 Task: Look for Airbnb properties in Kayar, Senegal from 12th December, 2023 to 16th December, 2023 for 8 adults.8 bedrooms having 8 beds and 8 bathrooms. Property type can be house. Amenities needed are: wifi, TV, free parkinig on premises, gym, breakfast. Booking option can be shelf check-in. Look for 3 properties as per requirement.
Action: Mouse moved to (457, 144)
Screenshot: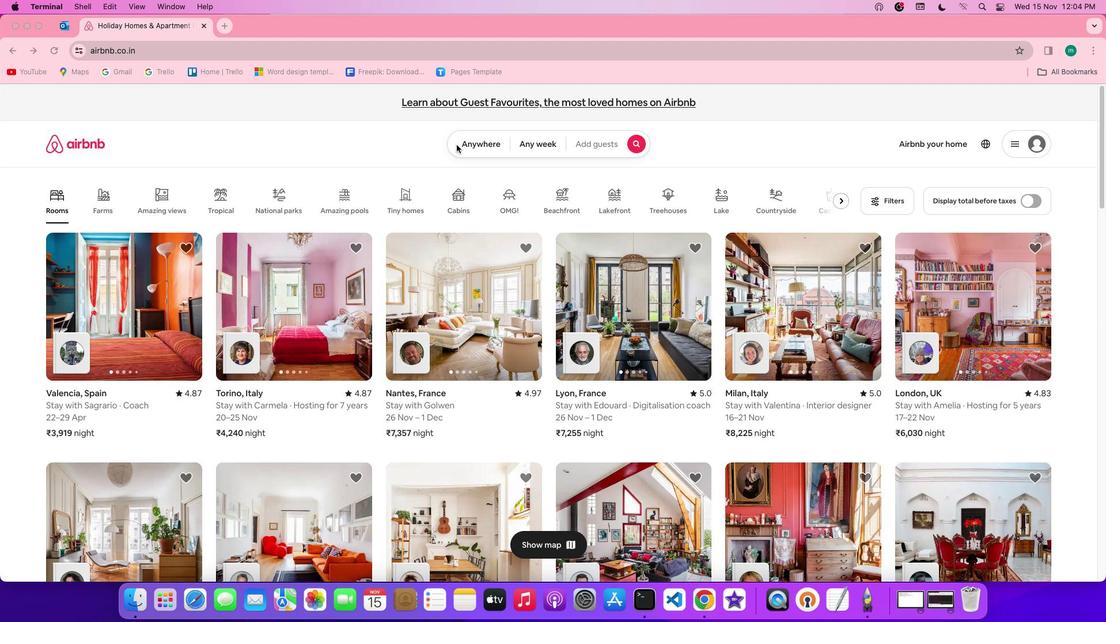 
Action: Mouse pressed left at (457, 144)
Screenshot: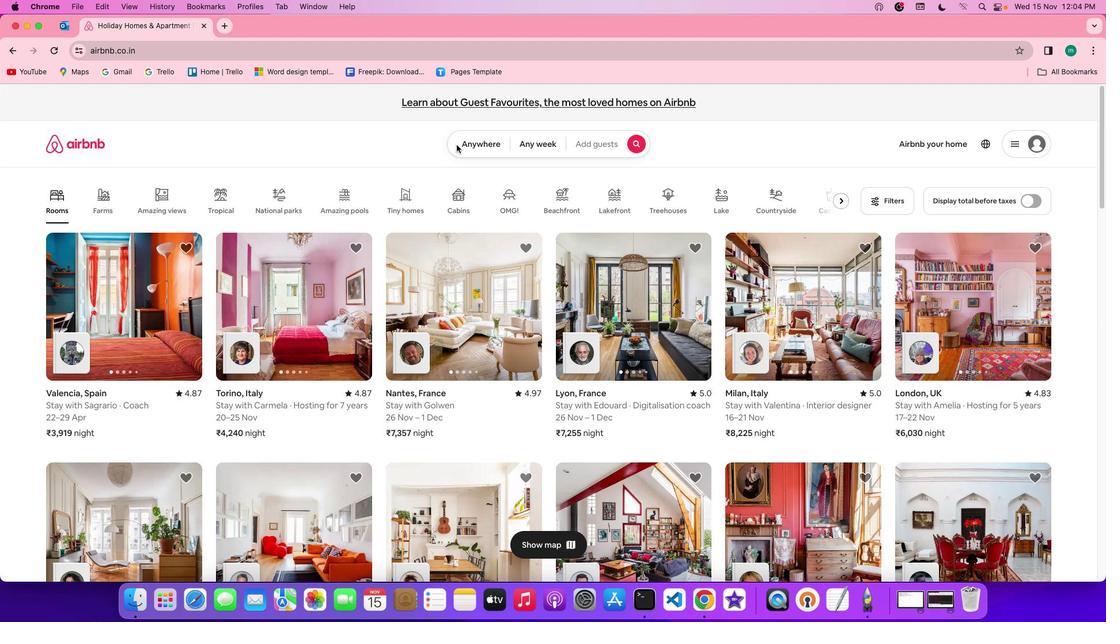 
Action: Mouse pressed left at (457, 144)
Screenshot: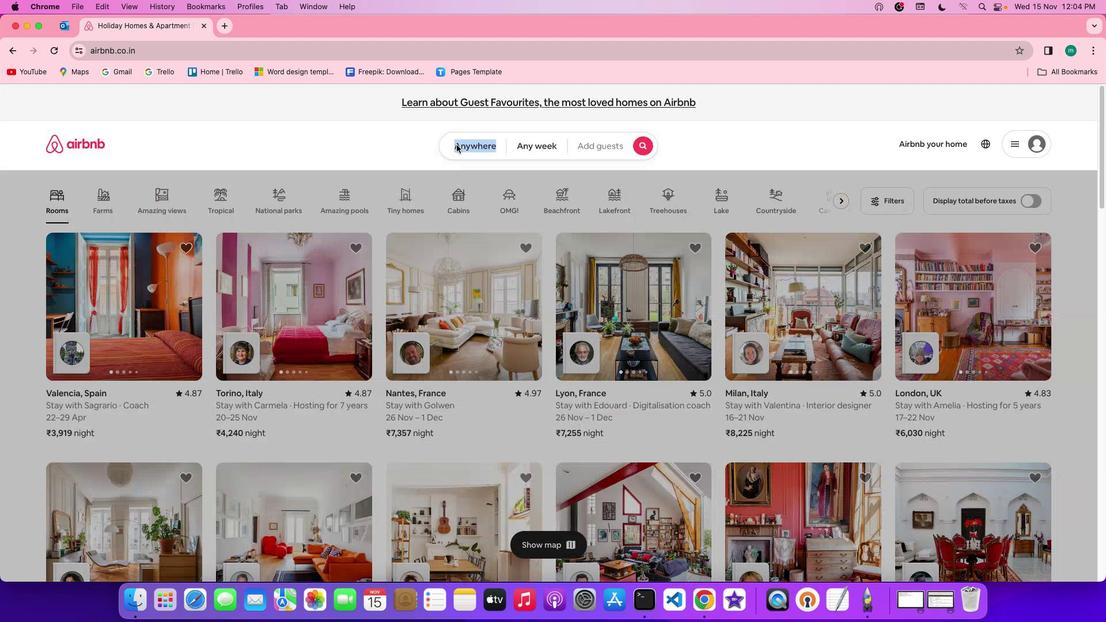 
Action: Mouse moved to (423, 187)
Screenshot: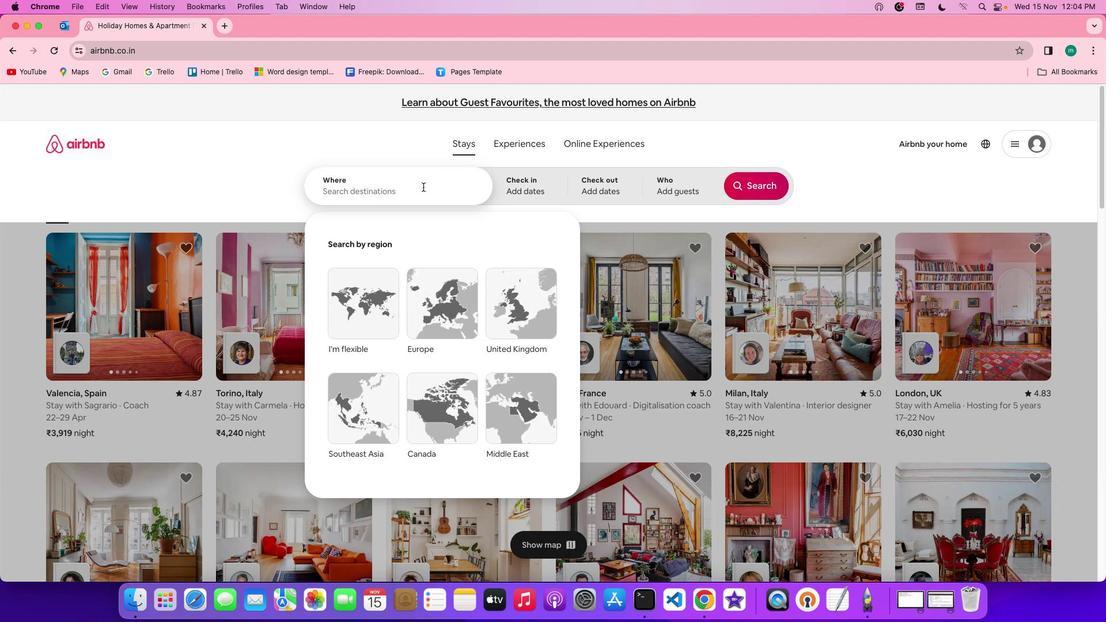 
Action: Mouse pressed left at (423, 187)
Screenshot: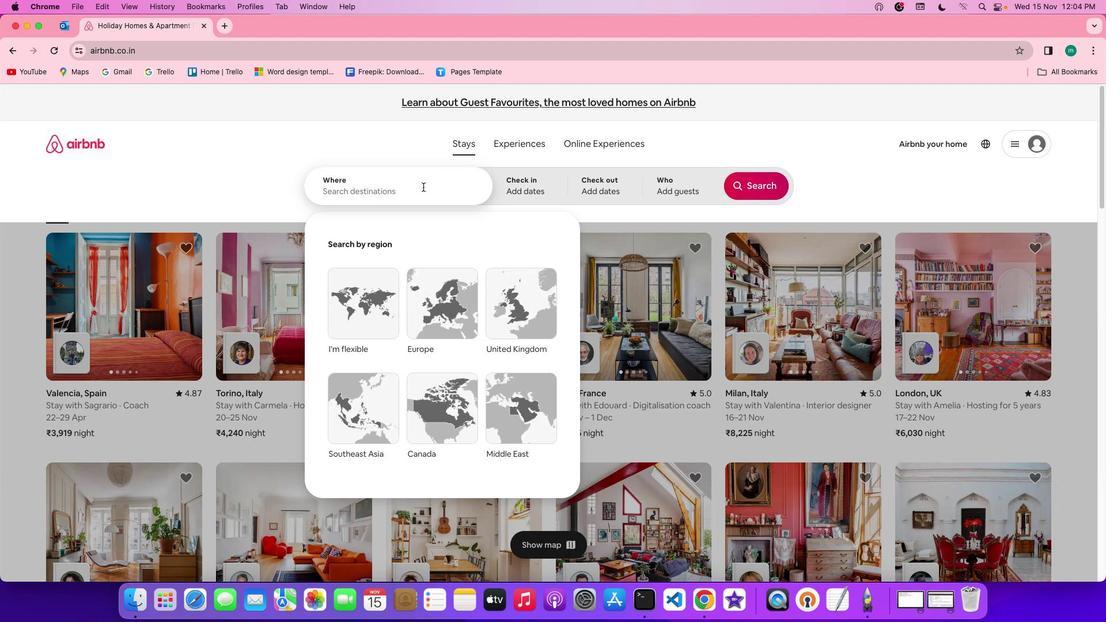 
Action: Key pressed Key.shift'K''a''y''a''r'','Key.spaceKey.shift'S''e''n''e''g''a''l'
Screenshot: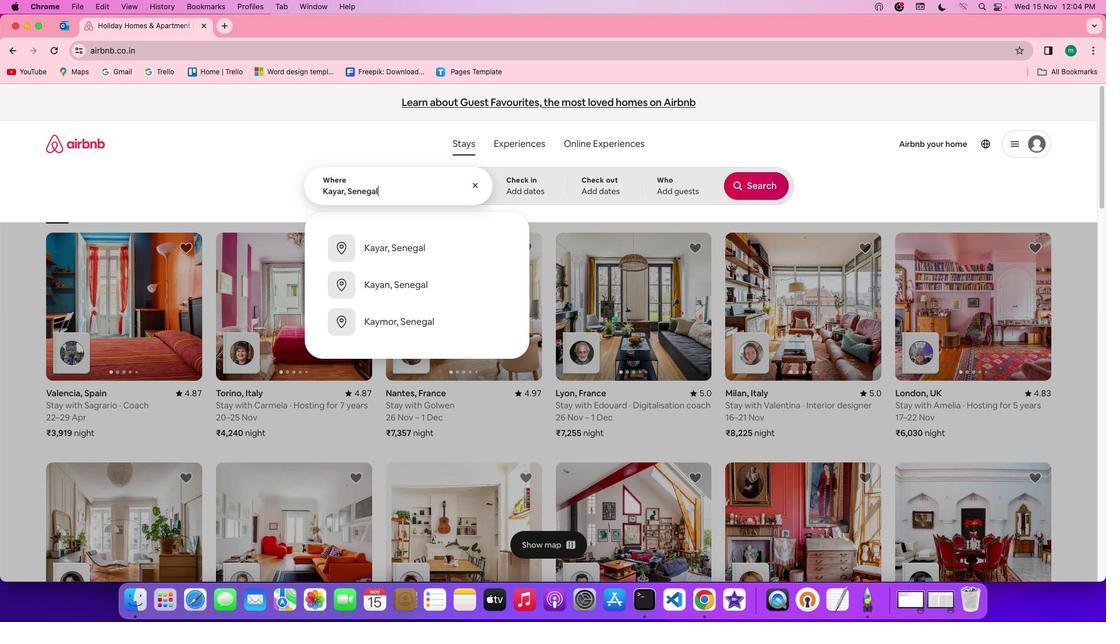 
Action: Mouse moved to (521, 178)
Screenshot: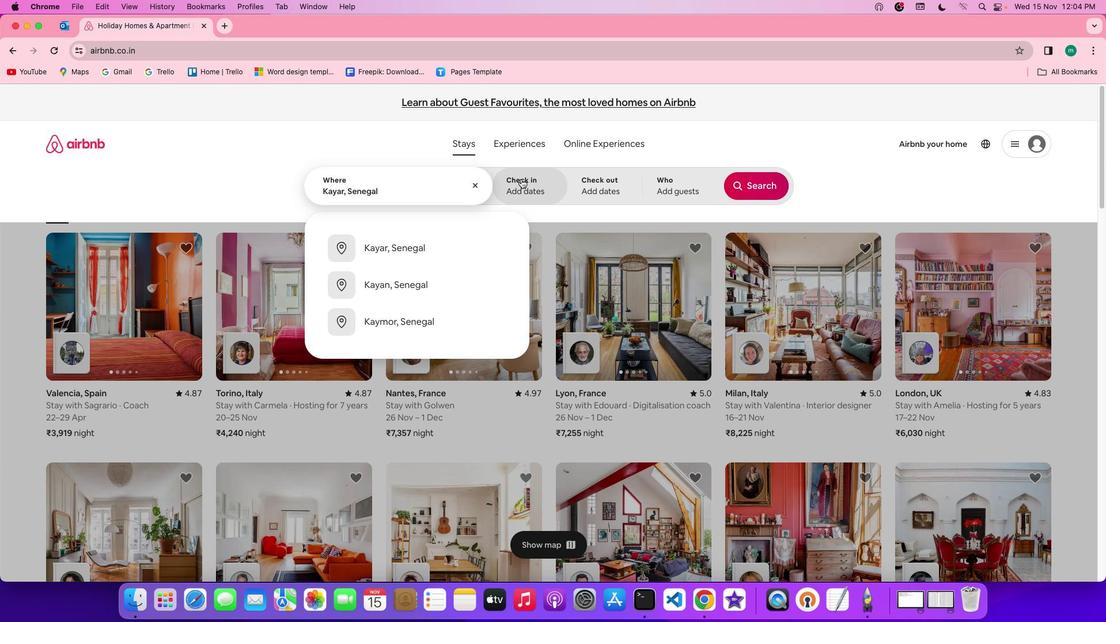 
Action: Mouse pressed left at (521, 178)
Screenshot: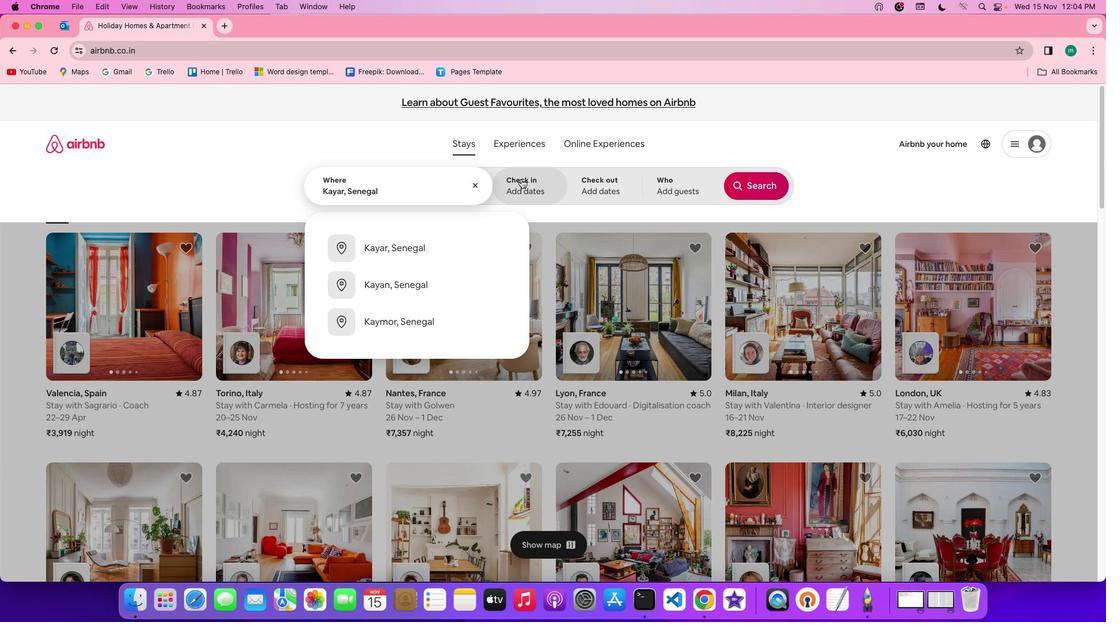 
Action: Mouse moved to (641, 377)
Screenshot: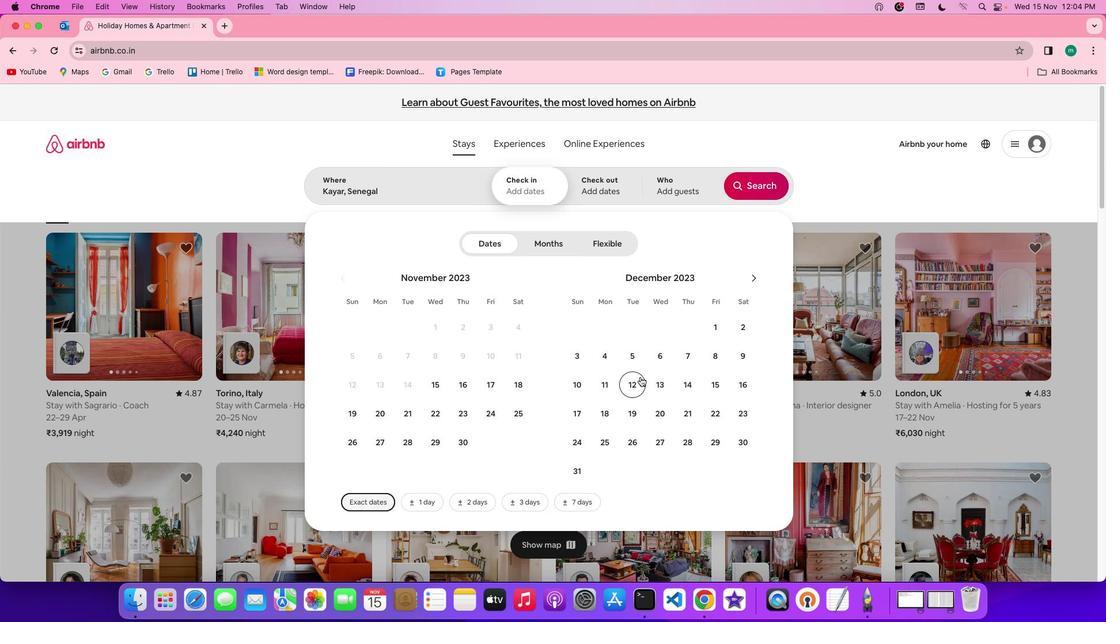 
Action: Mouse pressed left at (641, 377)
Screenshot: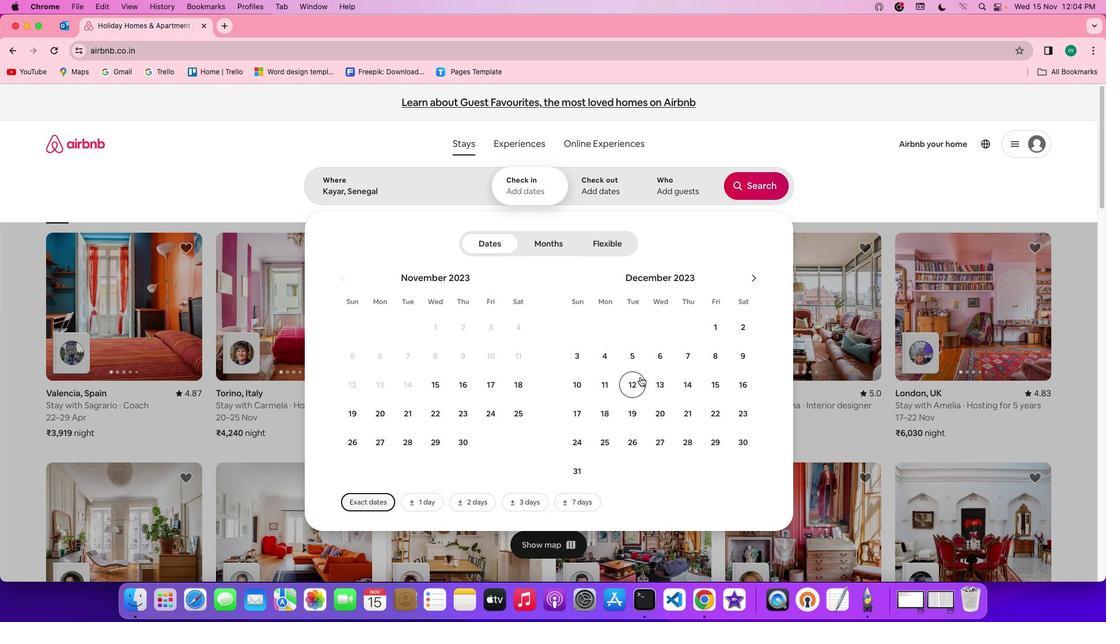 
Action: Mouse moved to (743, 384)
Screenshot: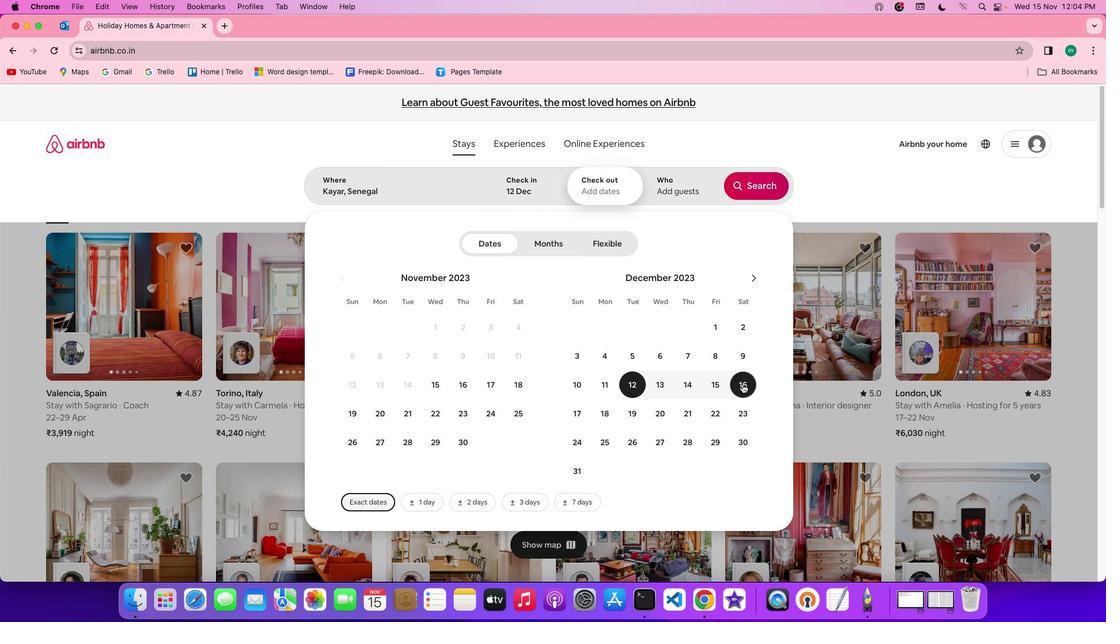 
Action: Mouse pressed left at (743, 384)
Screenshot: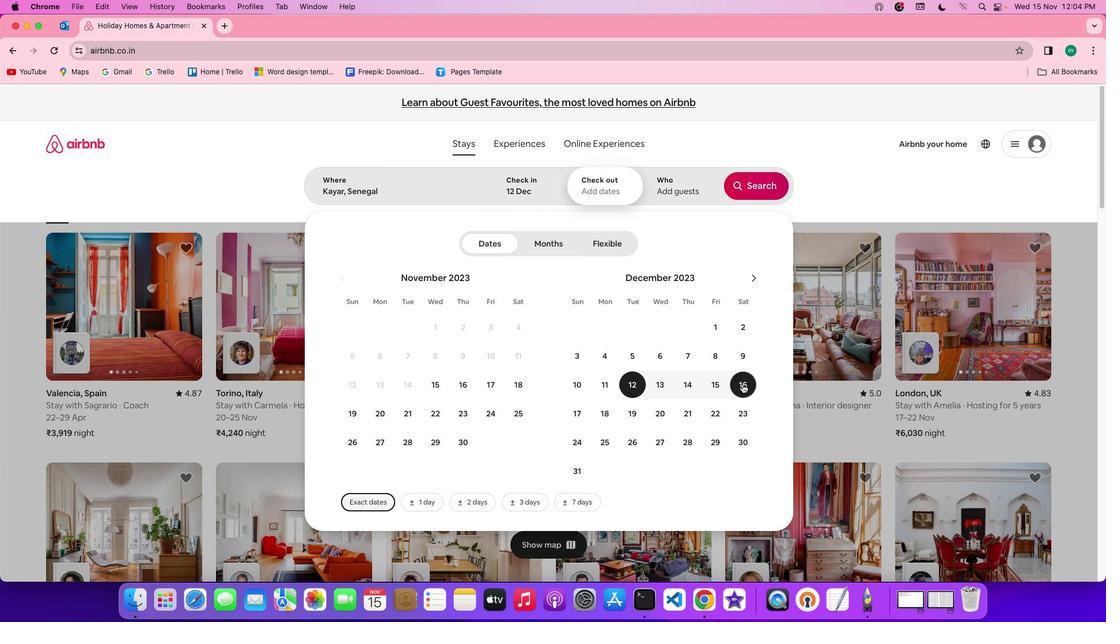 
Action: Mouse moved to (707, 182)
Screenshot: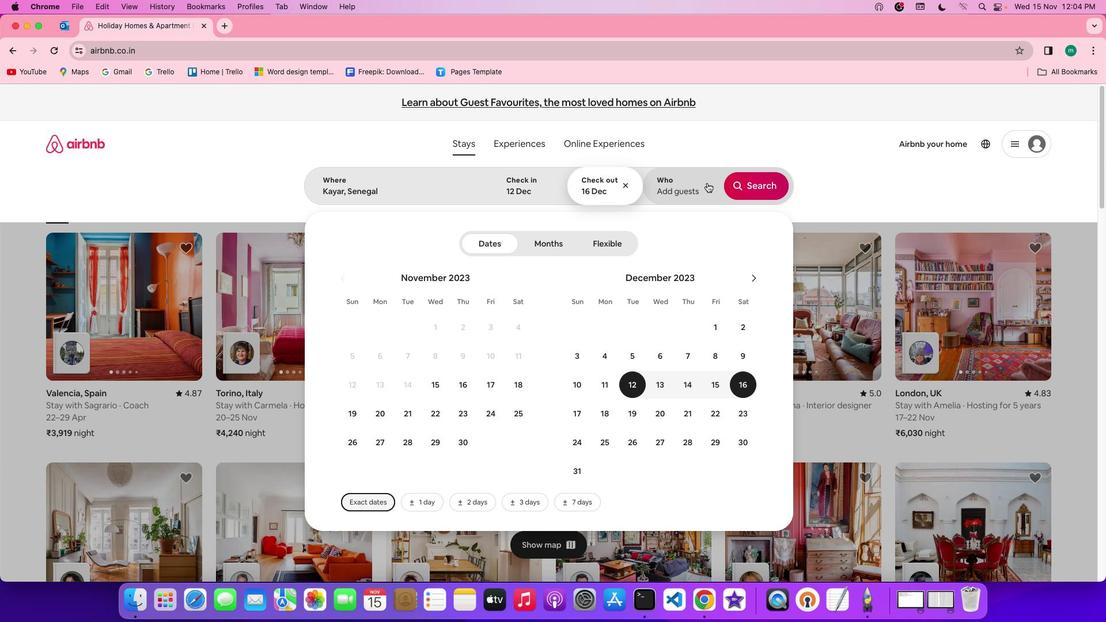 
Action: Mouse pressed left at (707, 182)
Screenshot: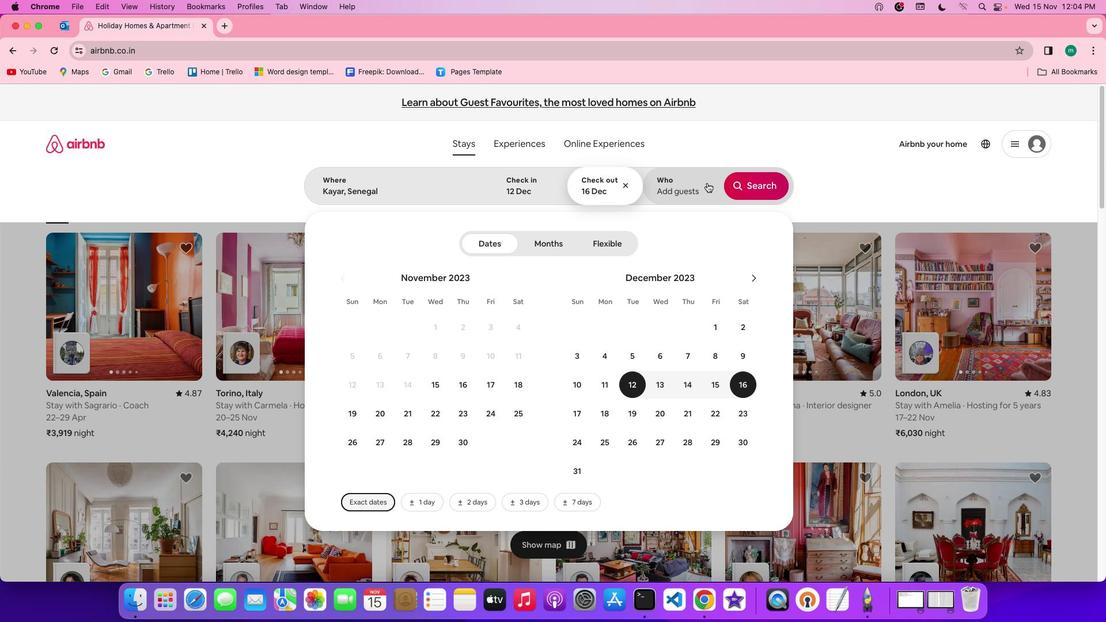
Action: Mouse moved to (767, 245)
Screenshot: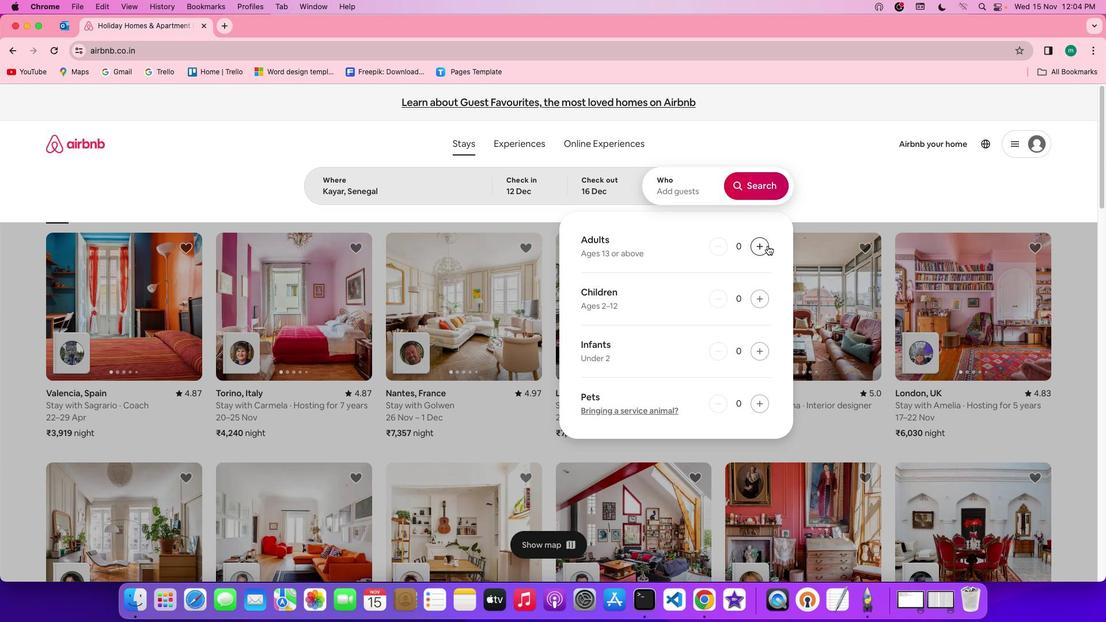 
Action: Mouse pressed left at (767, 245)
Screenshot: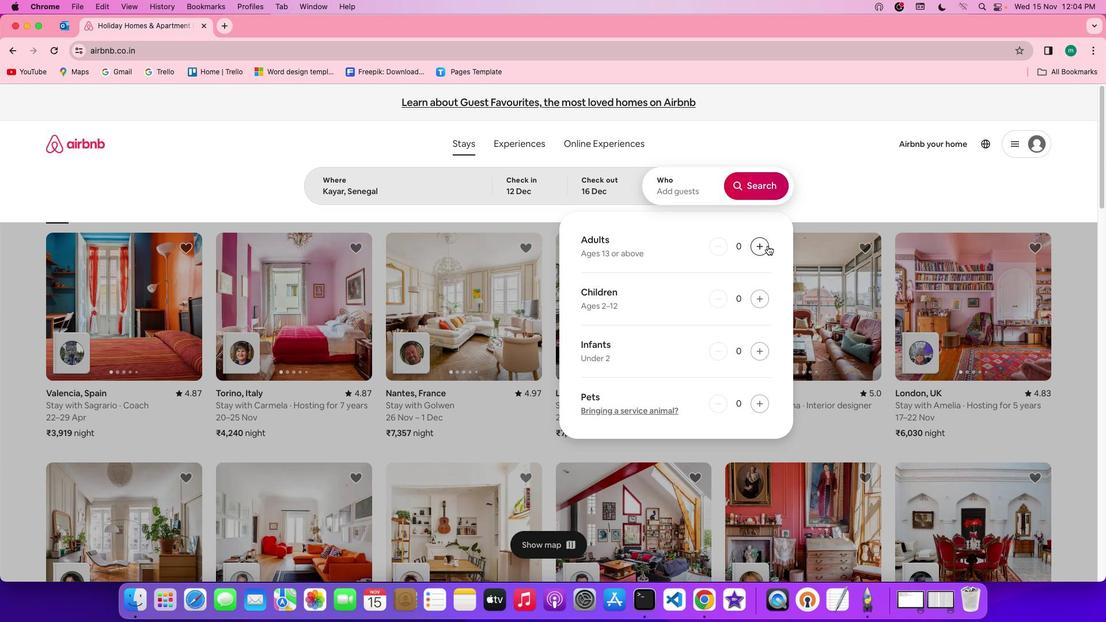 
Action: Mouse pressed left at (767, 245)
Screenshot: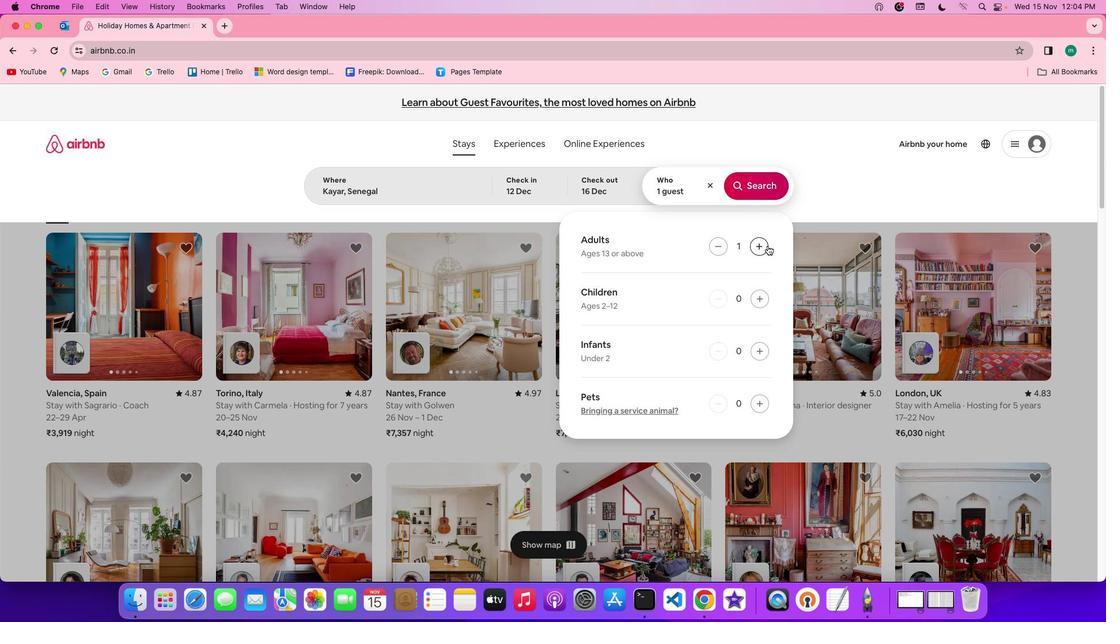 
Action: Mouse pressed left at (767, 245)
Screenshot: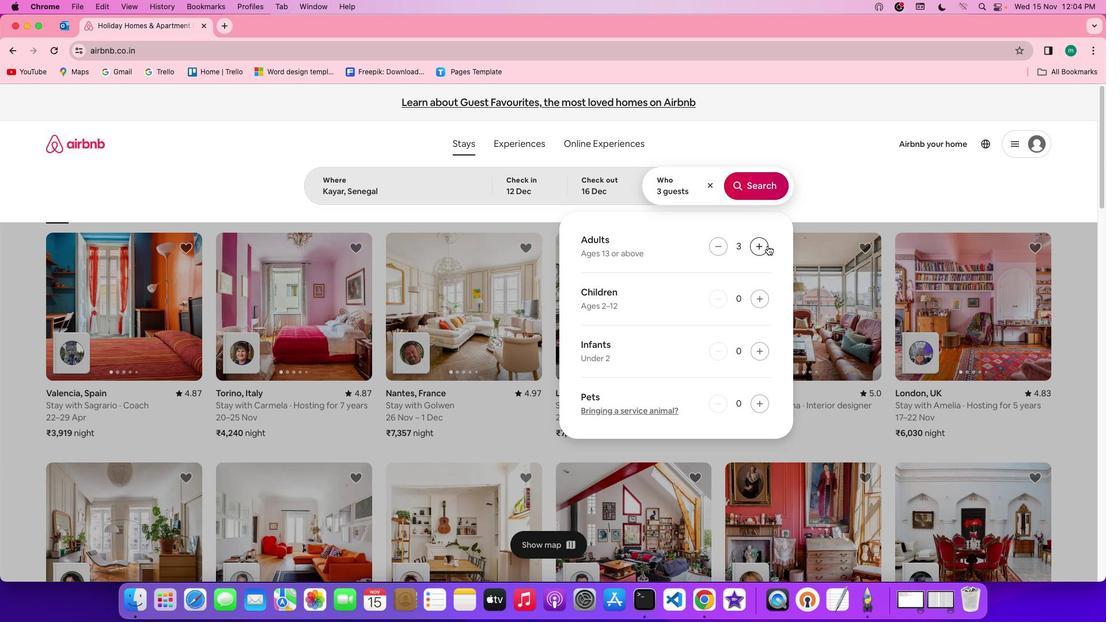 
Action: Mouse pressed left at (767, 245)
Screenshot: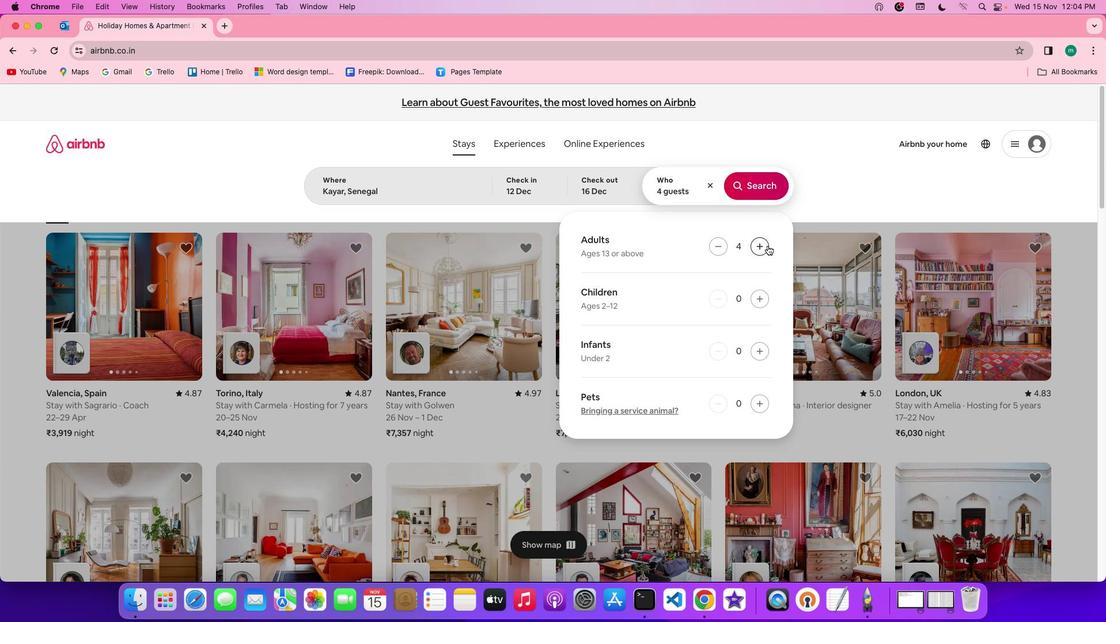
Action: Mouse pressed left at (767, 245)
Screenshot: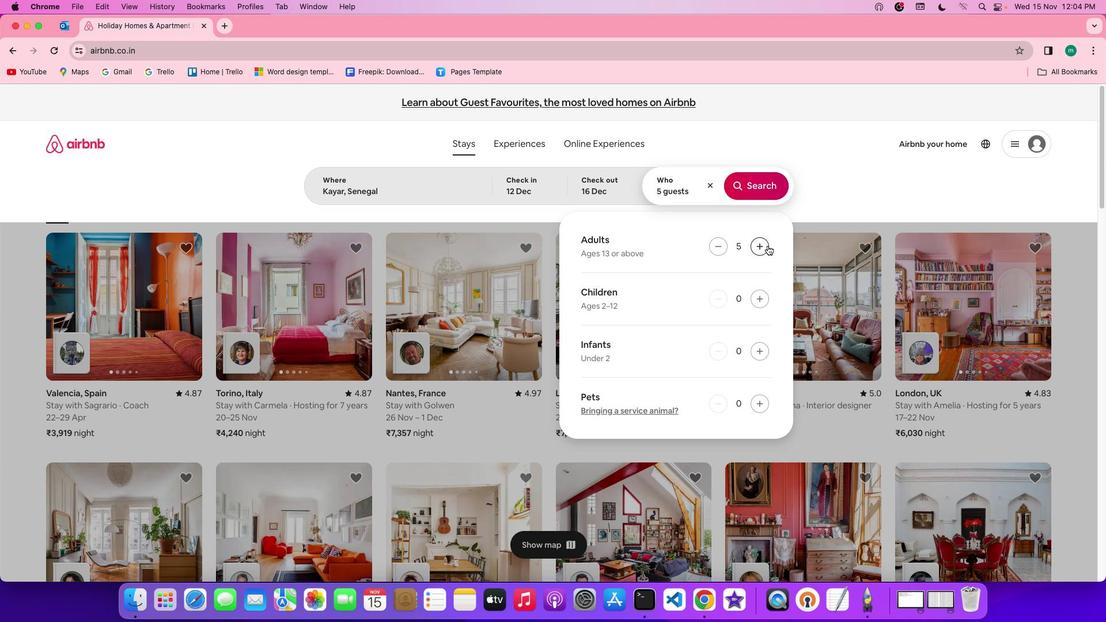 
Action: Mouse pressed left at (767, 245)
Screenshot: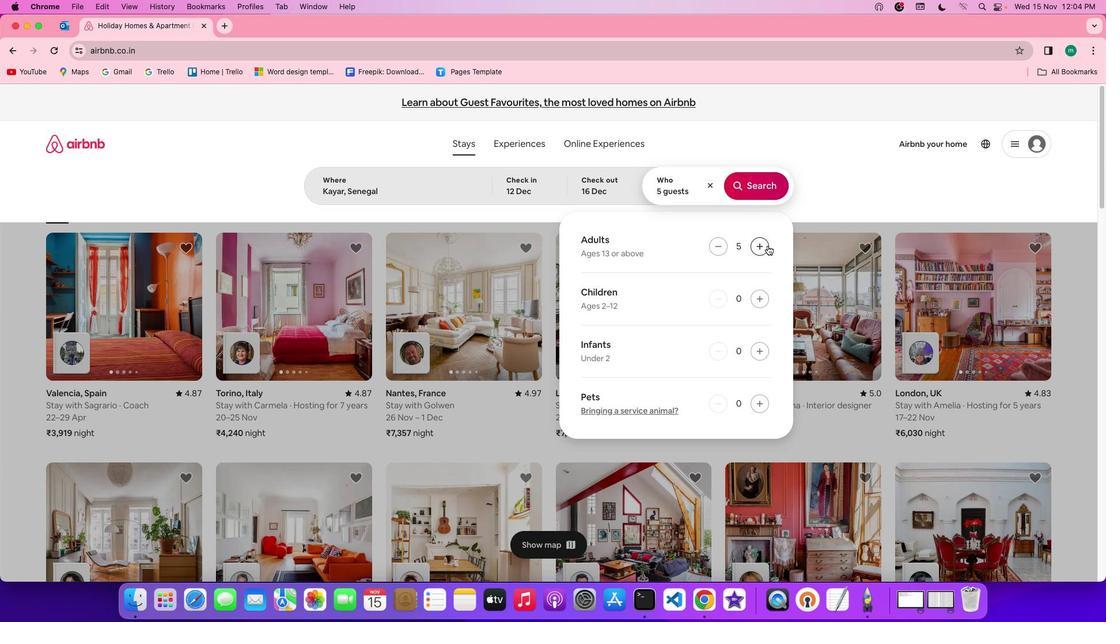 
Action: Mouse pressed left at (767, 245)
Screenshot: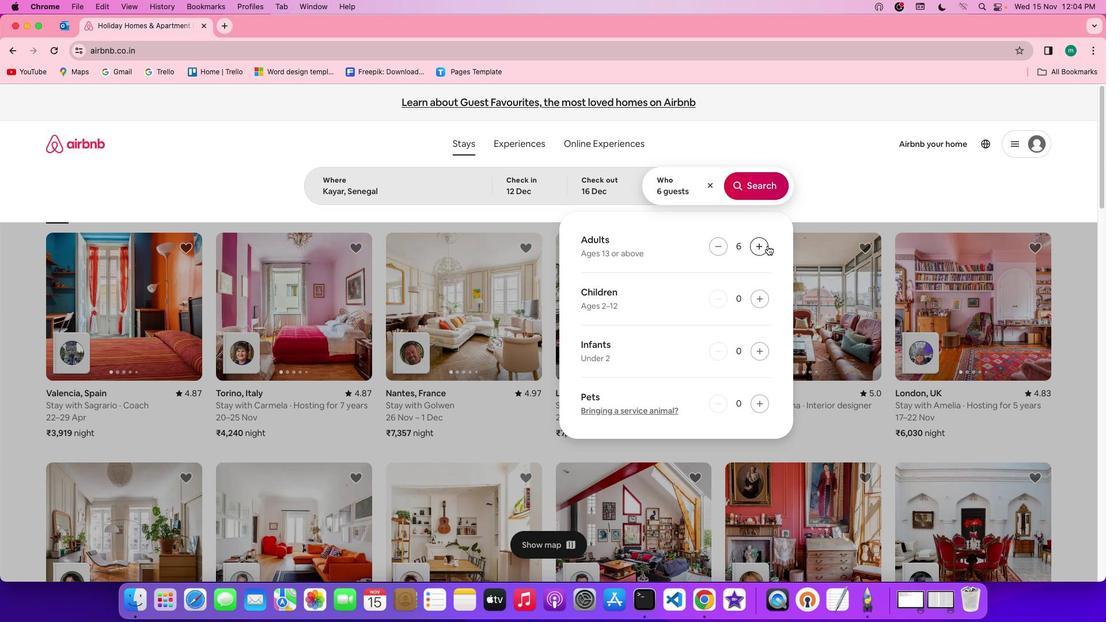 
Action: Mouse pressed left at (767, 245)
Screenshot: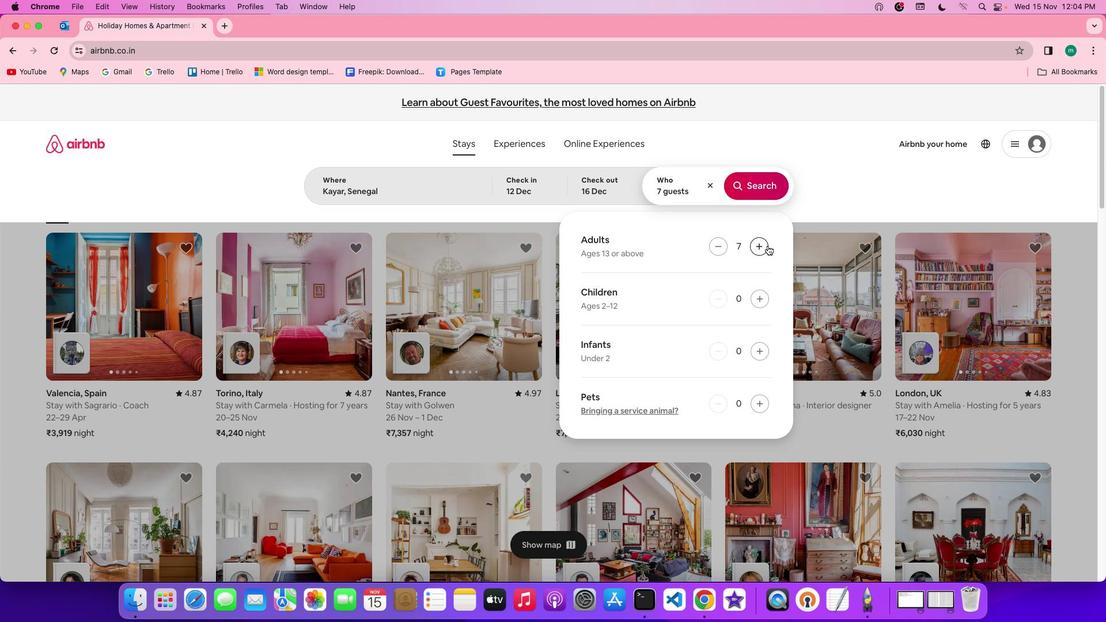 
Action: Mouse moved to (749, 186)
Screenshot: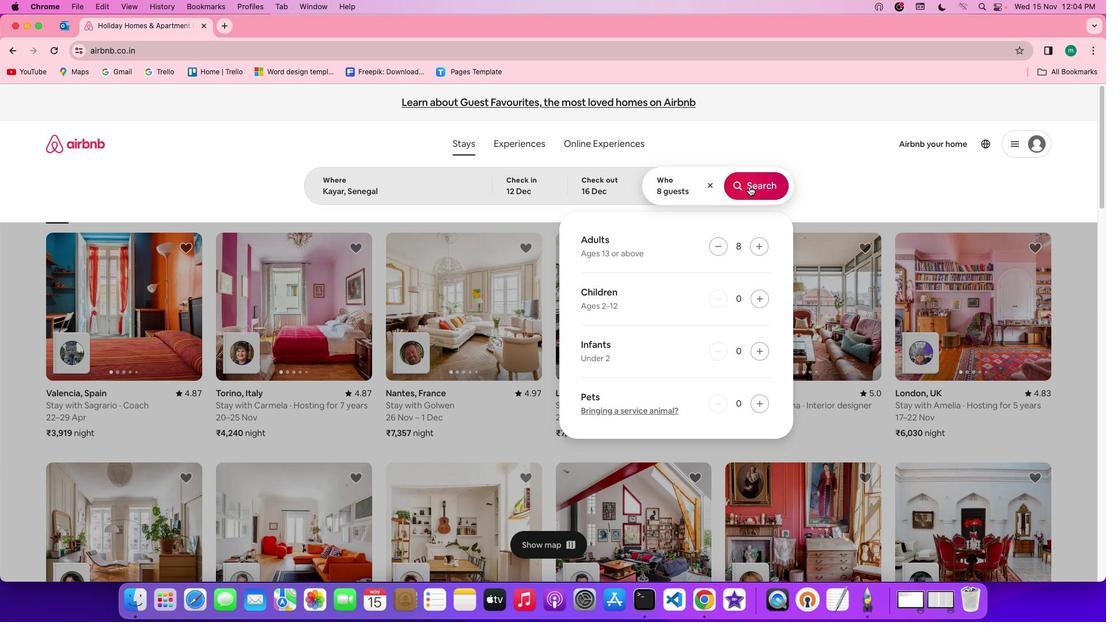 
Action: Mouse pressed left at (749, 186)
Screenshot: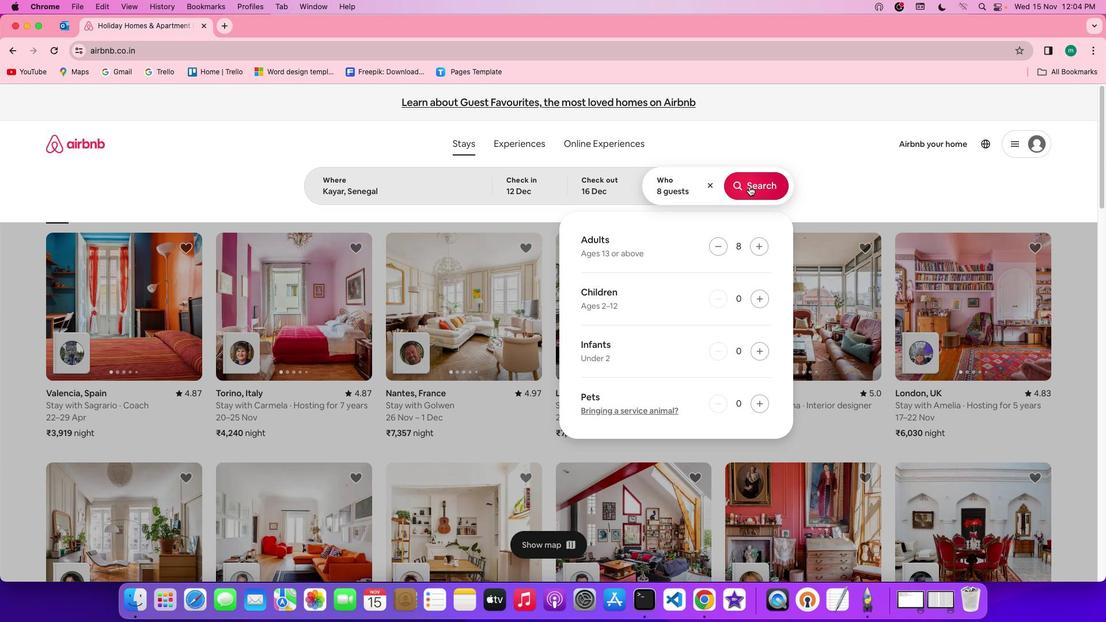 
Action: Mouse moved to (932, 156)
Screenshot: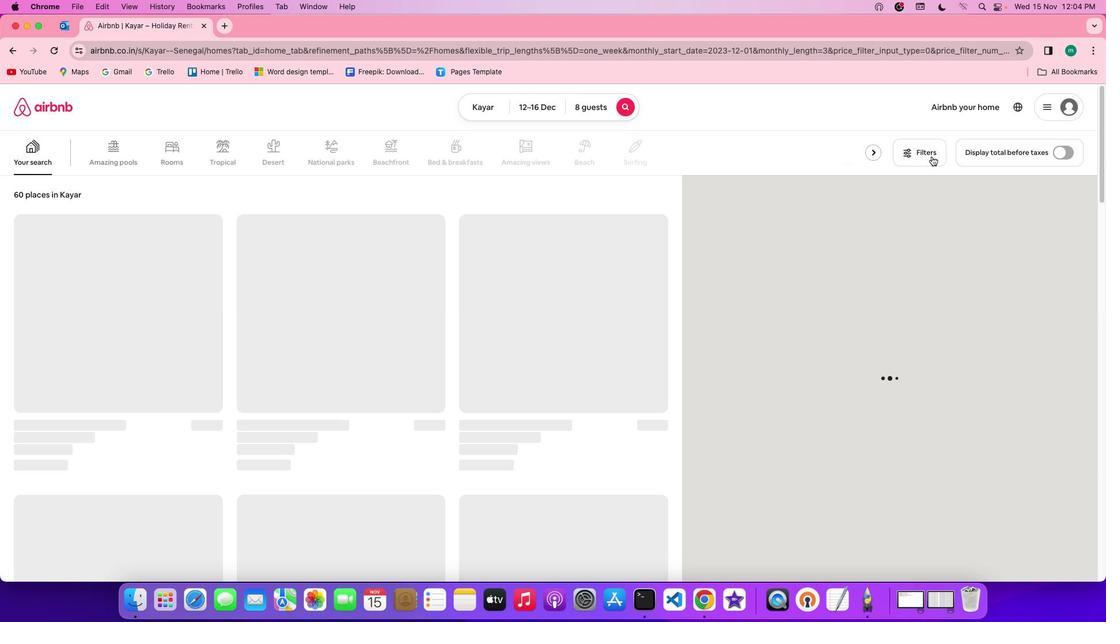 
Action: Mouse pressed left at (932, 156)
Screenshot: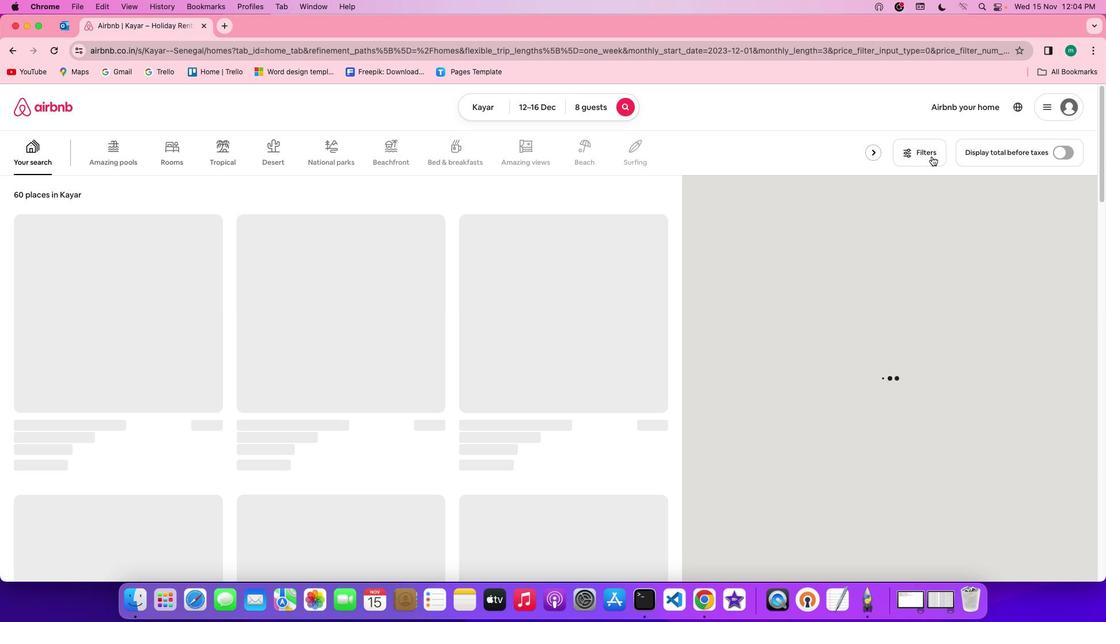 
Action: Mouse moved to (562, 306)
Screenshot: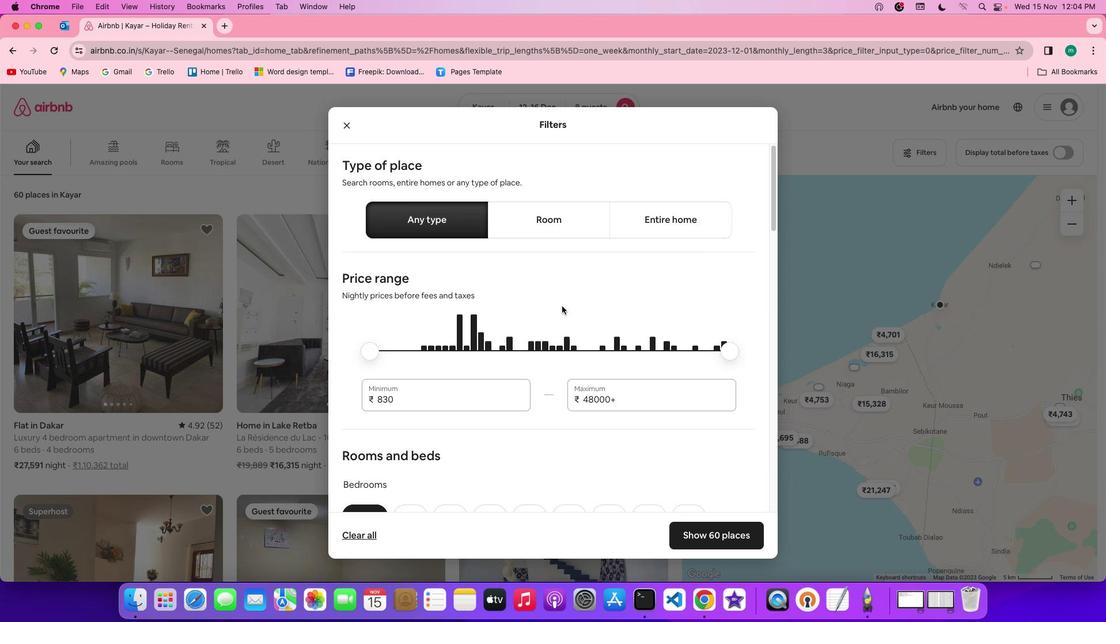 
Action: Mouse scrolled (562, 306) with delta (0, 0)
Screenshot: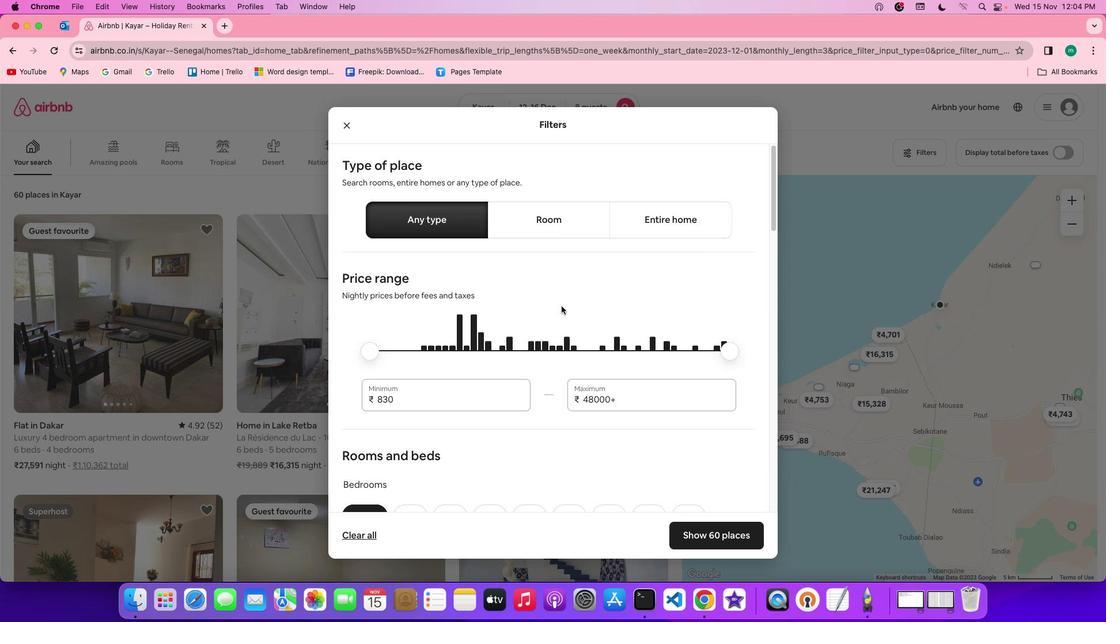 
Action: Mouse scrolled (562, 306) with delta (0, 0)
Screenshot: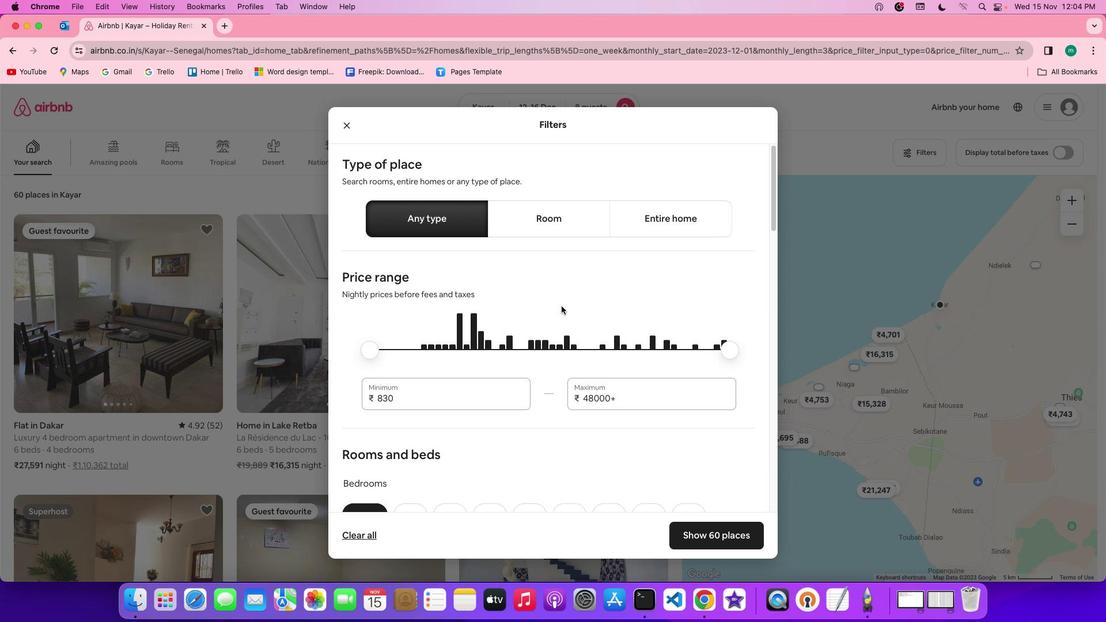 
Action: Mouse scrolled (562, 306) with delta (0, -1)
Screenshot: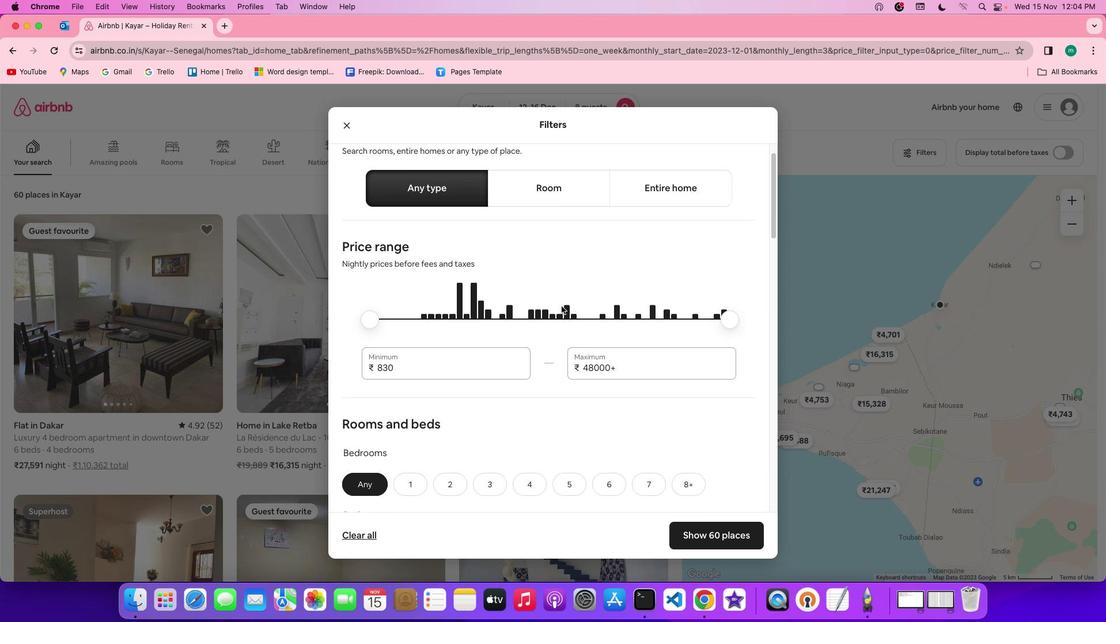 
Action: Mouse moved to (562, 306)
Screenshot: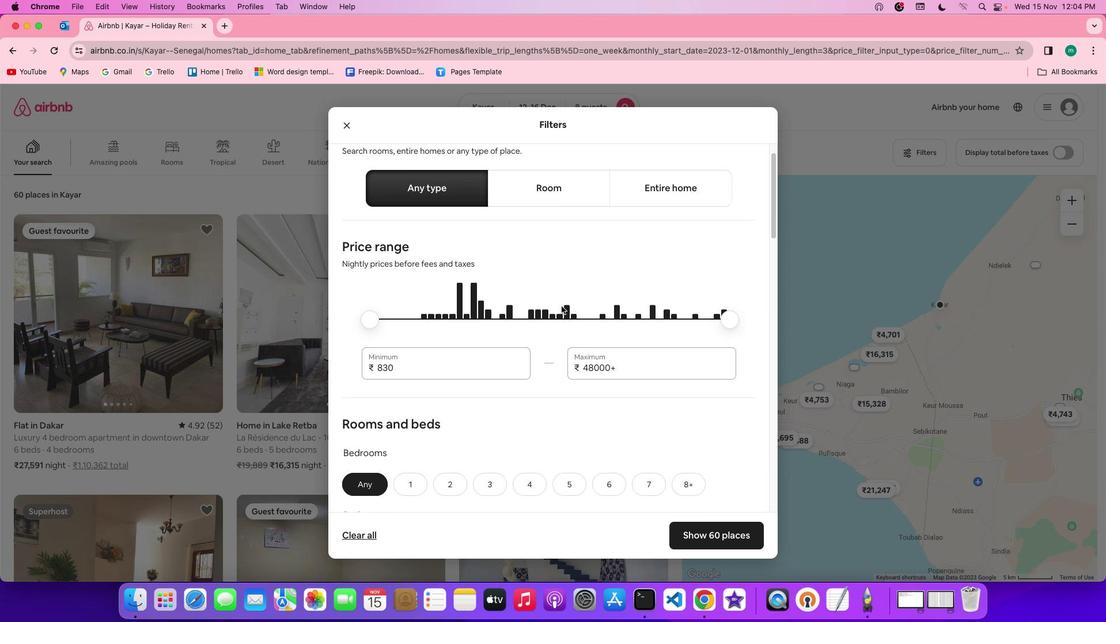 
Action: Mouse scrolled (562, 306) with delta (0, -1)
Screenshot: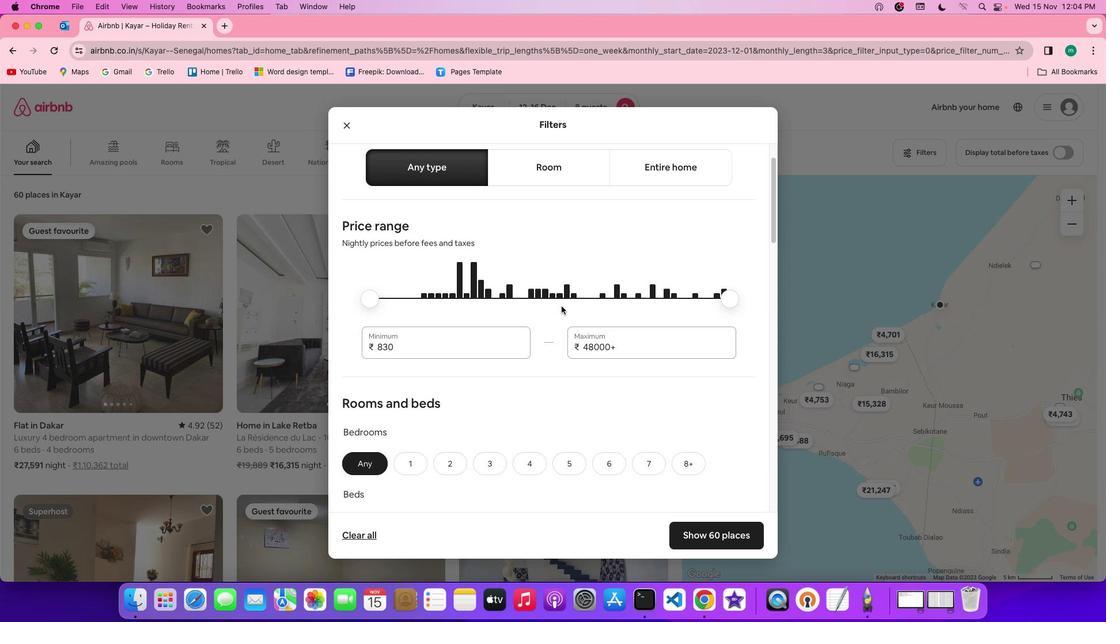 
Action: Mouse scrolled (562, 306) with delta (0, -1)
Screenshot: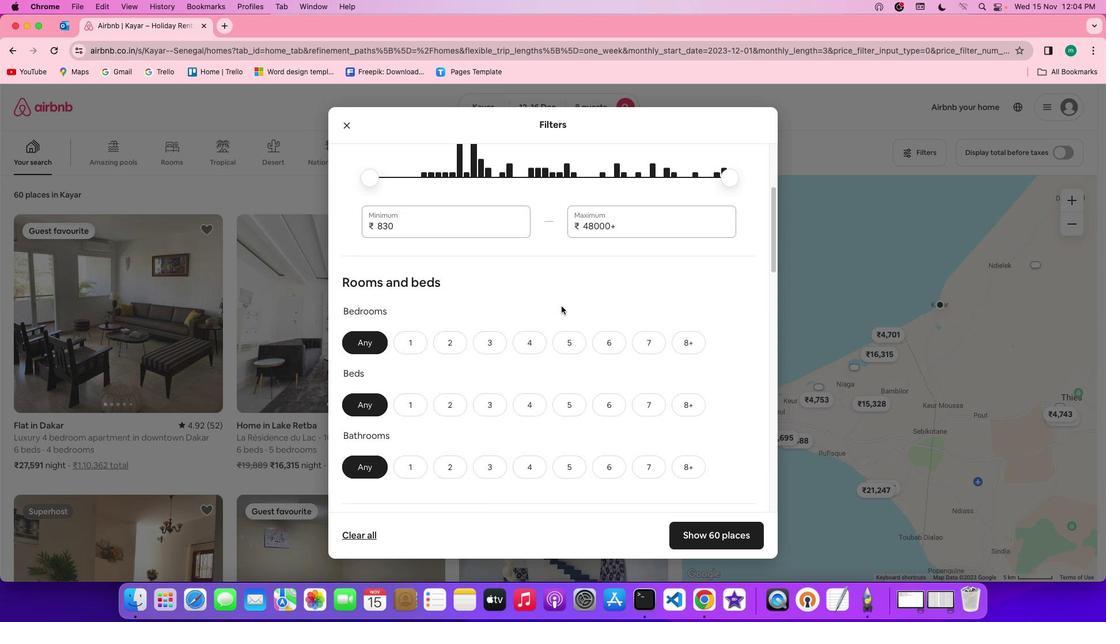 
Action: Mouse scrolled (562, 306) with delta (0, 0)
Screenshot: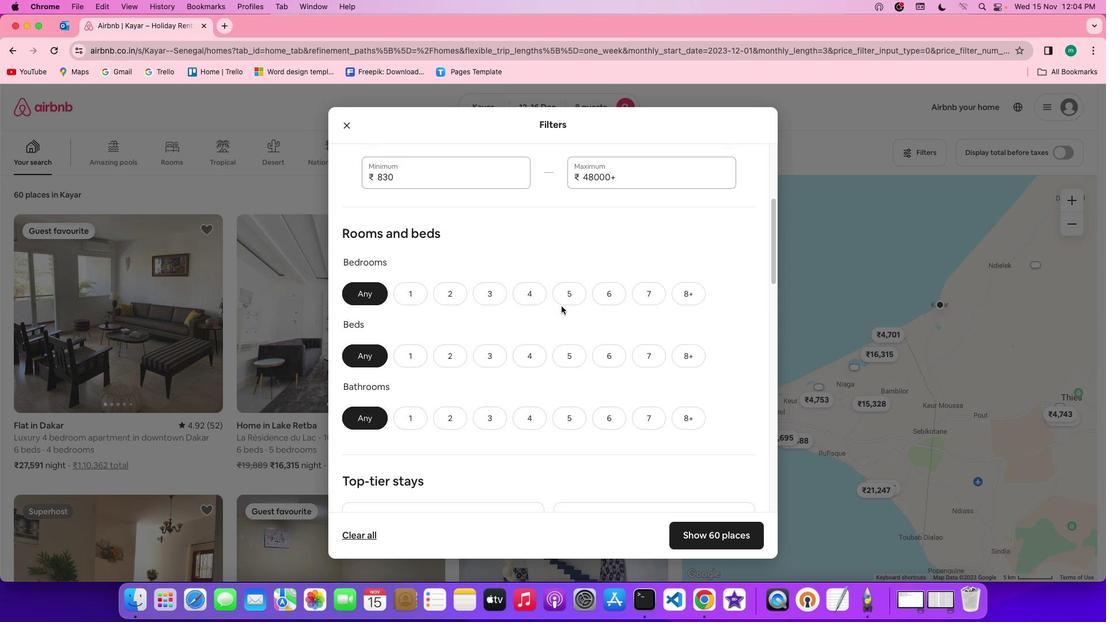 
Action: Mouse scrolled (562, 306) with delta (0, 0)
Screenshot: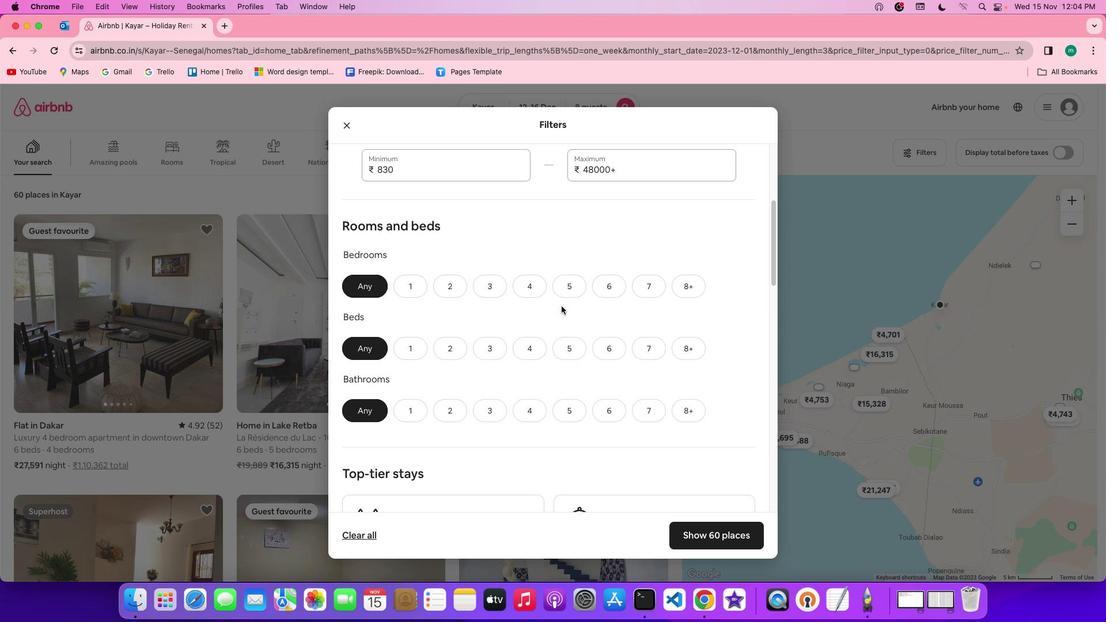 
Action: Mouse scrolled (562, 306) with delta (0, 0)
Screenshot: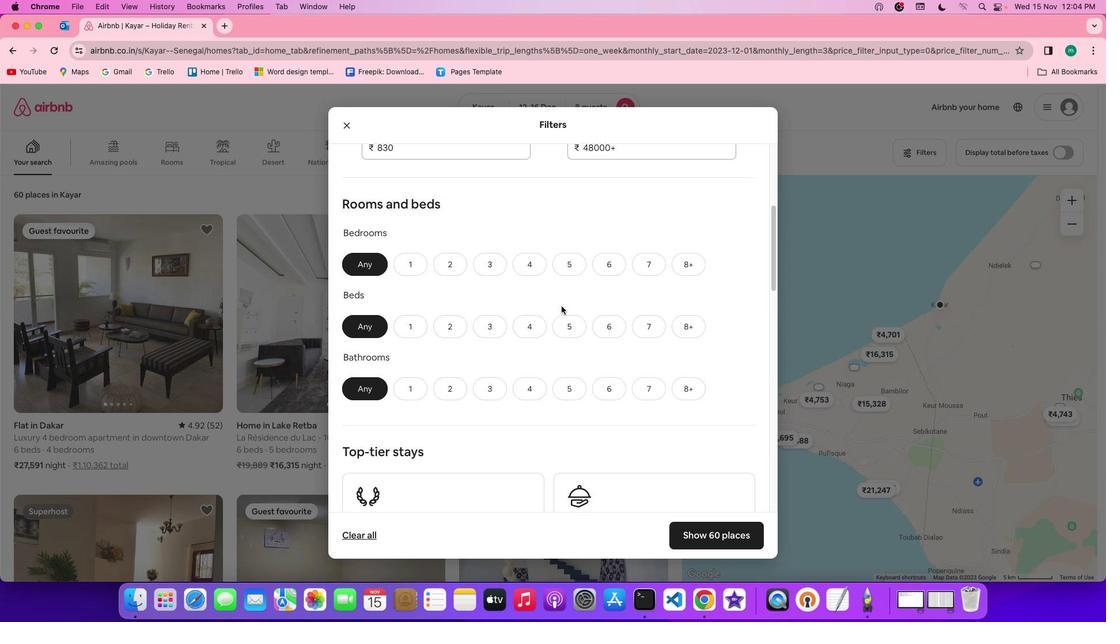 
Action: Mouse scrolled (562, 306) with delta (0, 0)
Screenshot: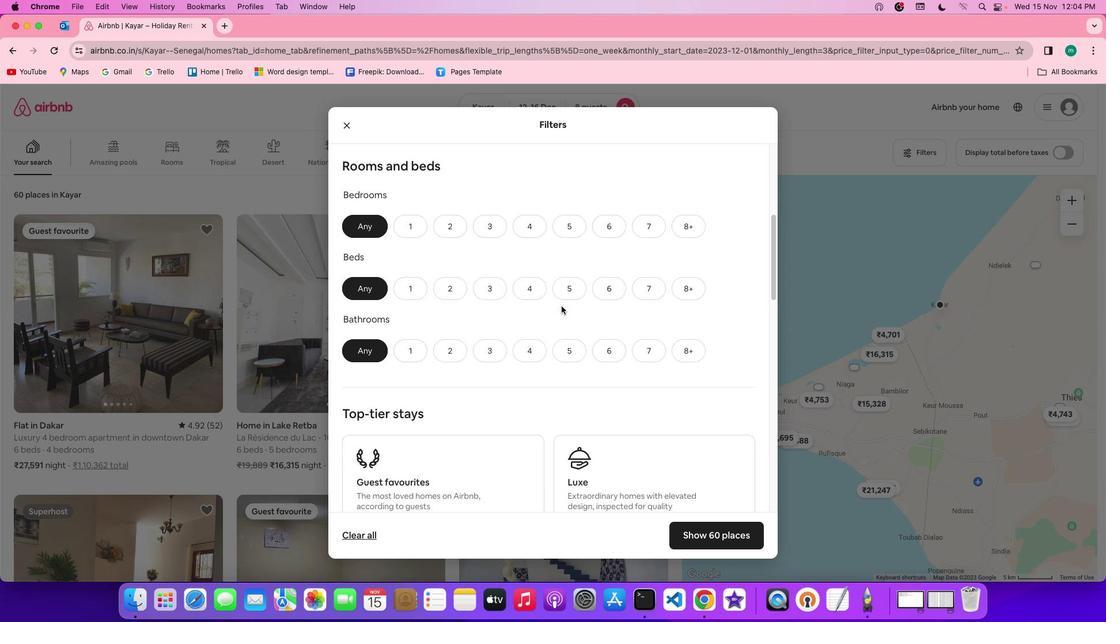 
Action: Mouse moved to (689, 206)
Screenshot: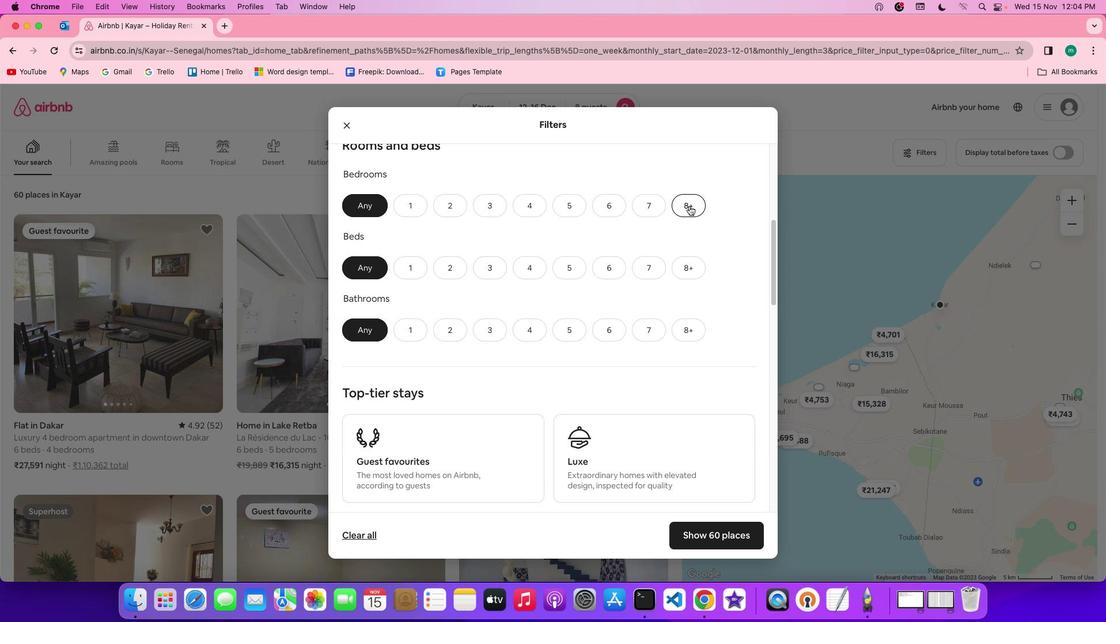 
Action: Mouse pressed left at (689, 206)
Screenshot: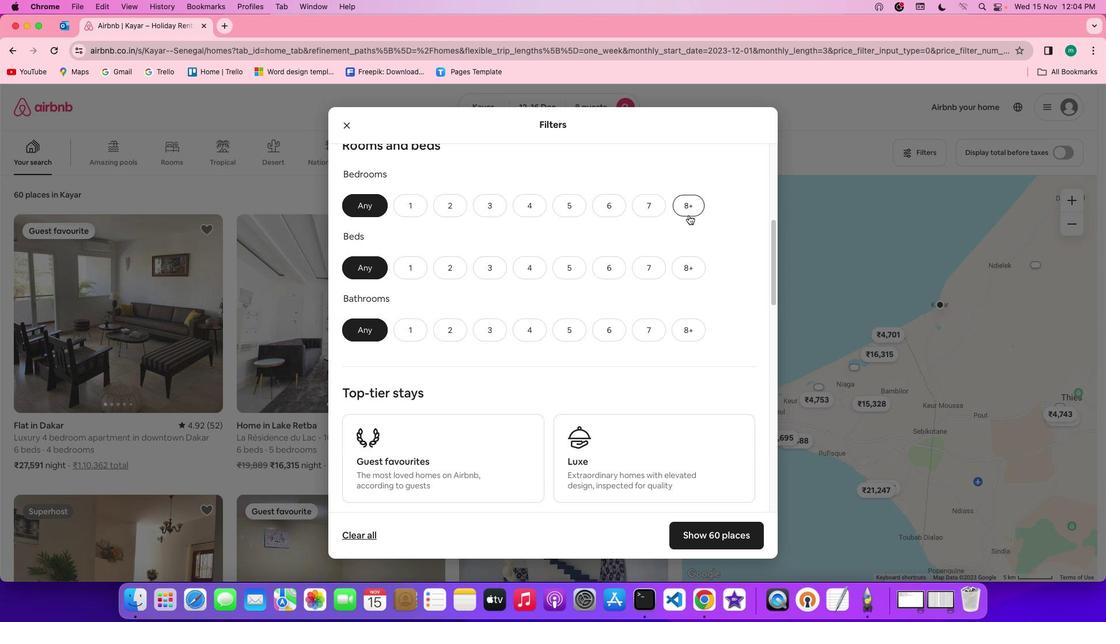 
Action: Mouse moved to (692, 258)
Screenshot: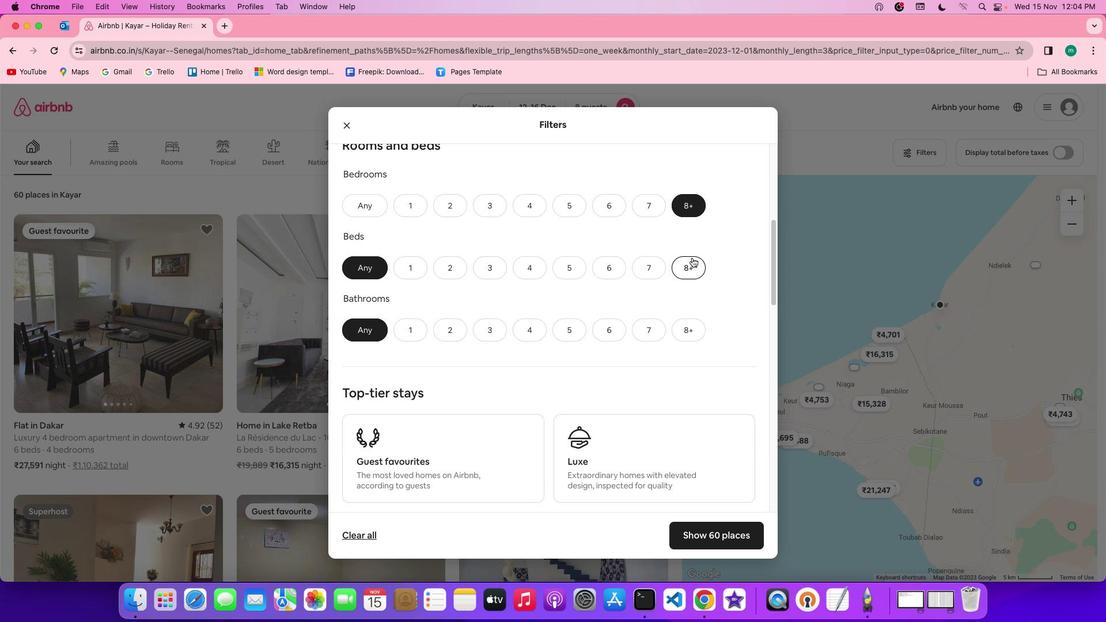 
Action: Mouse pressed left at (692, 258)
Screenshot: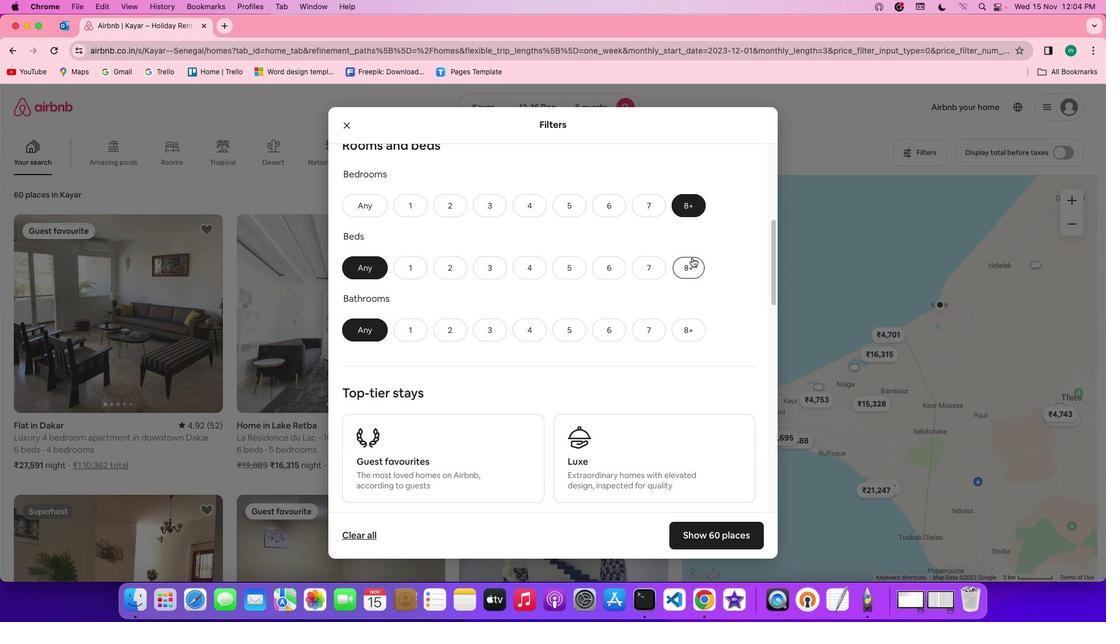 
Action: Mouse moved to (685, 340)
Screenshot: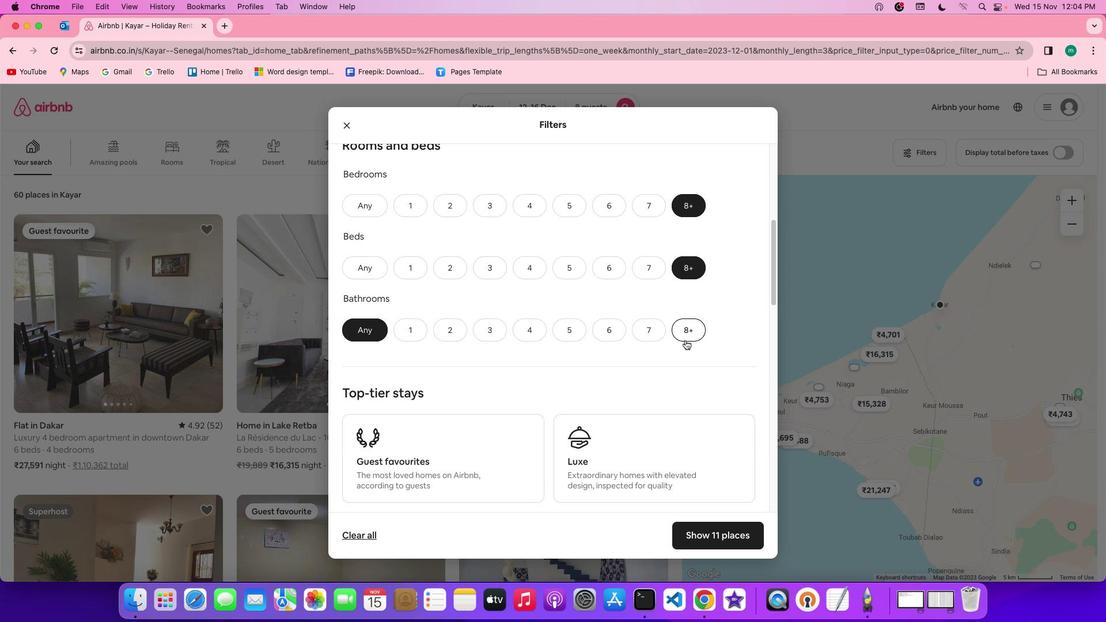 
Action: Mouse pressed left at (685, 340)
Screenshot: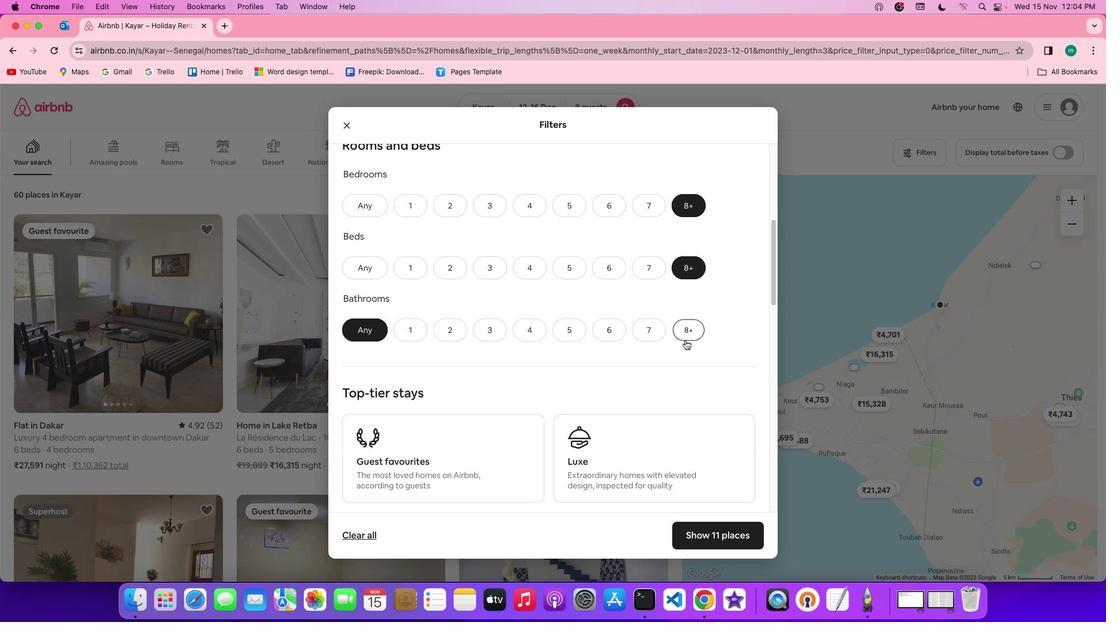 
Action: Mouse moved to (727, 337)
Screenshot: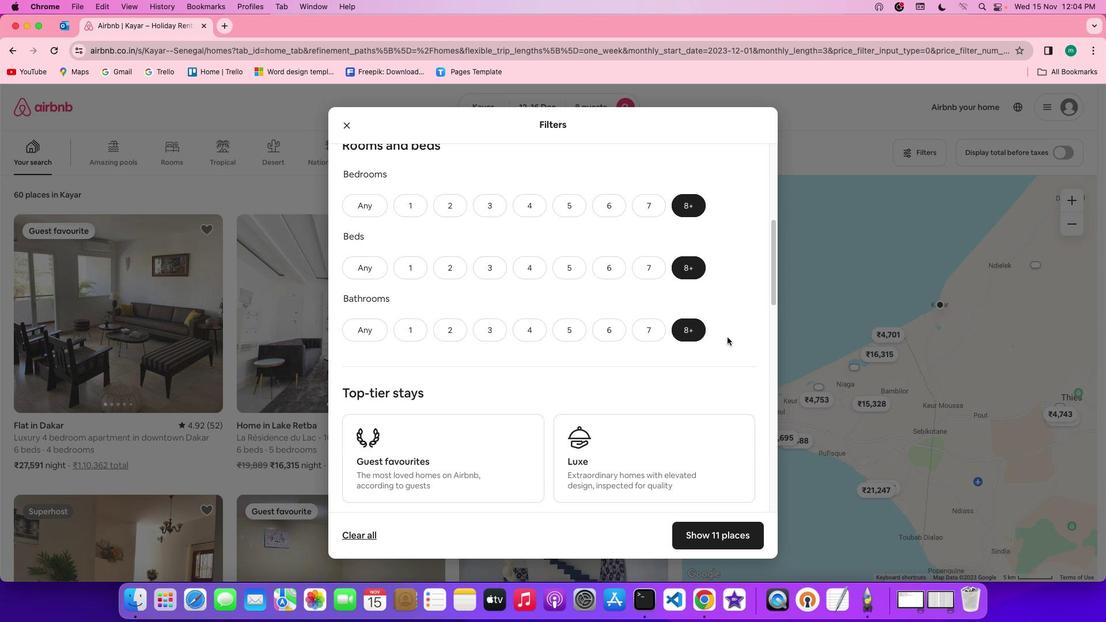 
Action: Mouse scrolled (727, 337) with delta (0, 0)
Screenshot: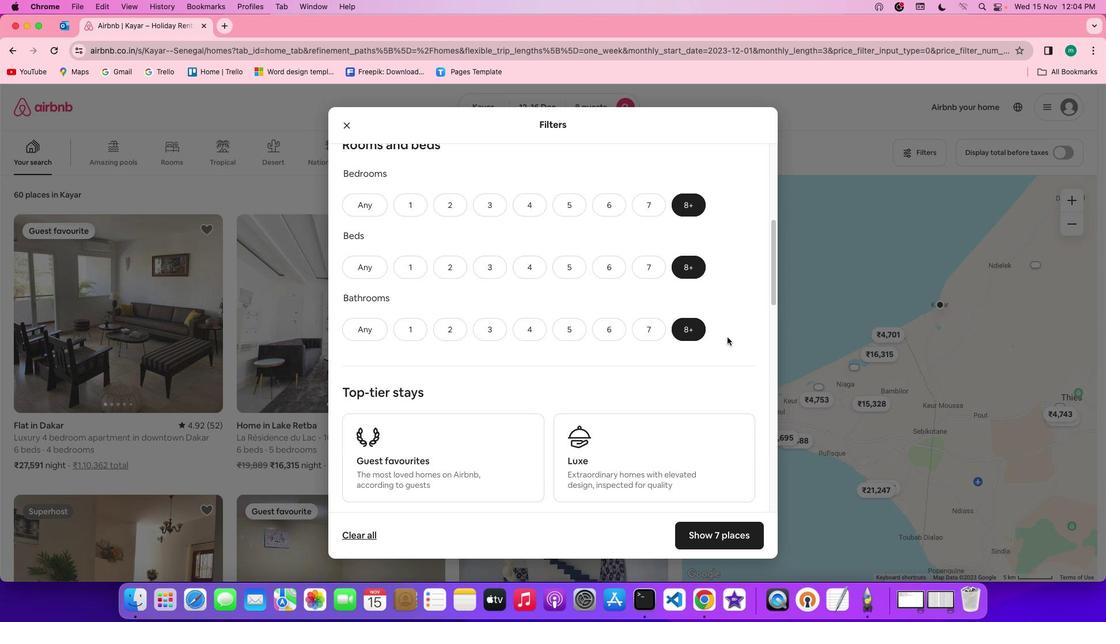 
Action: Mouse scrolled (727, 337) with delta (0, 0)
Screenshot: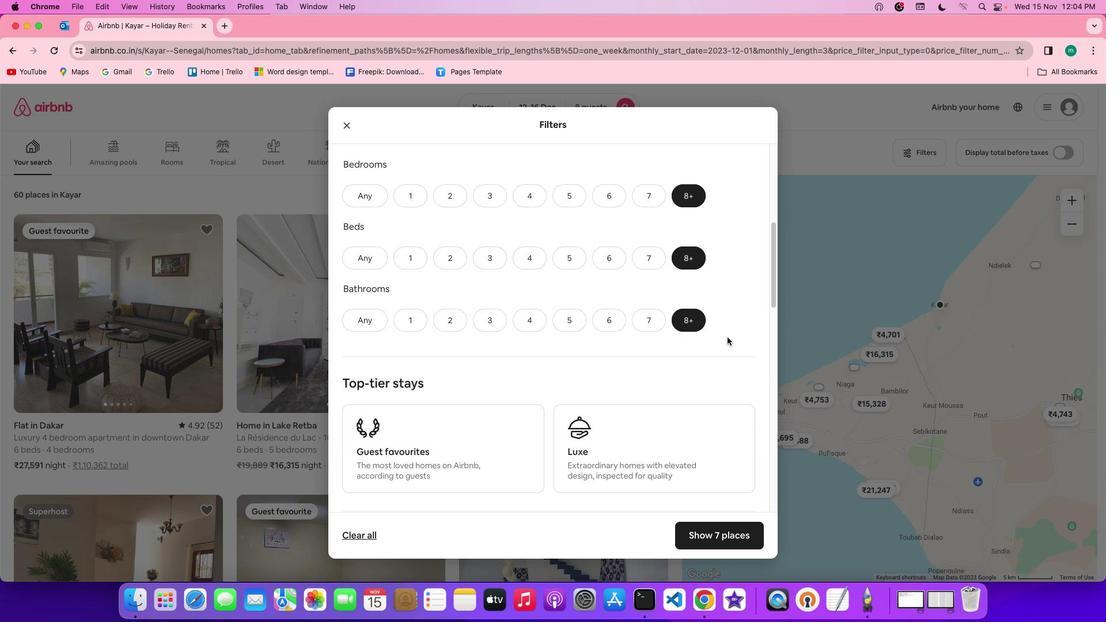 
Action: Mouse scrolled (727, 337) with delta (0, -1)
Screenshot: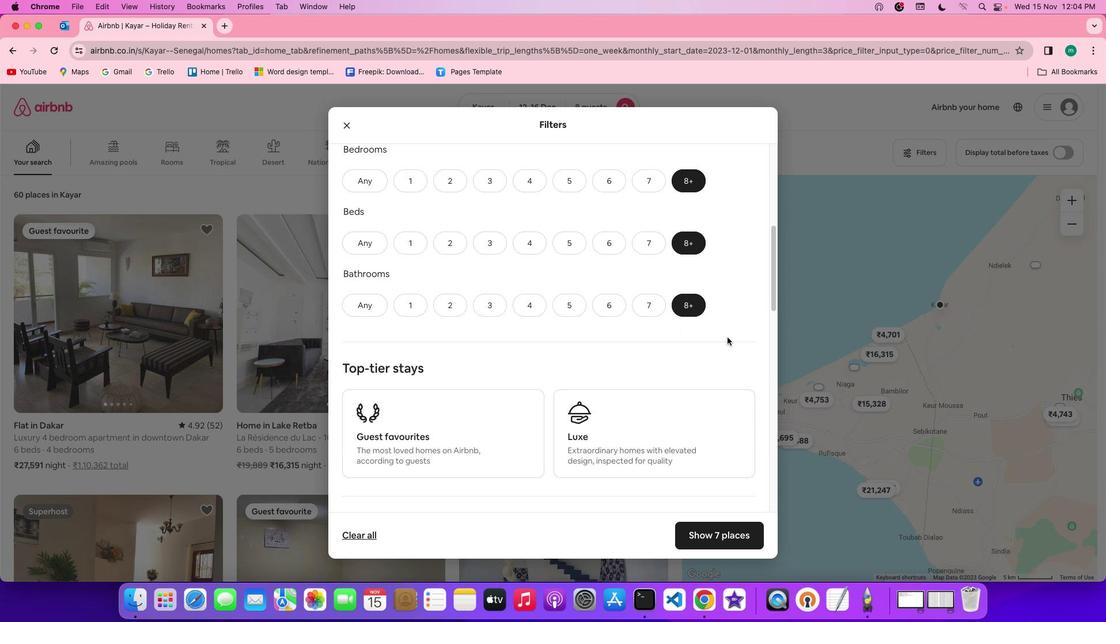 
Action: Mouse scrolled (727, 337) with delta (0, 0)
Screenshot: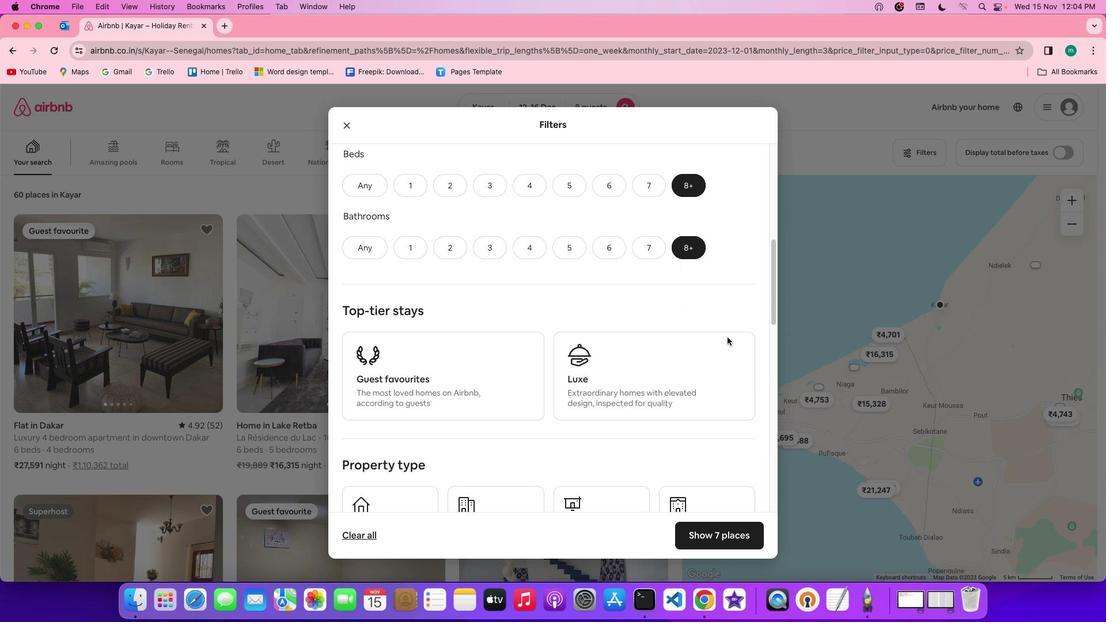 
Action: Mouse scrolled (727, 337) with delta (0, 0)
Screenshot: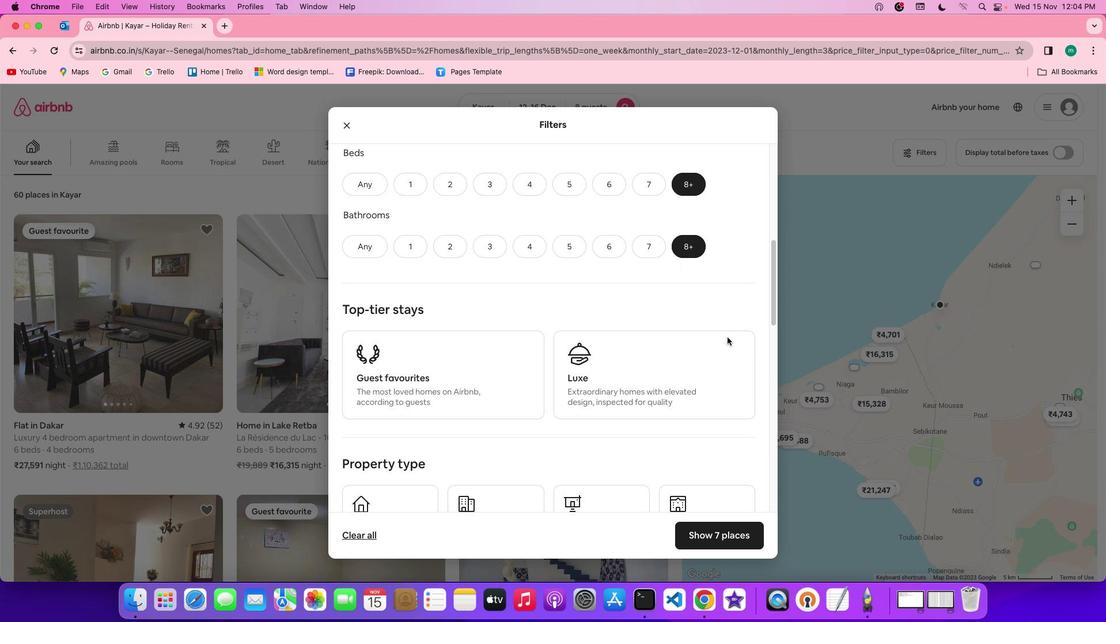 
Action: Mouse scrolled (727, 337) with delta (0, 0)
Screenshot: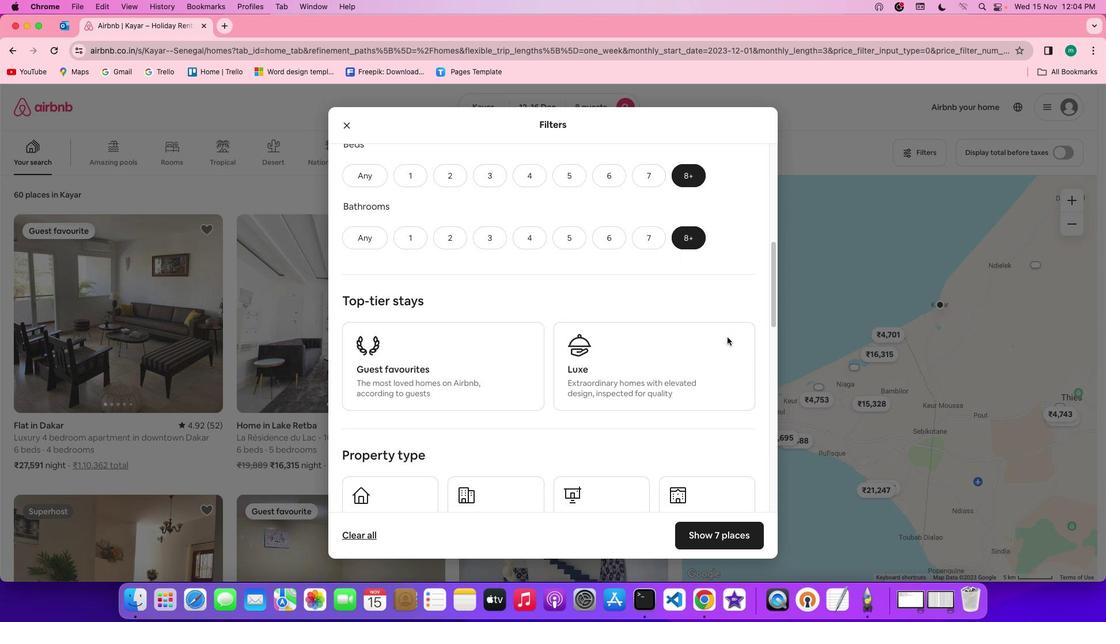
Action: Mouse scrolled (727, 337) with delta (0, 0)
Screenshot: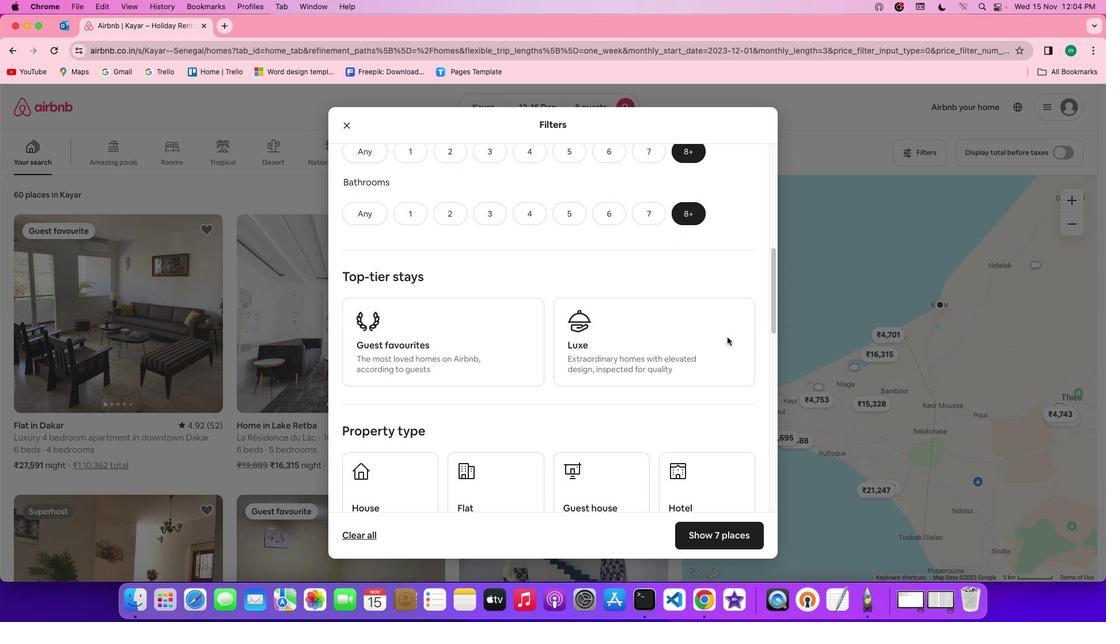 
Action: Mouse scrolled (727, 337) with delta (0, -1)
Screenshot: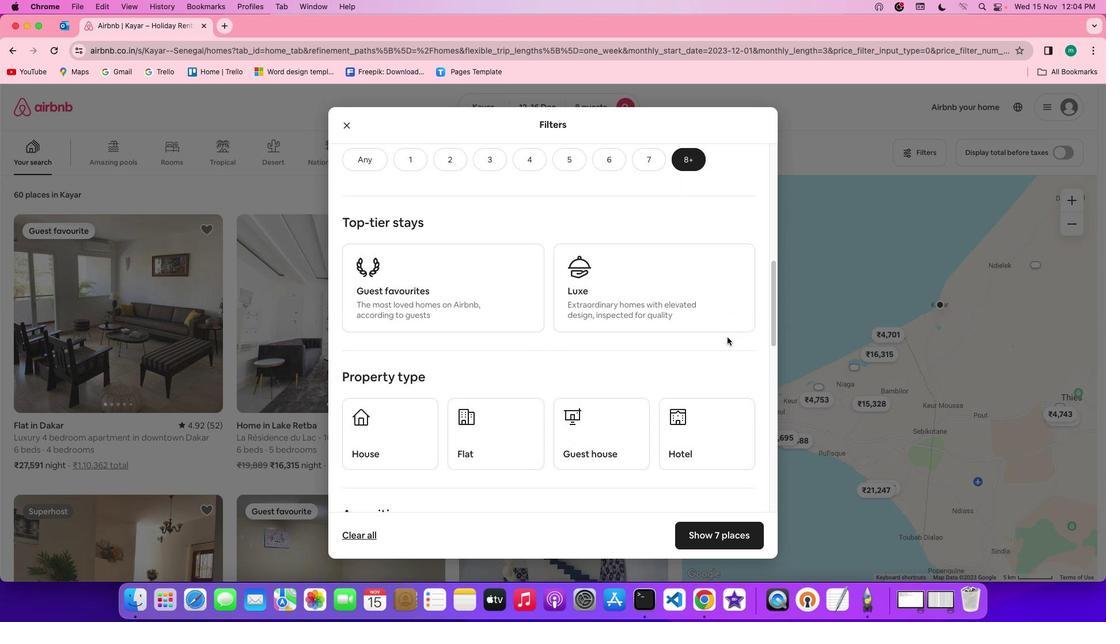 
Action: Mouse scrolled (727, 337) with delta (0, 0)
Screenshot: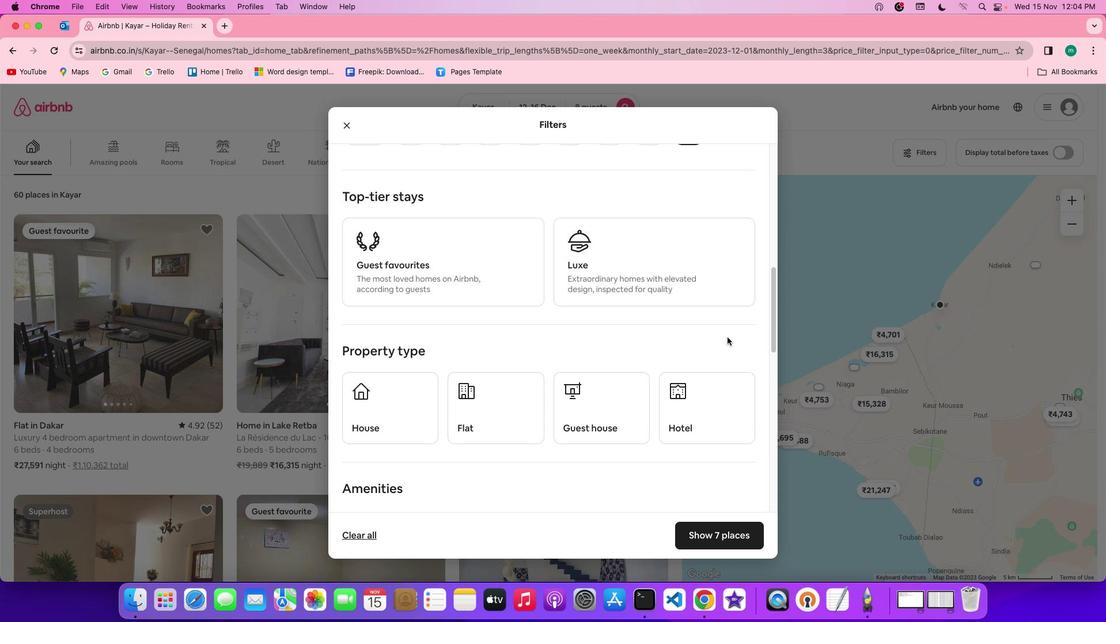 
Action: Mouse scrolled (727, 337) with delta (0, 0)
Screenshot: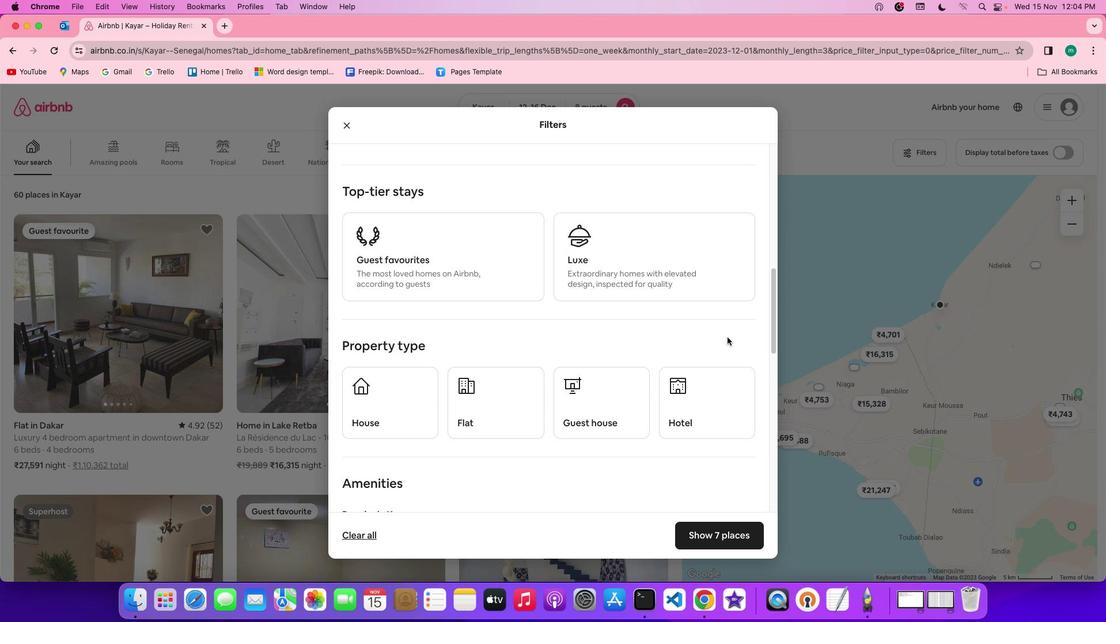 
Action: Mouse scrolled (727, 337) with delta (0, 0)
Screenshot: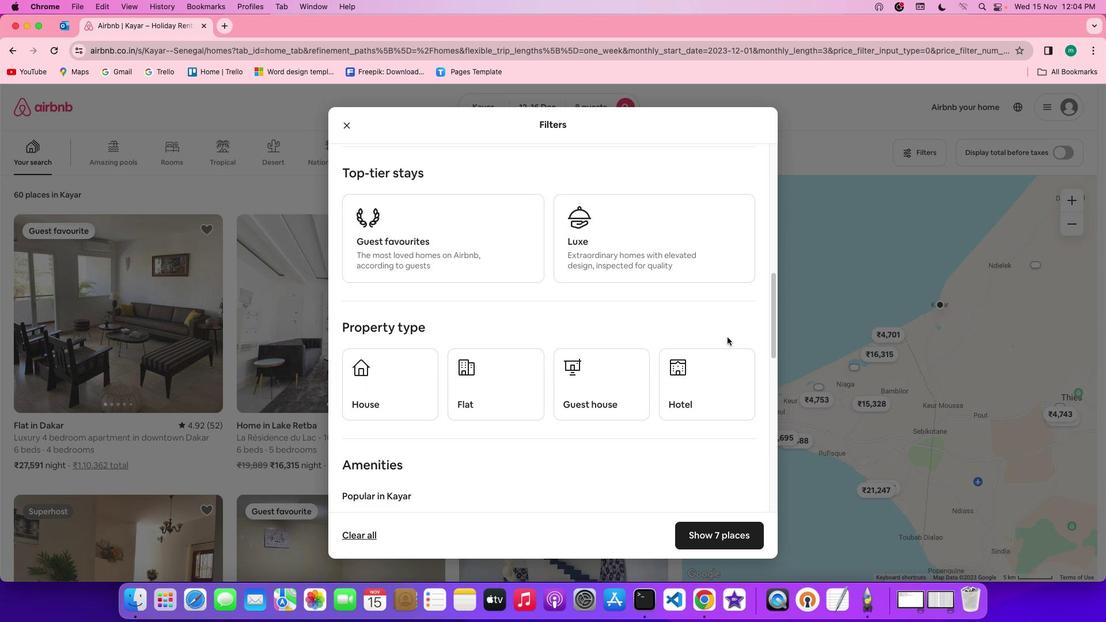 
Action: Mouse scrolled (727, 337) with delta (0, 0)
Screenshot: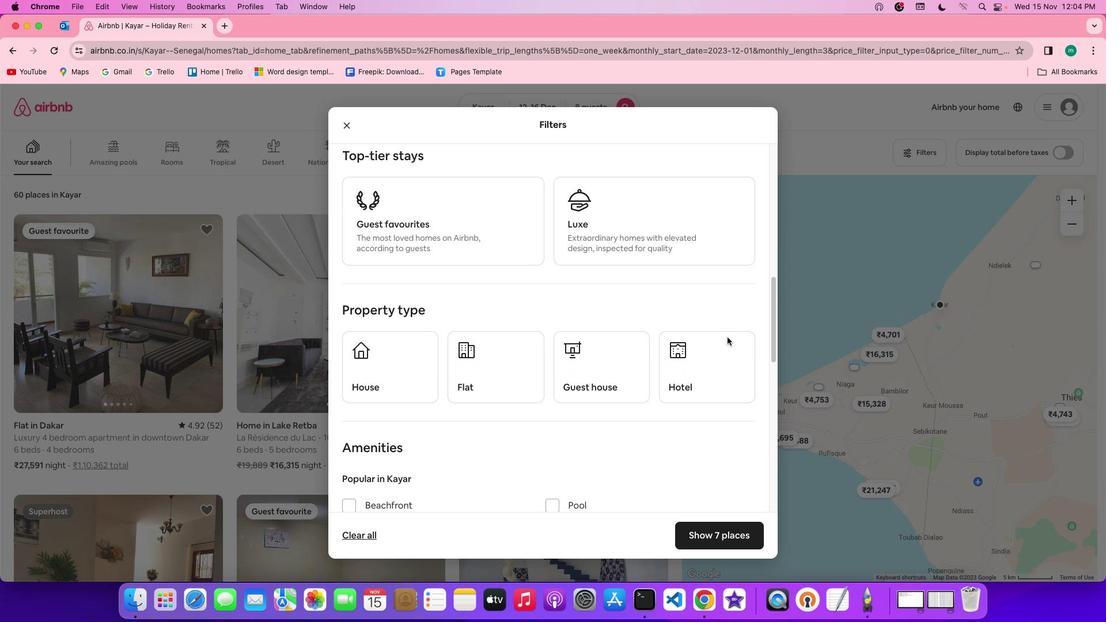 
Action: Mouse scrolled (727, 337) with delta (0, 0)
Screenshot: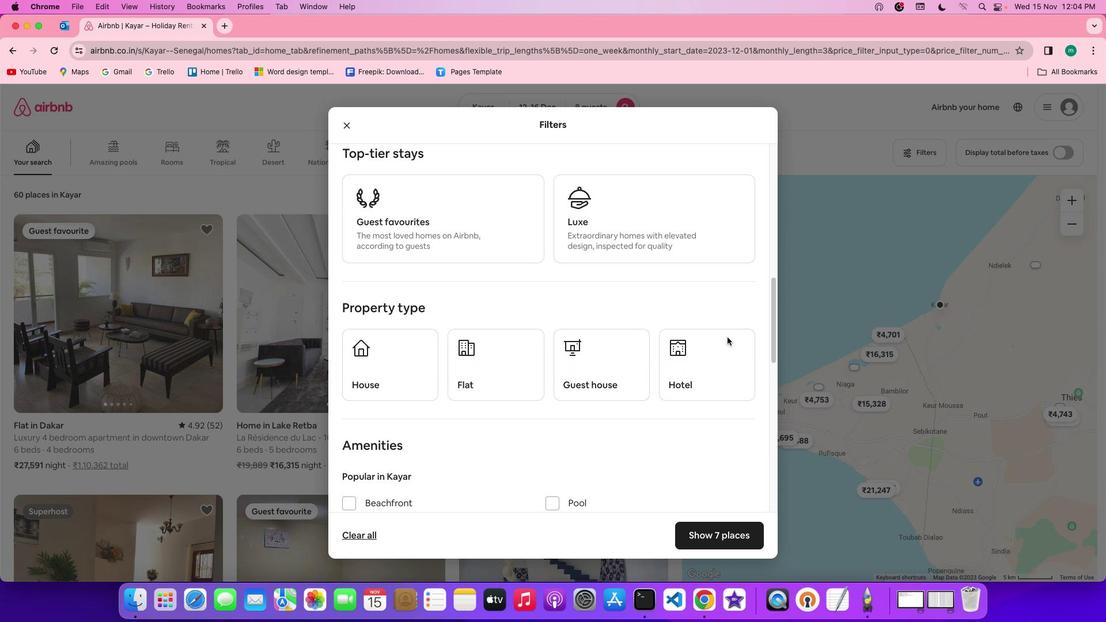 
Action: Mouse scrolled (727, 337) with delta (0, 0)
Screenshot: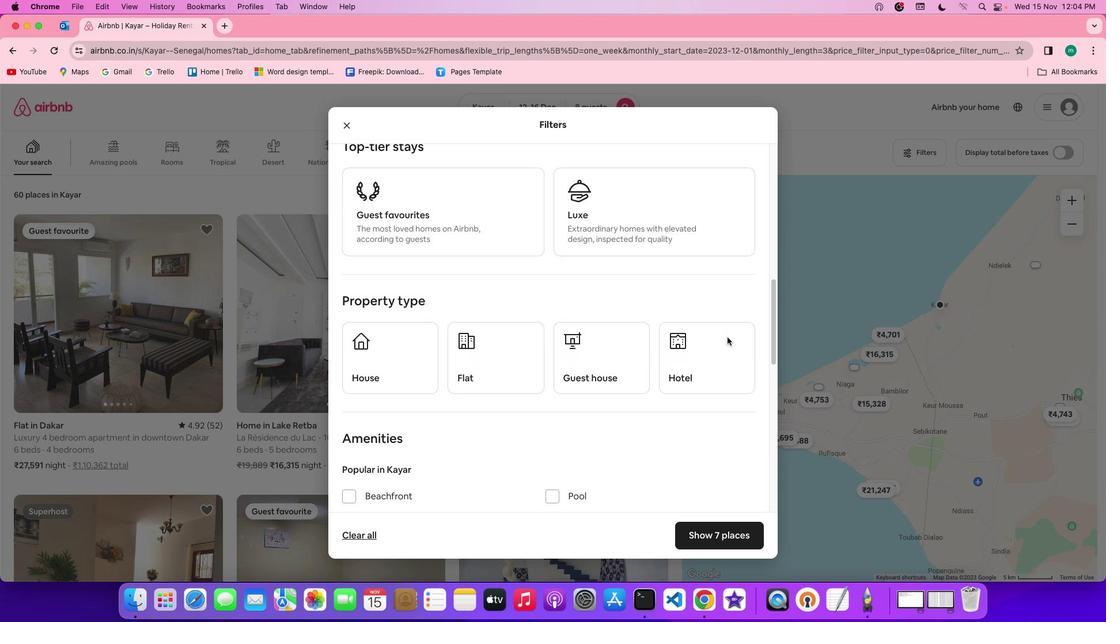 
Action: Mouse scrolled (727, 337) with delta (0, 0)
Screenshot: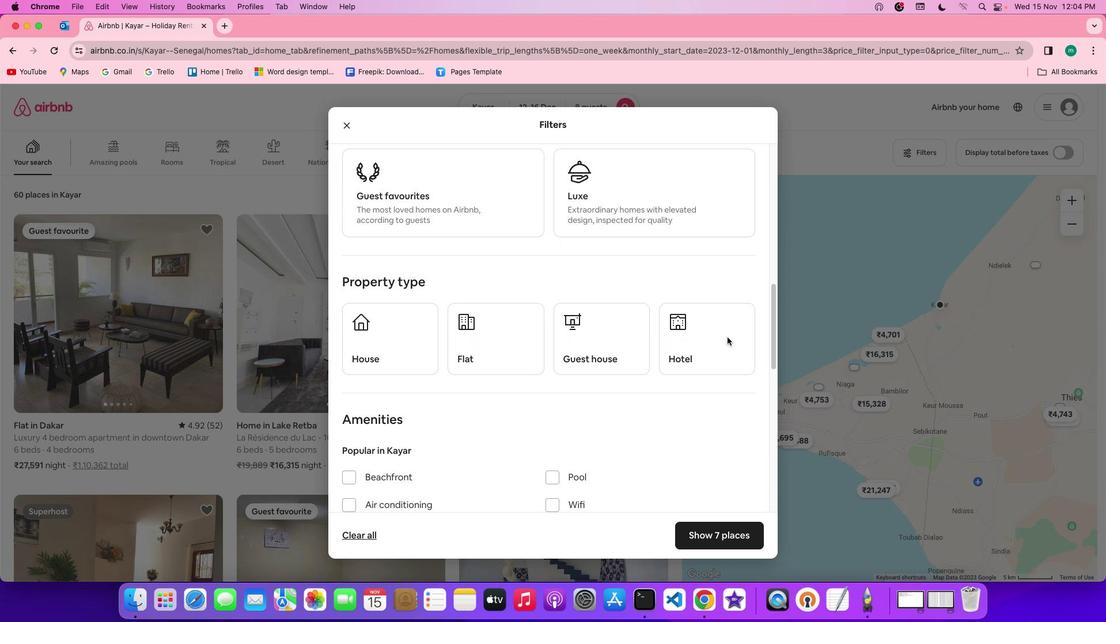 
Action: Mouse moved to (418, 317)
Screenshot: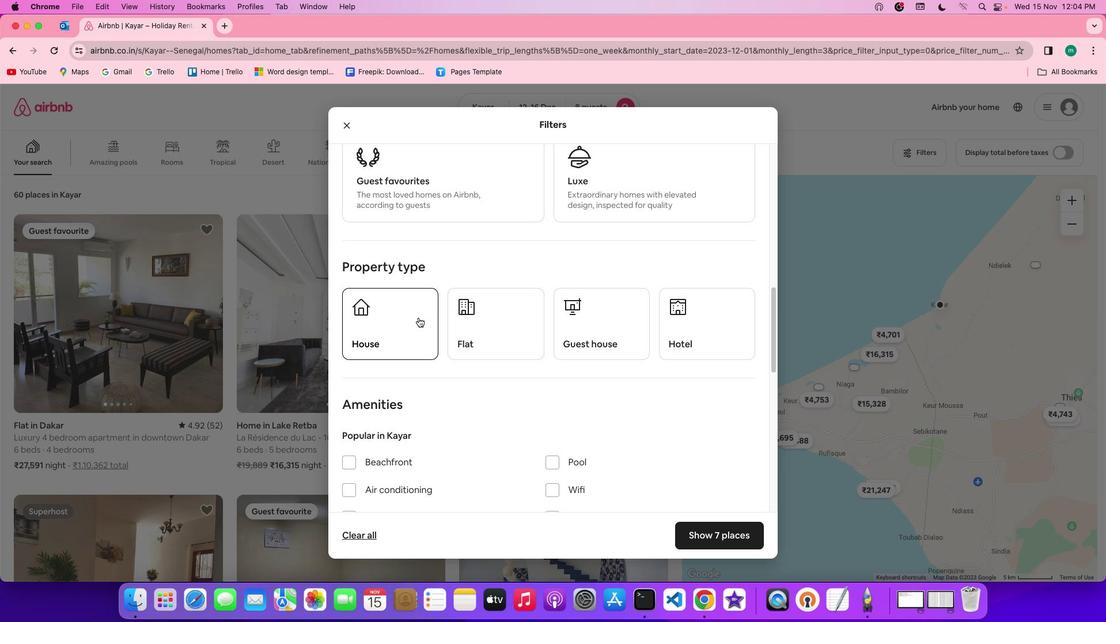 
Action: Mouse pressed left at (418, 317)
Screenshot: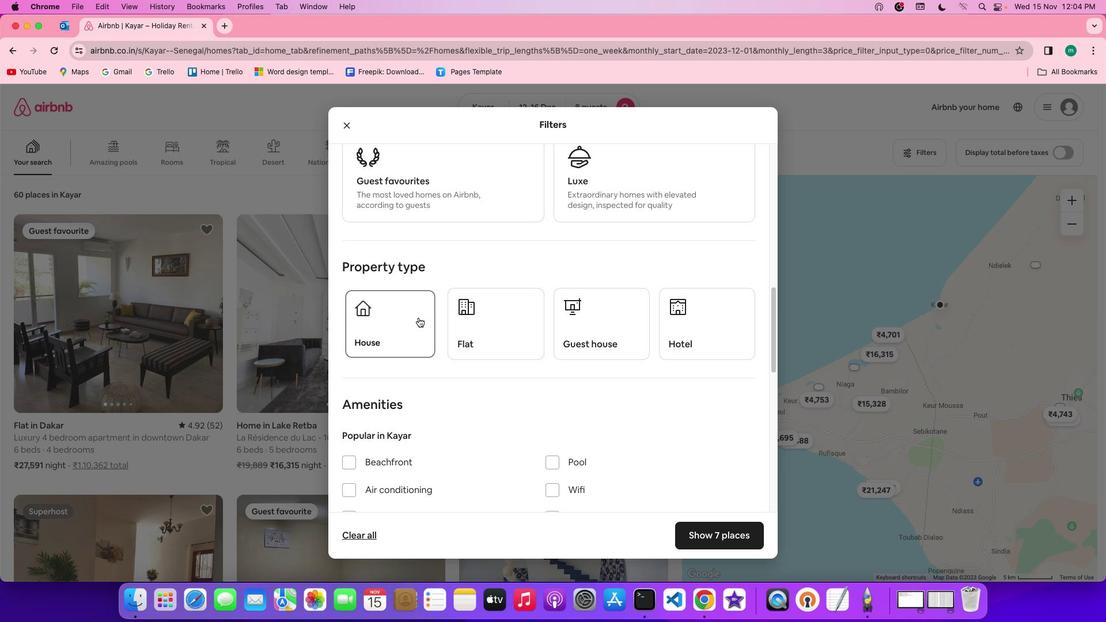 
Action: Mouse moved to (641, 314)
Screenshot: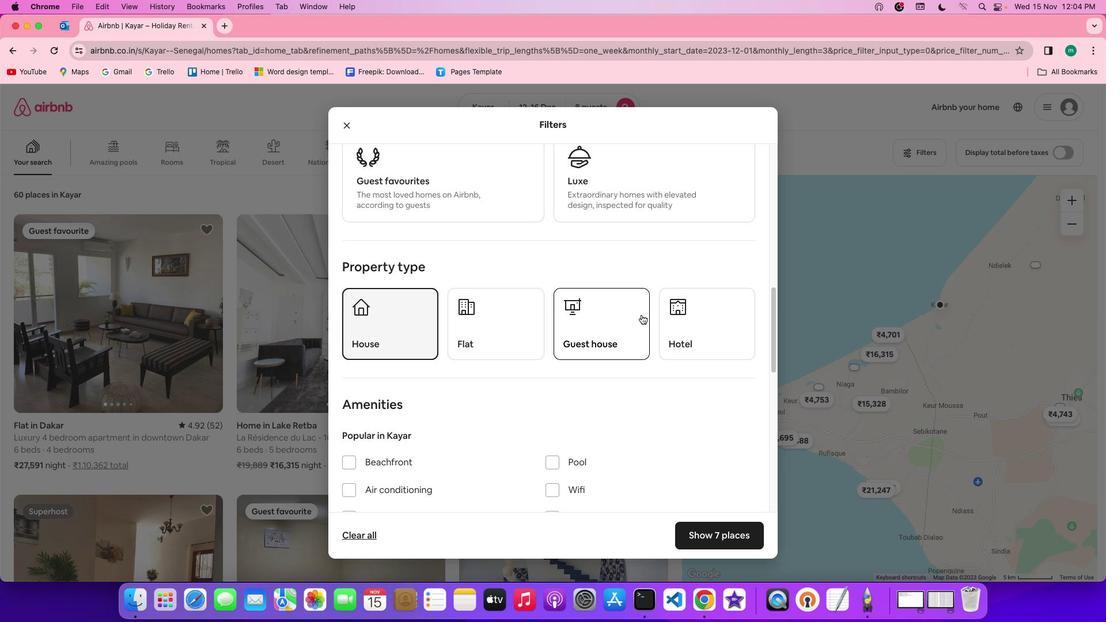 
Action: Mouse scrolled (641, 314) with delta (0, 0)
Screenshot: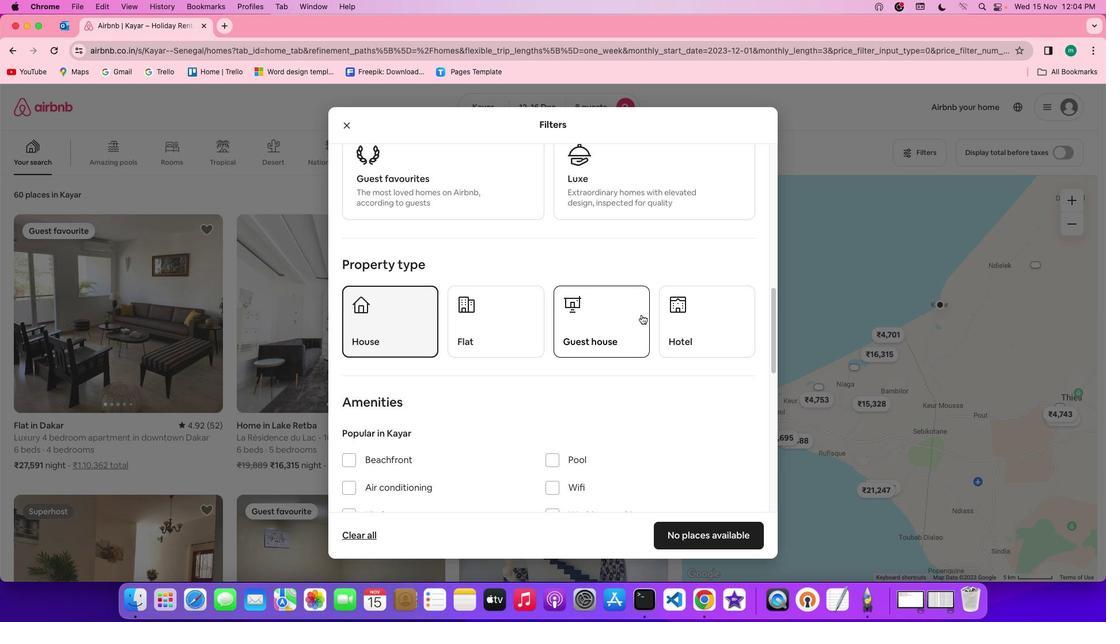 
Action: Mouse scrolled (641, 314) with delta (0, 0)
Screenshot: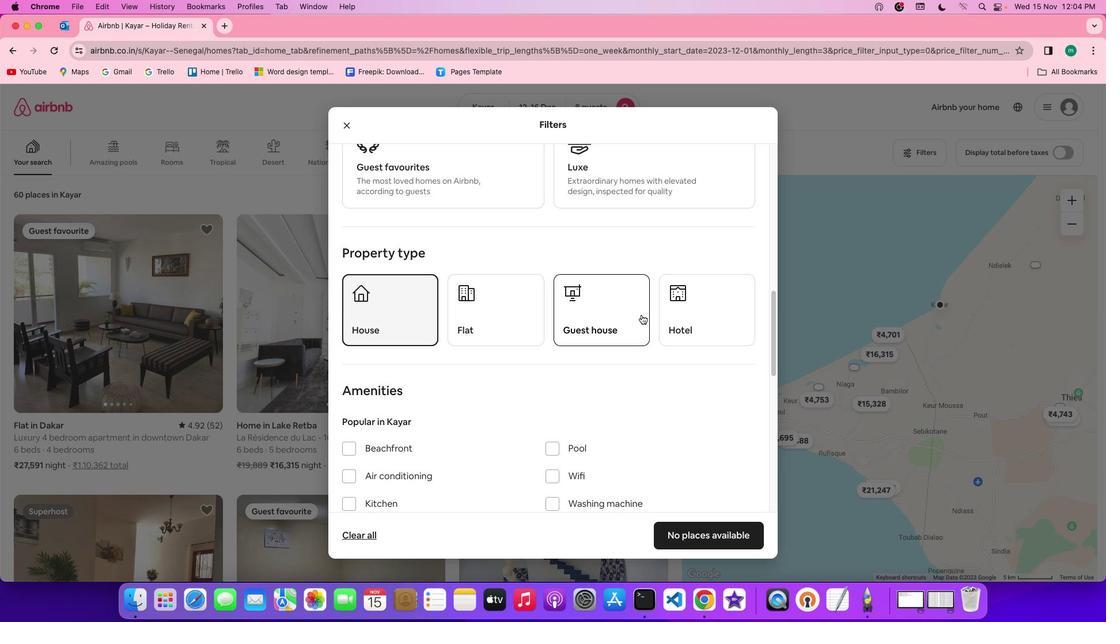 
Action: Mouse scrolled (641, 314) with delta (0, -1)
Screenshot: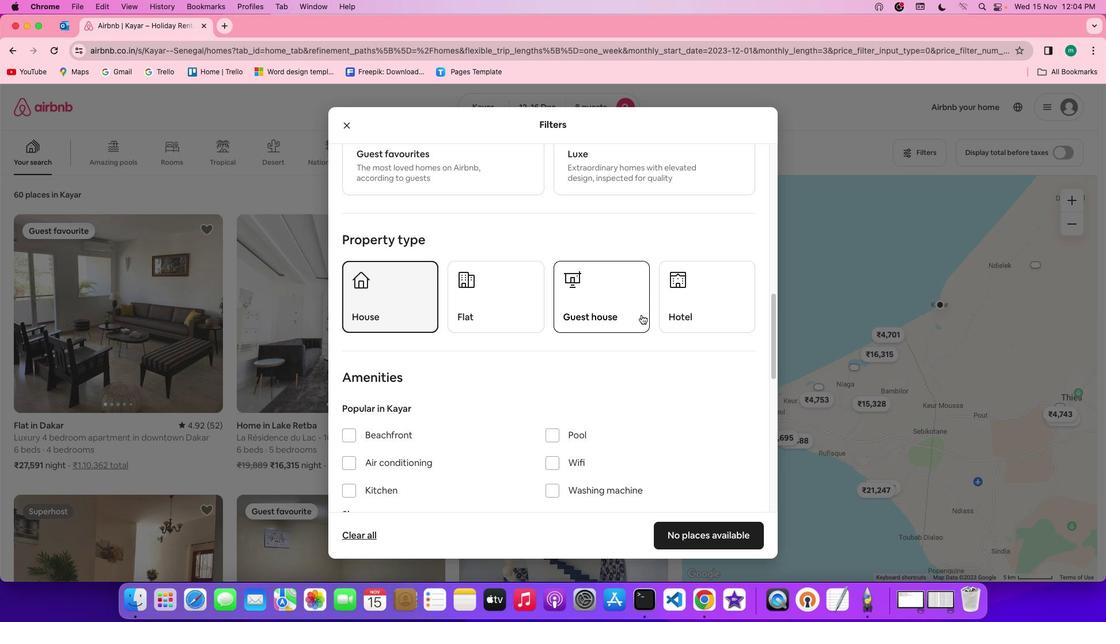 
Action: Mouse scrolled (641, 314) with delta (0, 0)
Screenshot: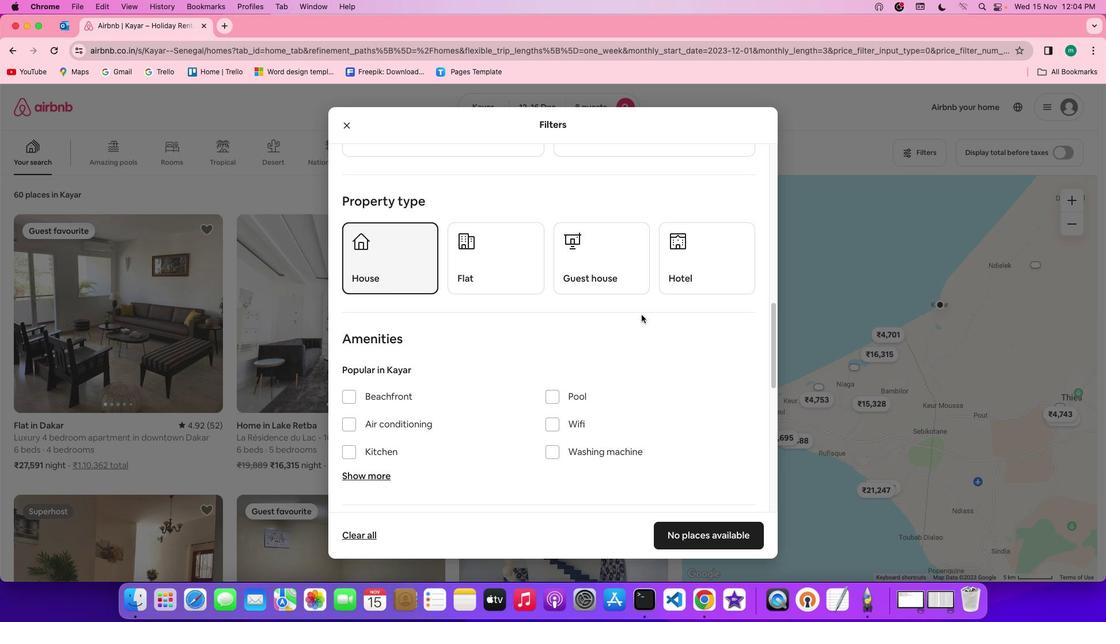 
Action: Mouse scrolled (641, 314) with delta (0, 0)
Screenshot: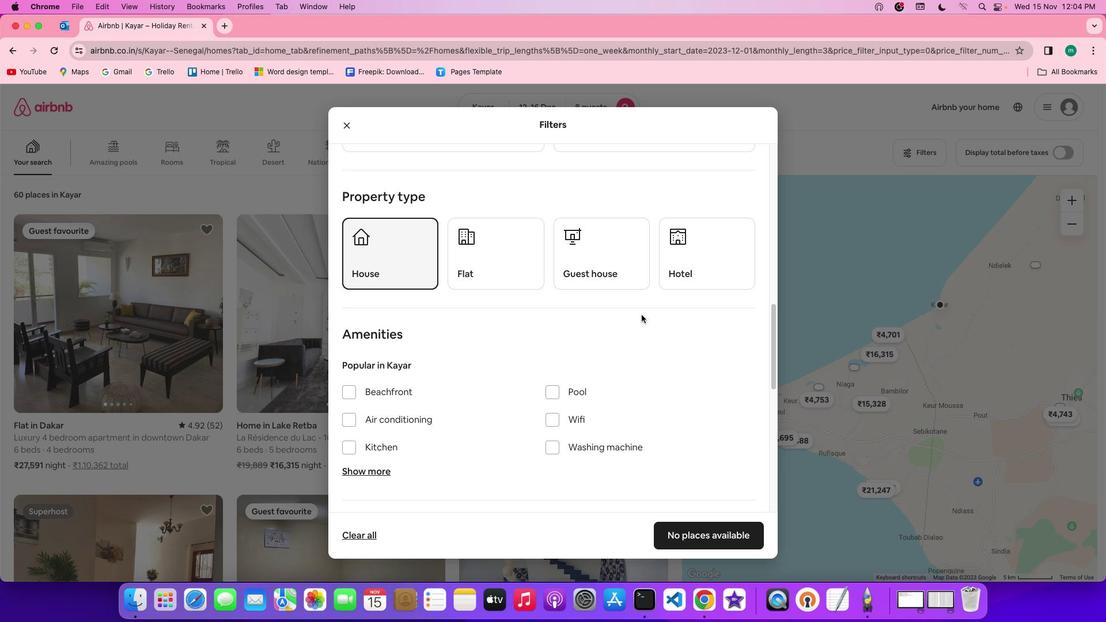 
Action: Mouse scrolled (641, 314) with delta (0, 0)
Screenshot: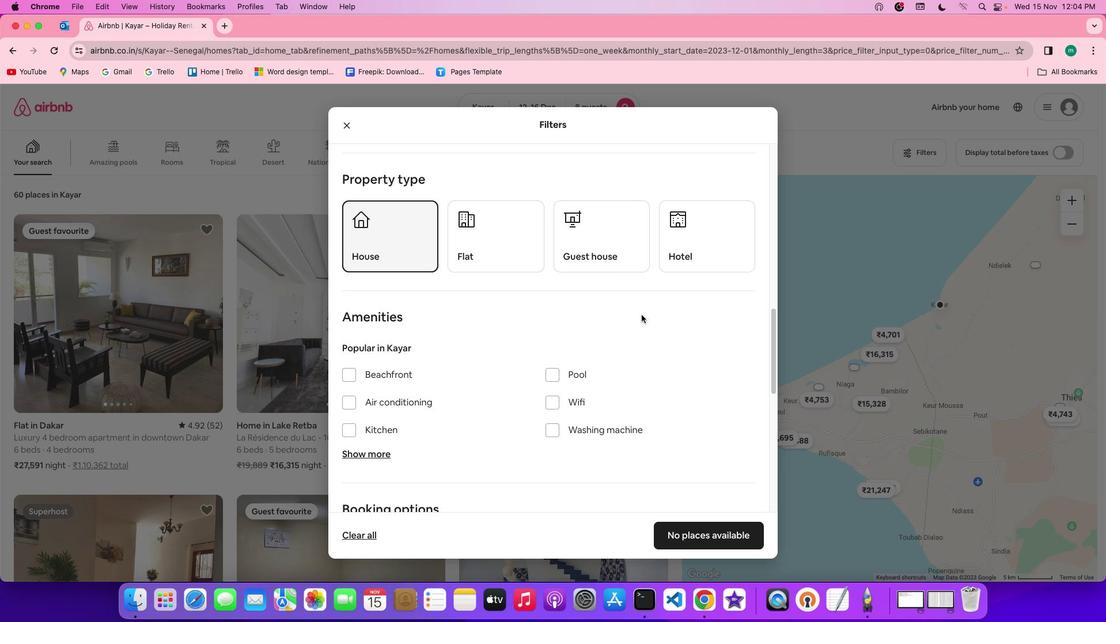 
Action: Mouse scrolled (641, 314) with delta (0, 0)
Screenshot: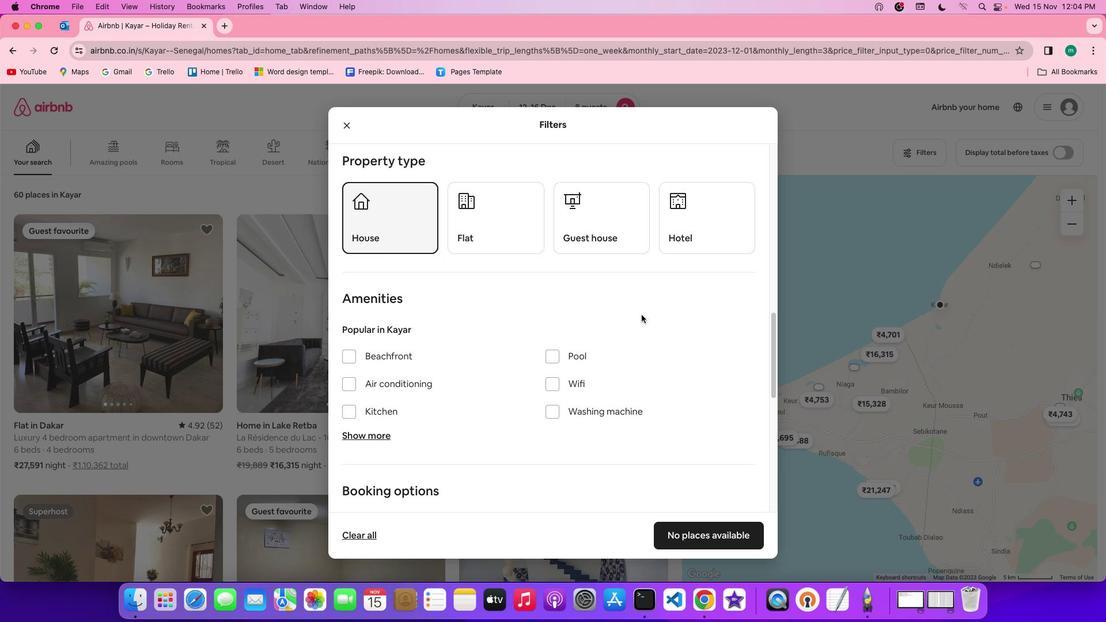 
Action: Mouse scrolled (641, 314) with delta (0, 0)
Screenshot: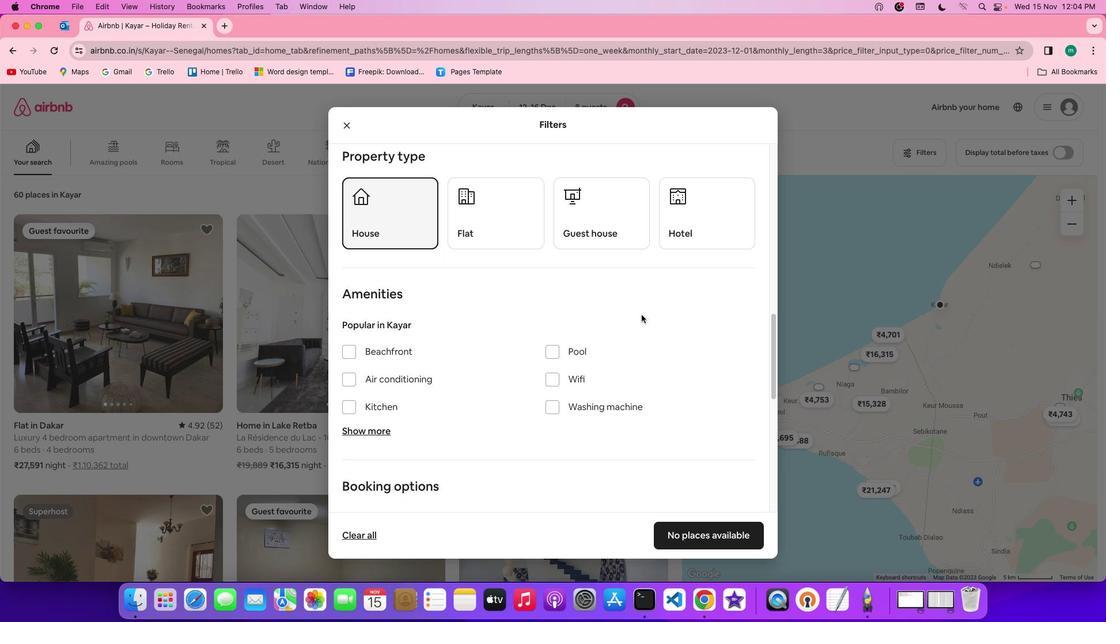 
Action: Mouse scrolled (641, 314) with delta (0, 0)
Screenshot: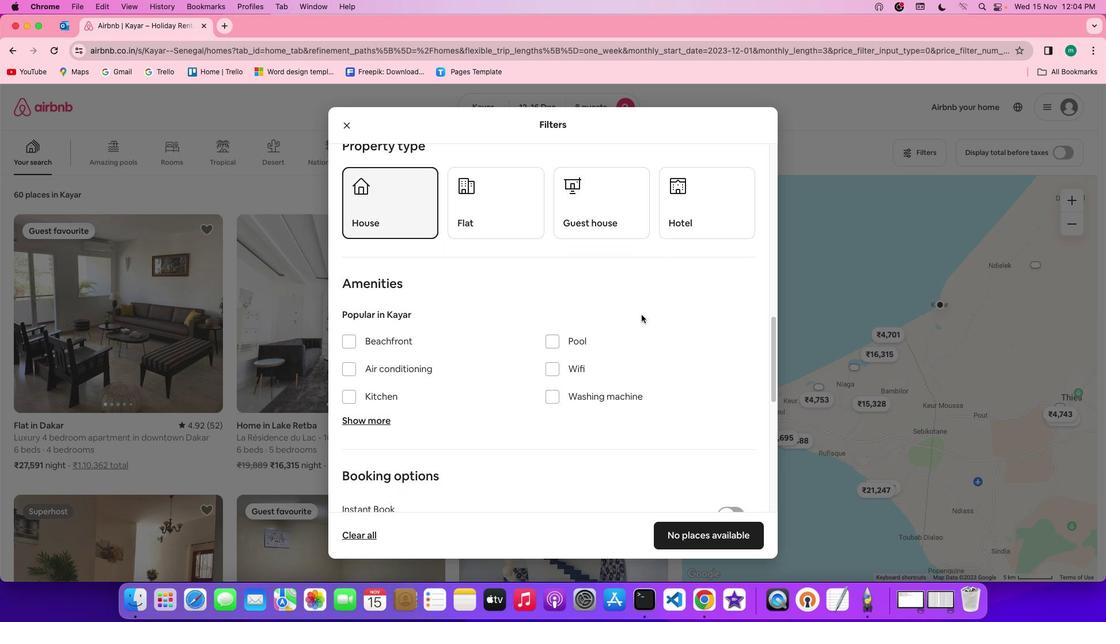 
Action: Mouse scrolled (641, 314) with delta (0, 0)
Screenshot: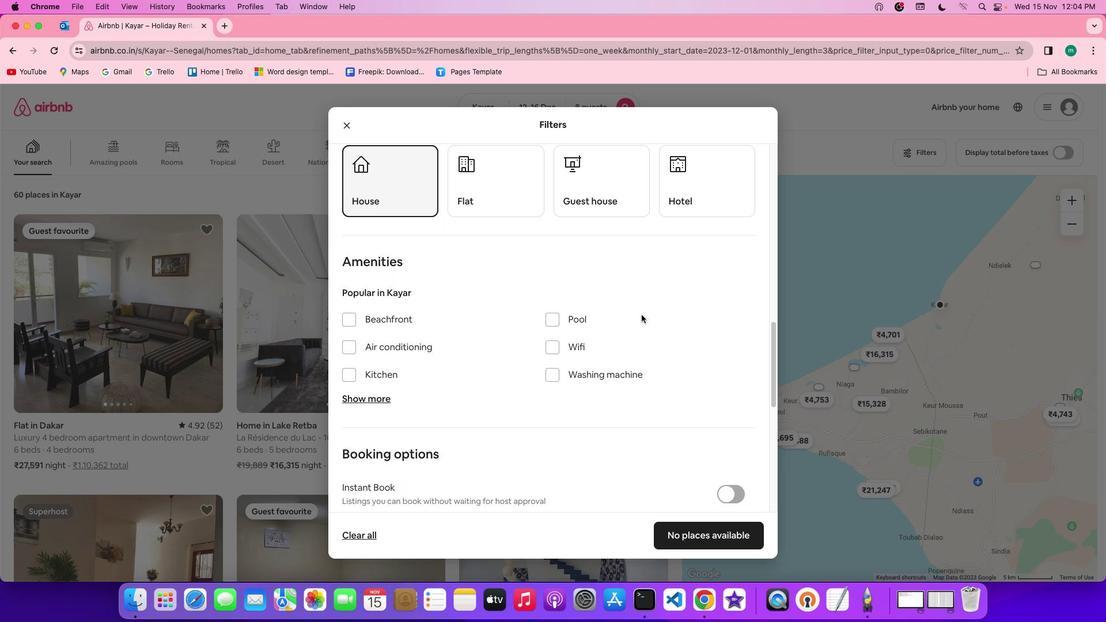 
Action: Mouse scrolled (641, 314) with delta (0, 0)
Screenshot: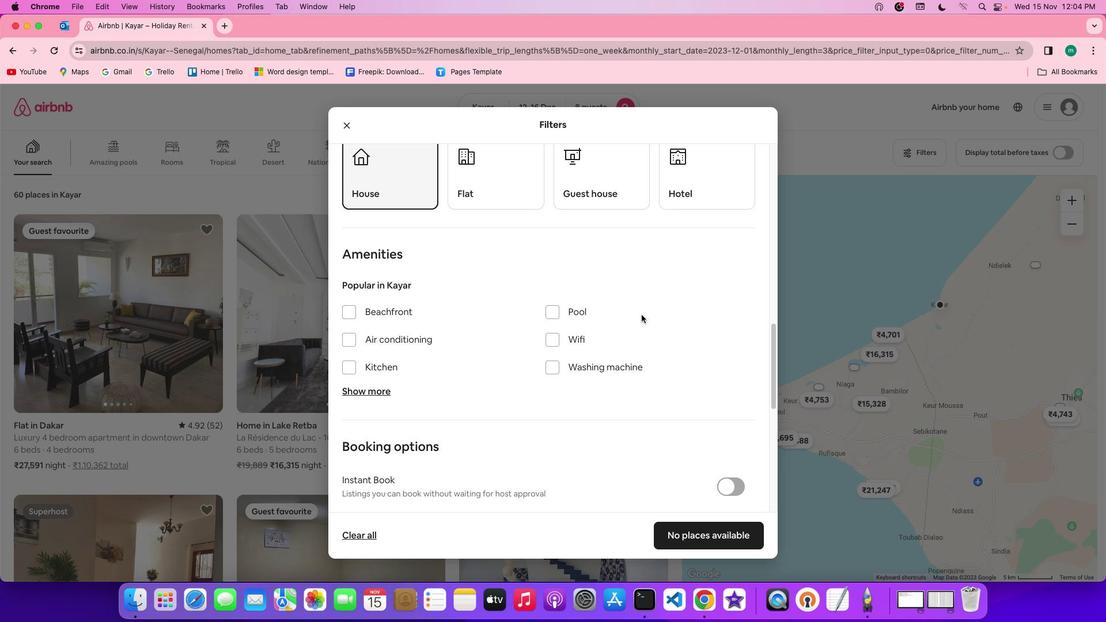 
Action: Mouse scrolled (641, 314) with delta (0, 0)
Screenshot: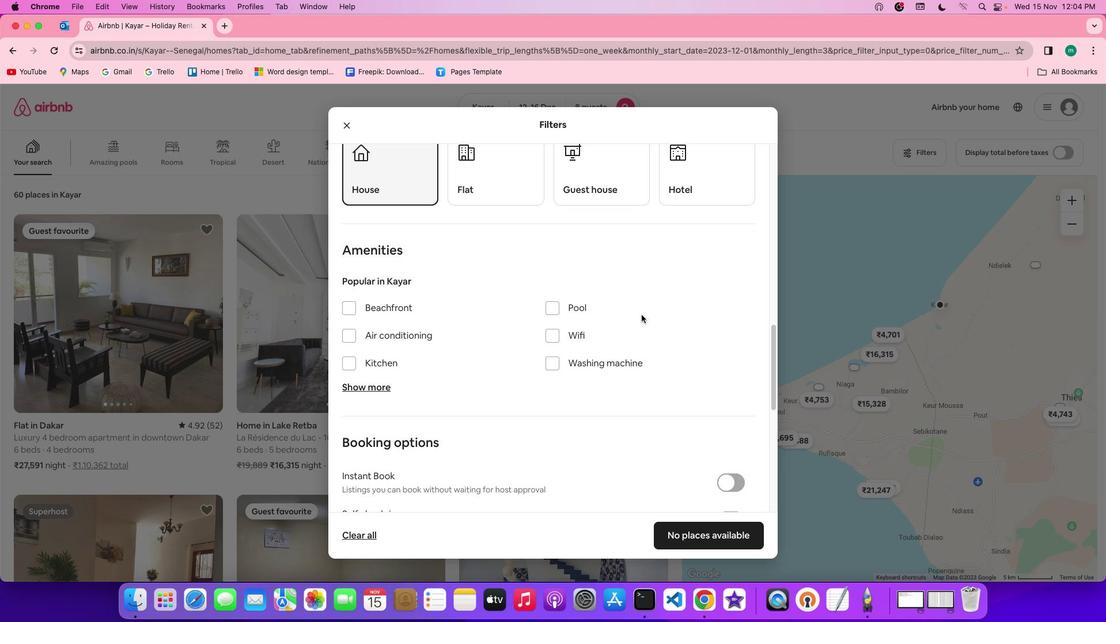 
Action: Mouse moved to (549, 336)
Screenshot: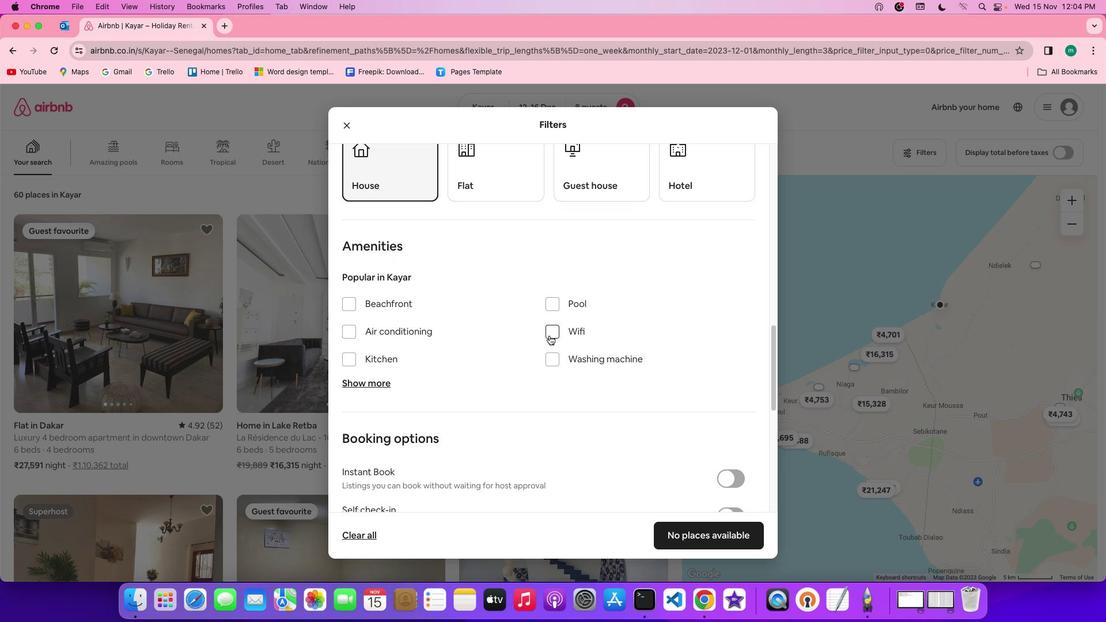 
Action: Mouse pressed left at (549, 336)
Screenshot: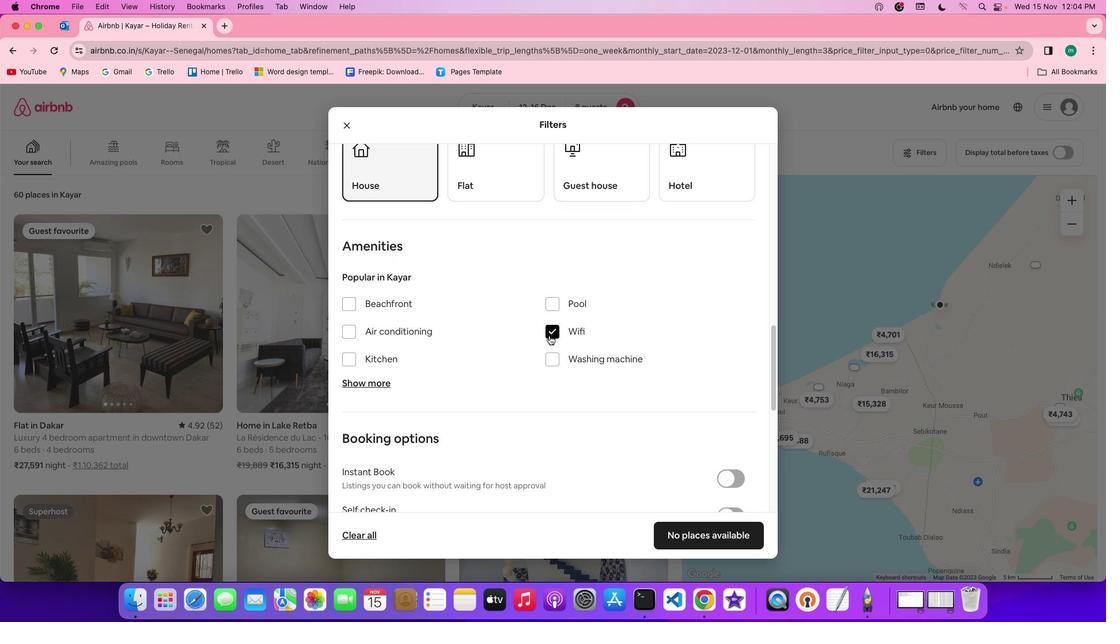 
Action: Mouse moved to (387, 379)
Screenshot: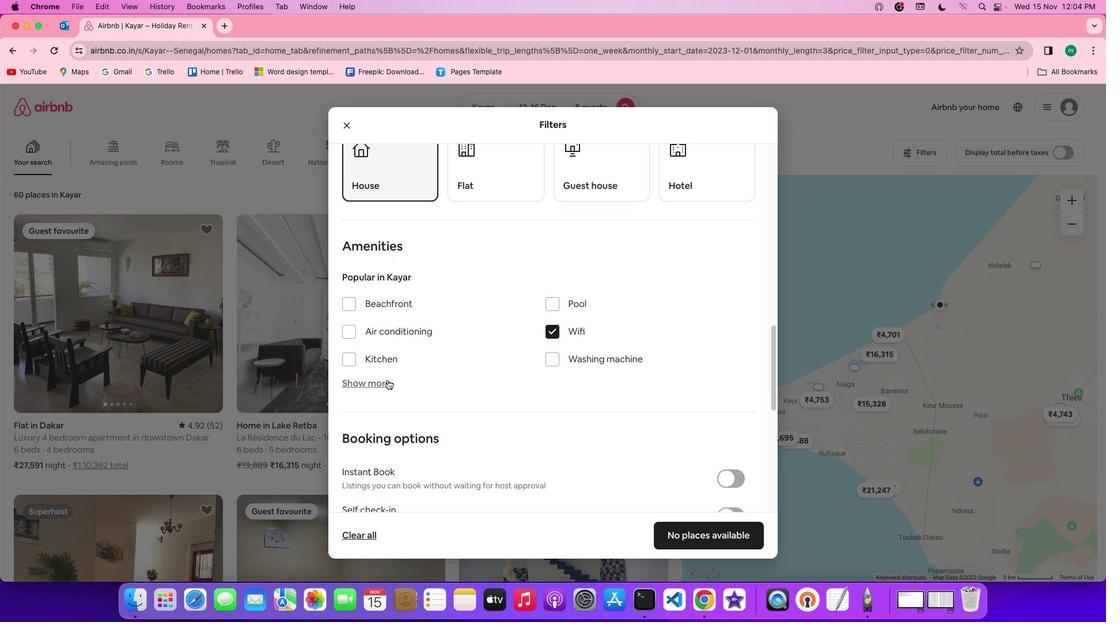 
Action: Mouse pressed left at (387, 379)
Screenshot: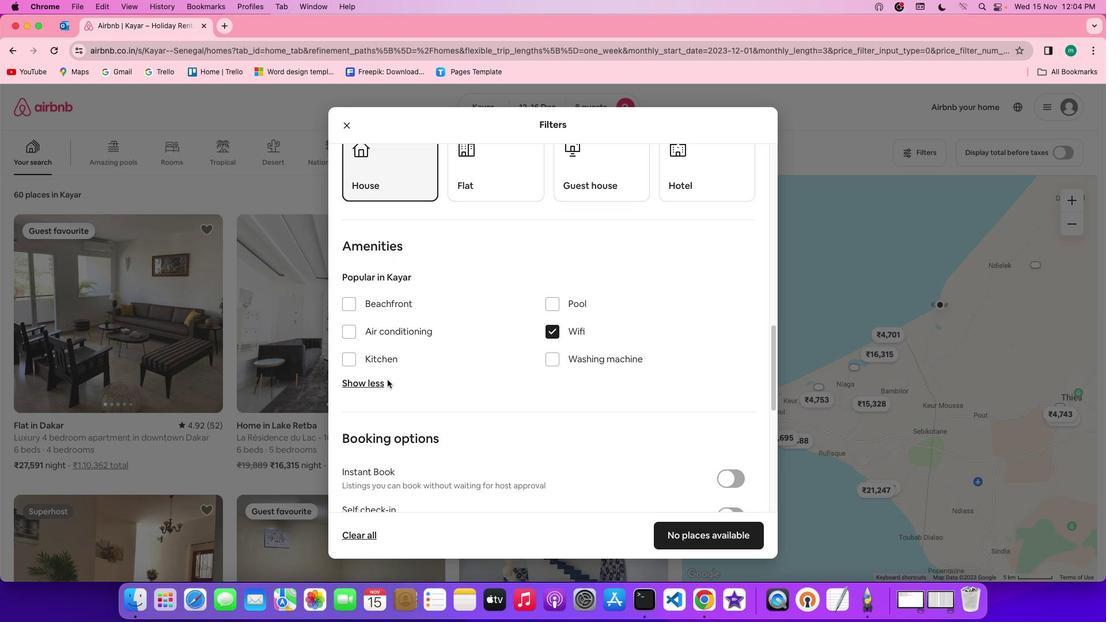 
Action: Mouse moved to (541, 456)
Screenshot: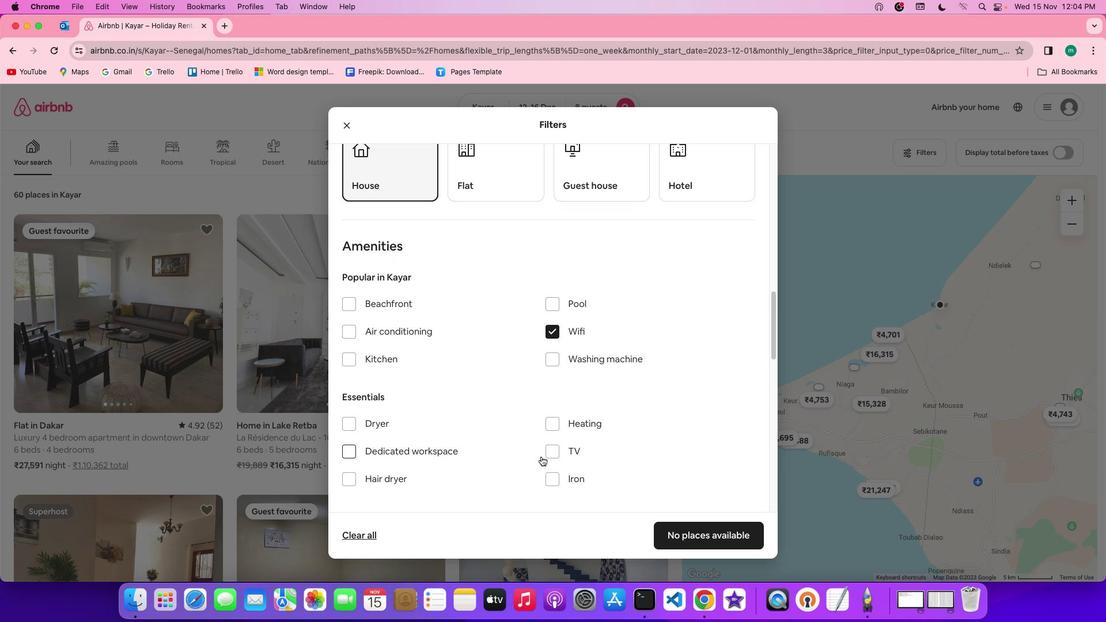 
Action: Mouse pressed left at (541, 456)
Screenshot: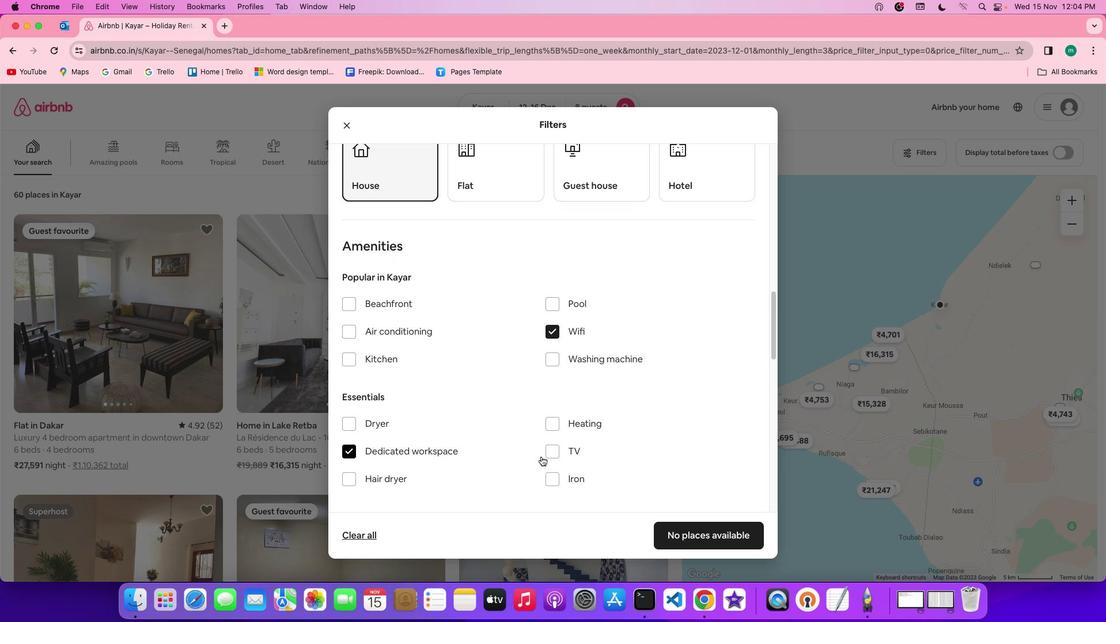 
Action: Mouse moved to (547, 455)
Screenshot: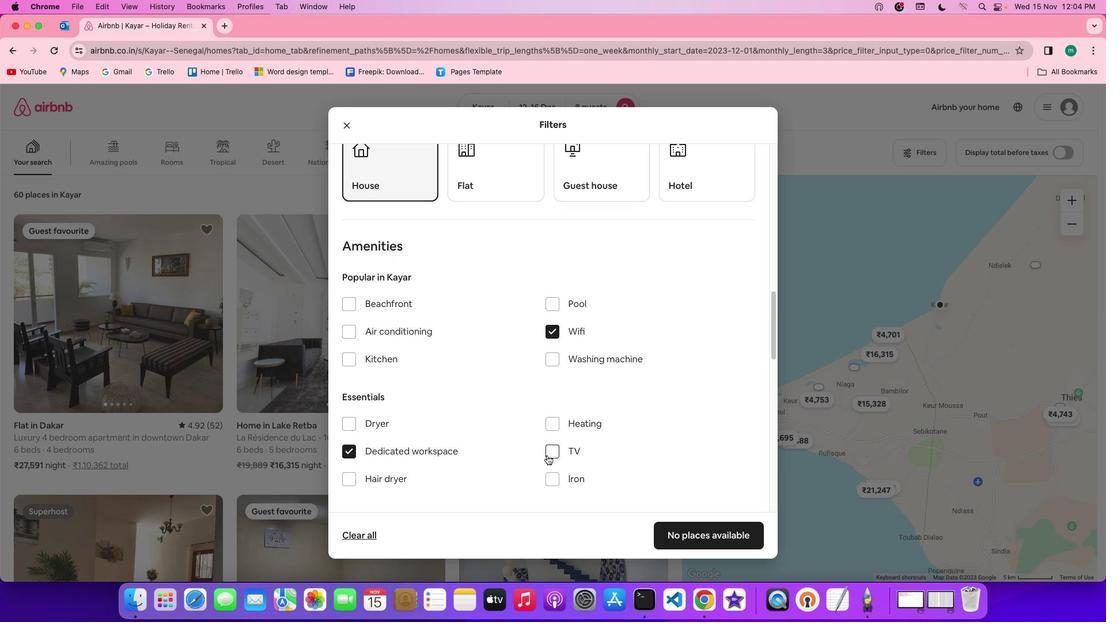 
Action: Mouse pressed left at (547, 455)
Screenshot: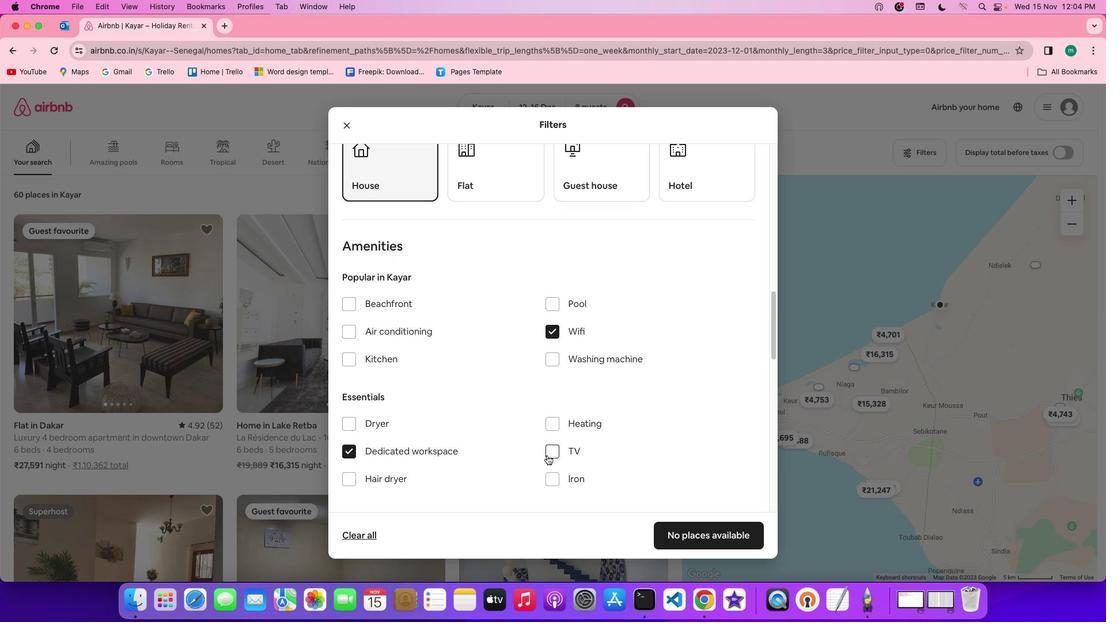 
Action: Mouse moved to (349, 456)
Screenshot: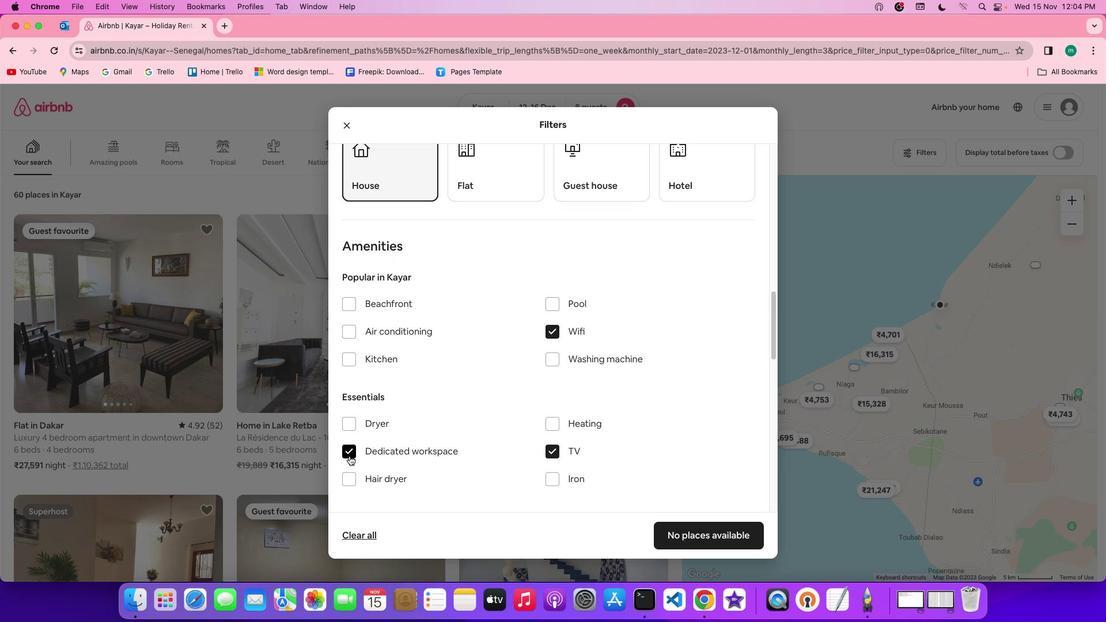 
Action: Mouse pressed left at (349, 456)
Screenshot: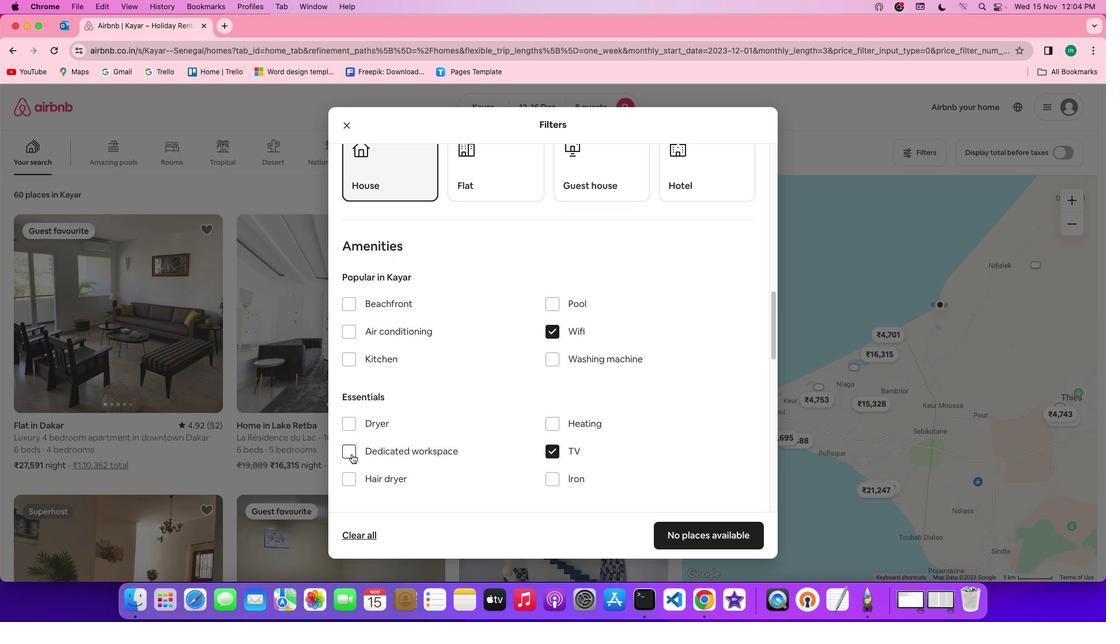 
Action: Mouse moved to (591, 430)
Screenshot: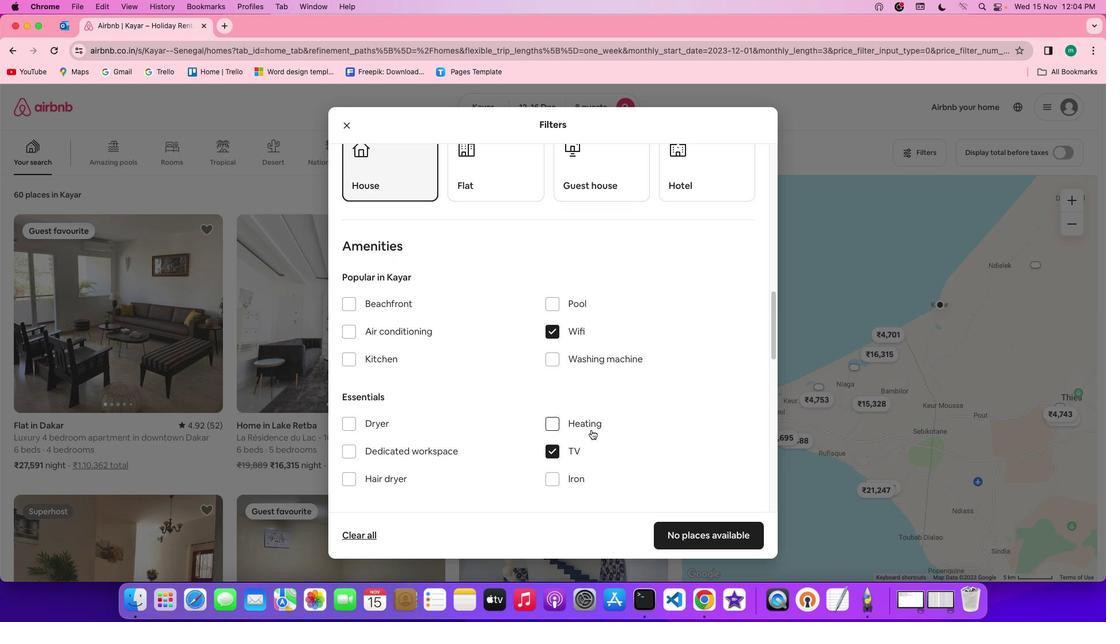 
Action: Mouse scrolled (591, 430) with delta (0, 0)
Screenshot: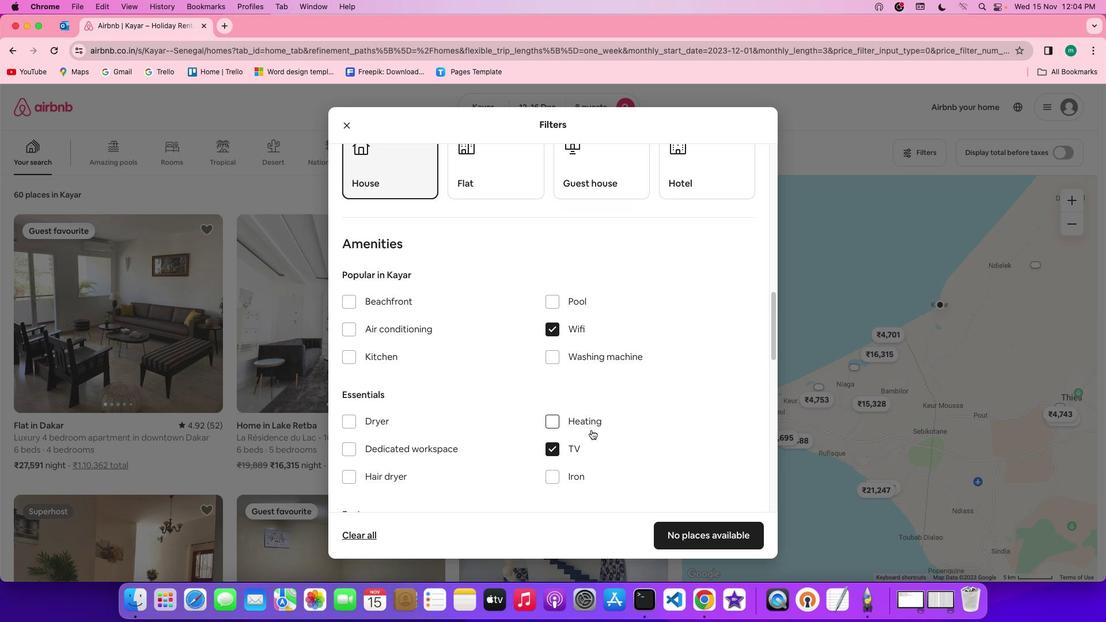 
Action: Mouse scrolled (591, 430) with delta (0, 0)
Screenshot: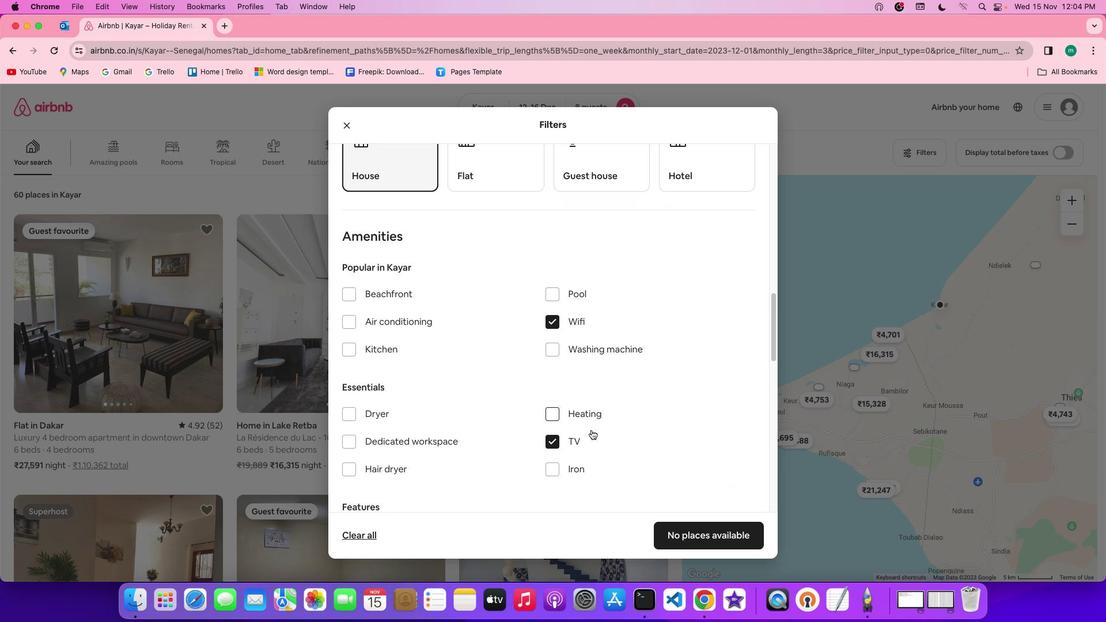 
Action: Mouse scrolled (591, 430) with delta (0, 0)
Screenshot: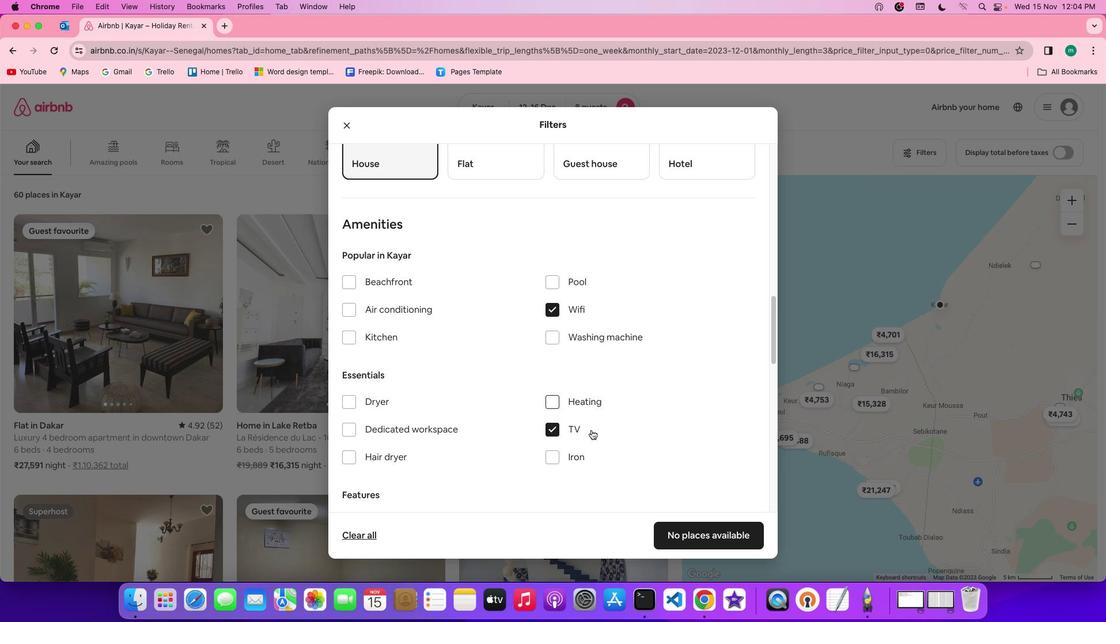 
Action: Mouse scrolled (591, 430) with delta (0, 0)
Screenshot: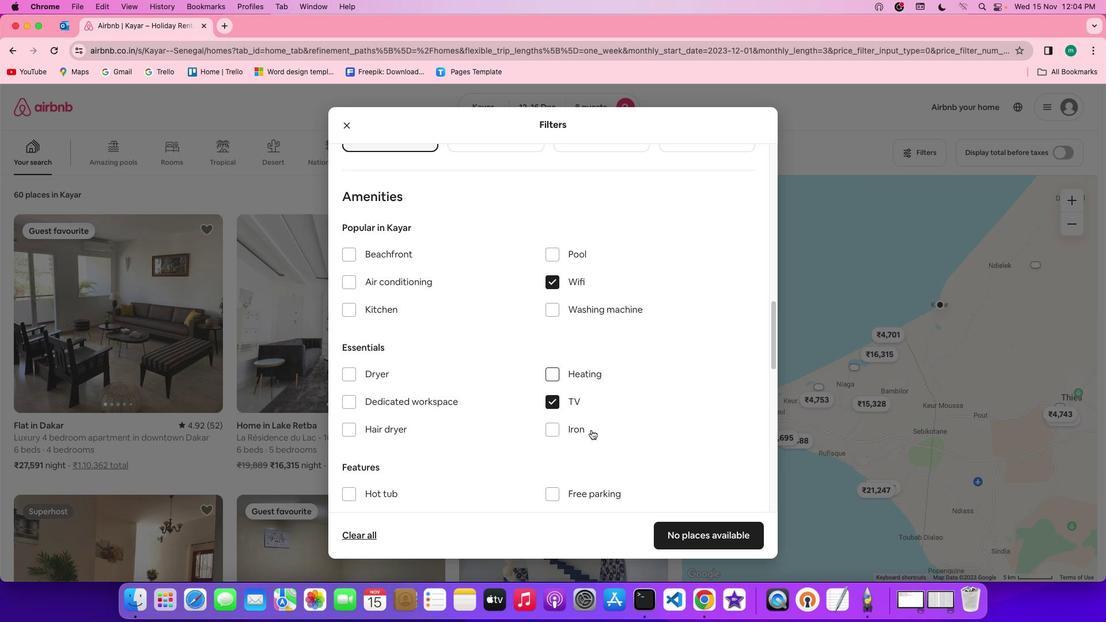 
Action: Mouse scrolled (591, 430) with delta (0, 0)
Screenshot: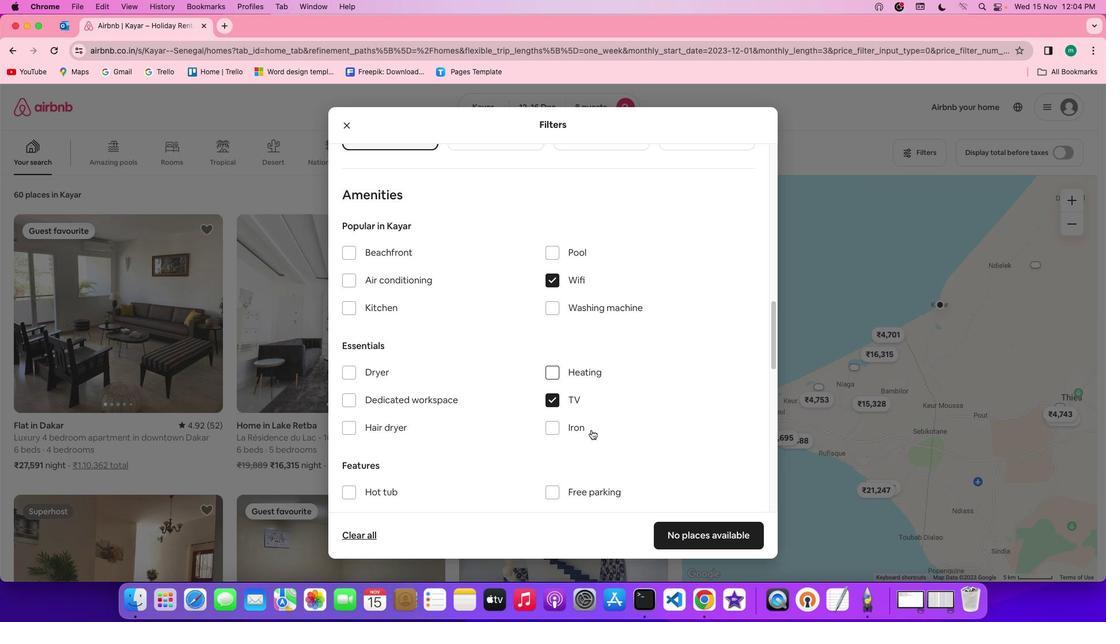 
Action: Mouse scrolled (591, 430) with delta (0, 0)
Screenshot: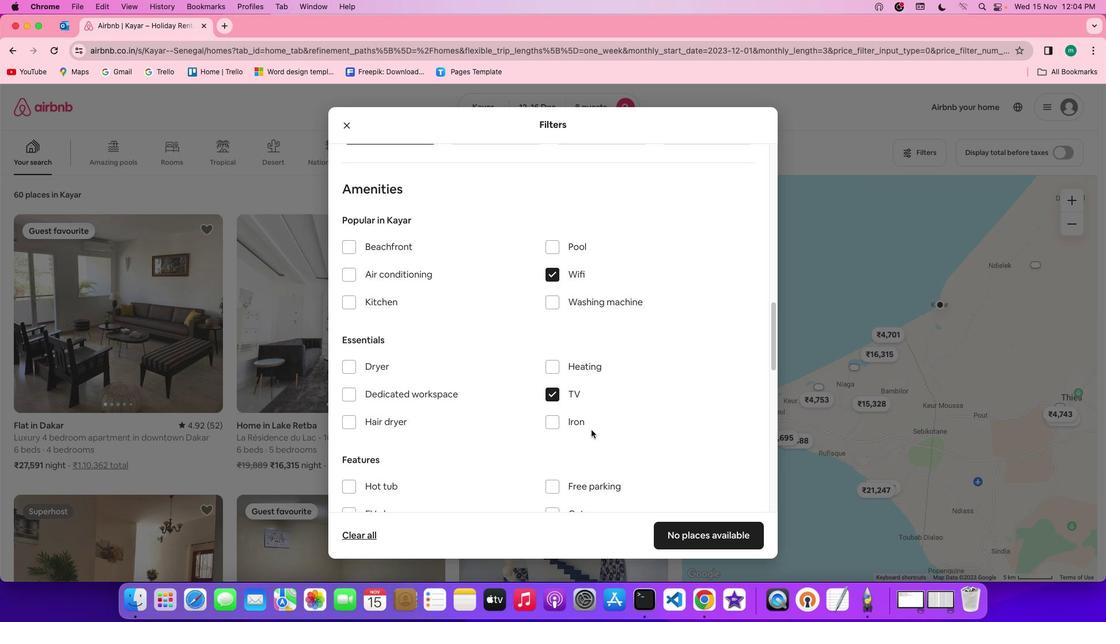 
Action: Mouse scrolled (591, 430) with delta (0, 0)
Screenshot: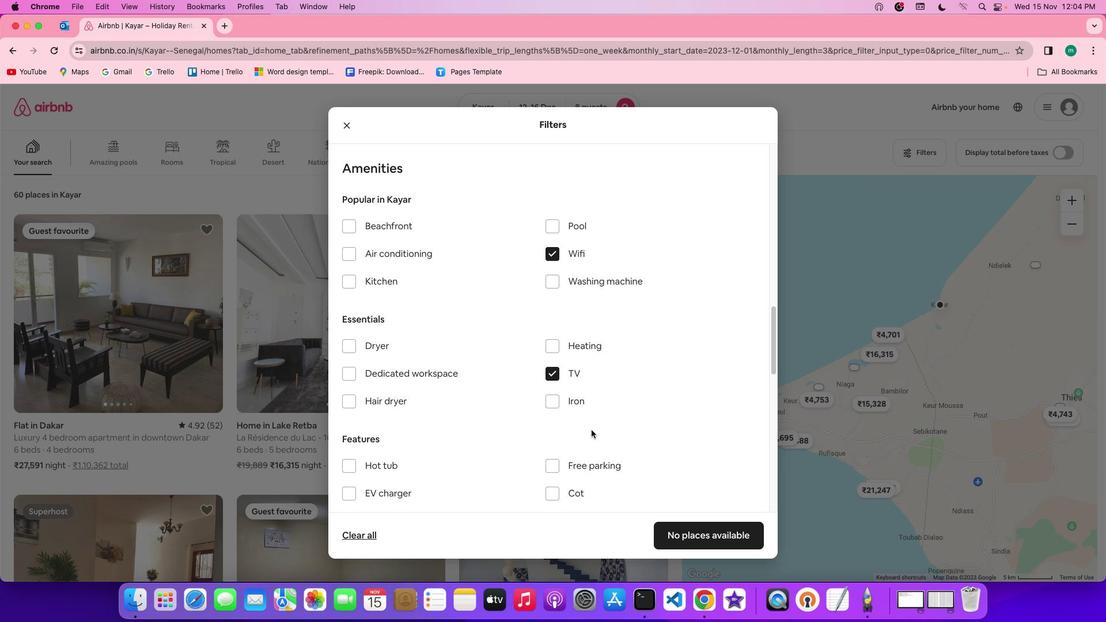 
Action: Mouse moved to (556, 315)
Screenshot: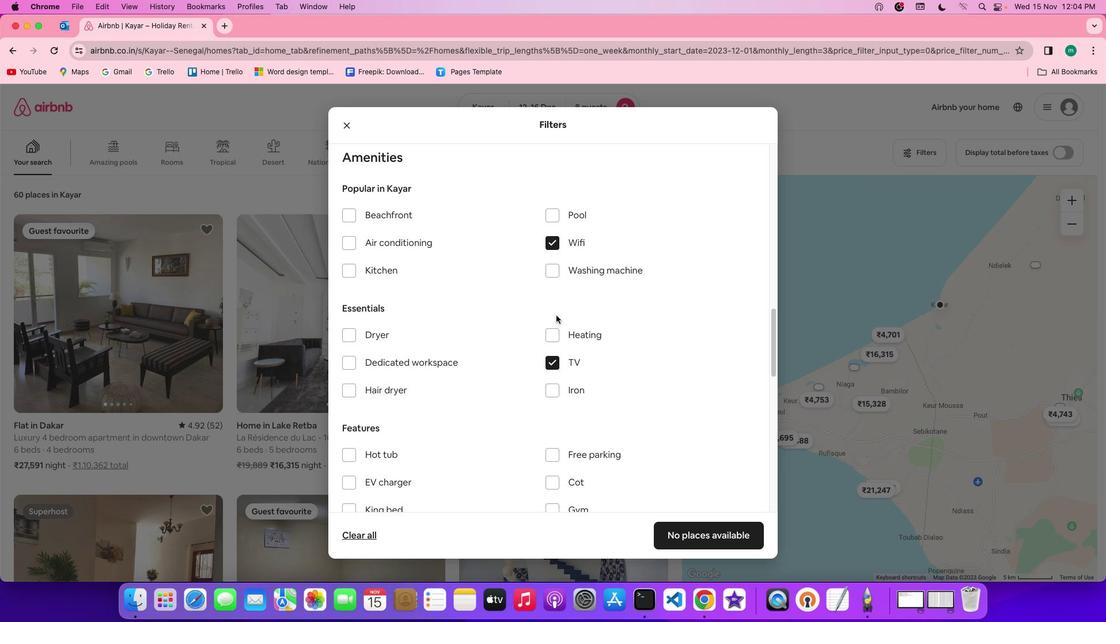 
Action: Mouse scrolled (556, 315) with delta (0, 0)
Screenshot: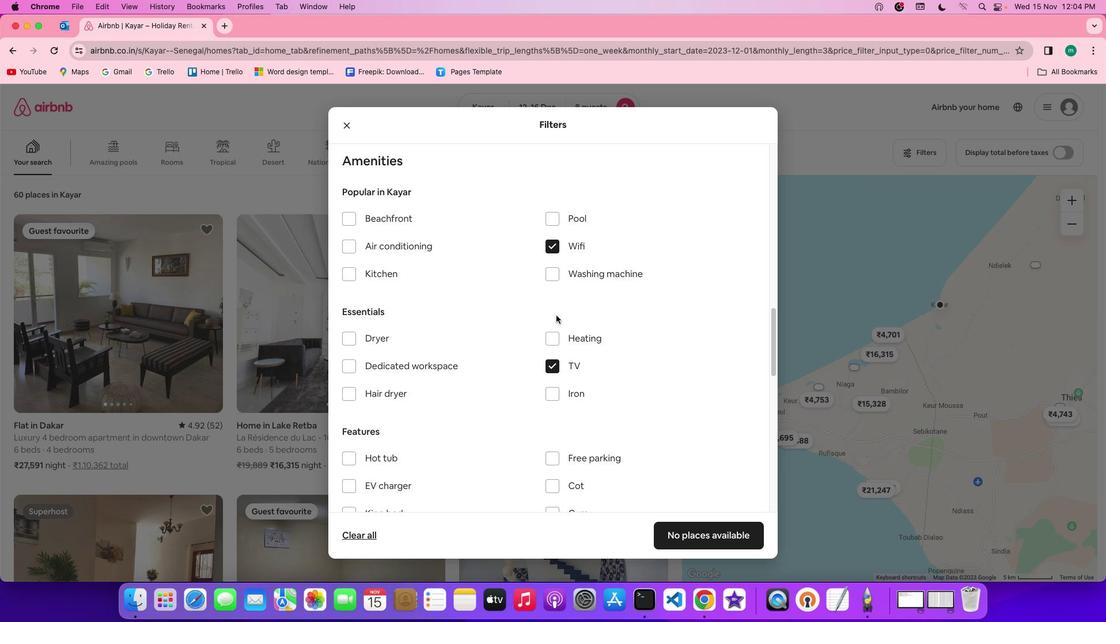 
Action: Mouse scrolled (556, 315) with delta (0, 0)
Screenshot: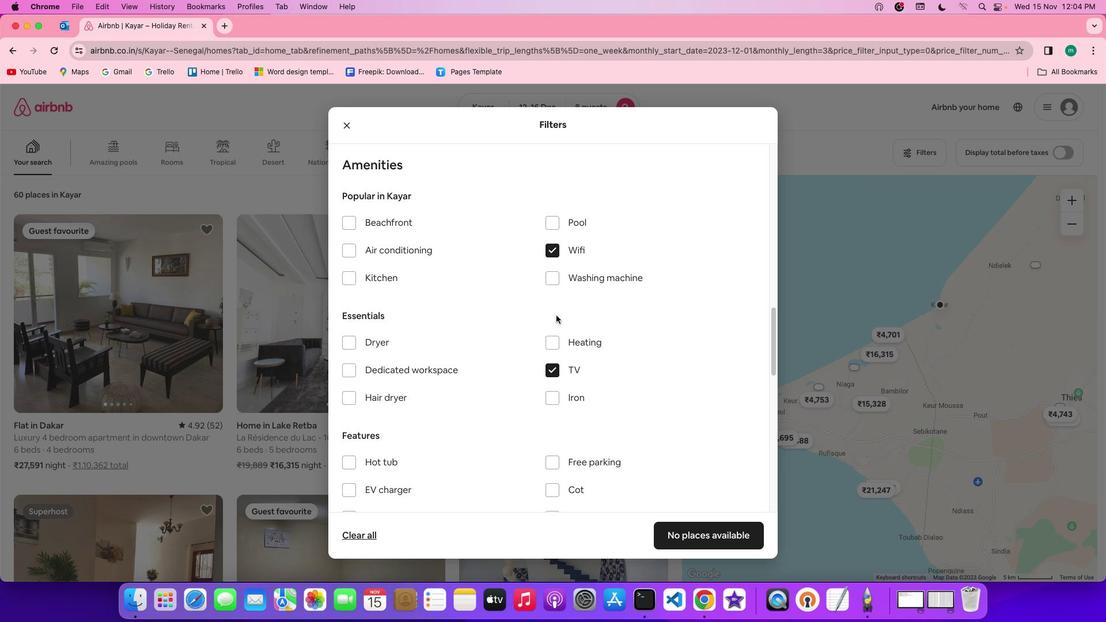 
Action: Mouse scrolled (556, 315) with delta (0, 0)
Screenshot: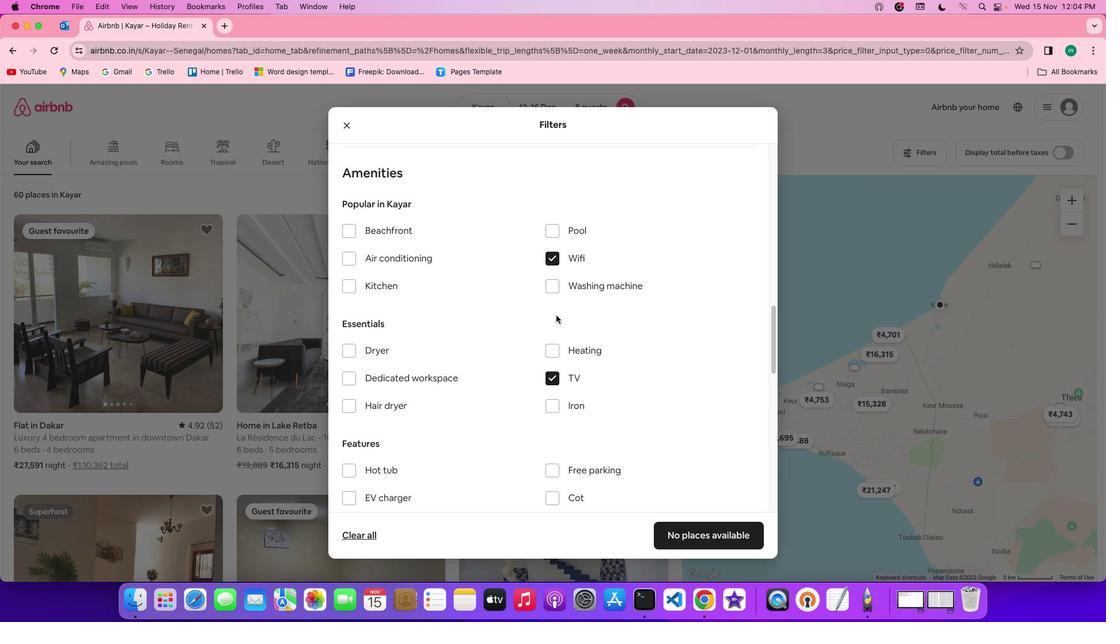 
Action: Mouse scrolled (556, 315) with delta (0, 0)
Screenshot: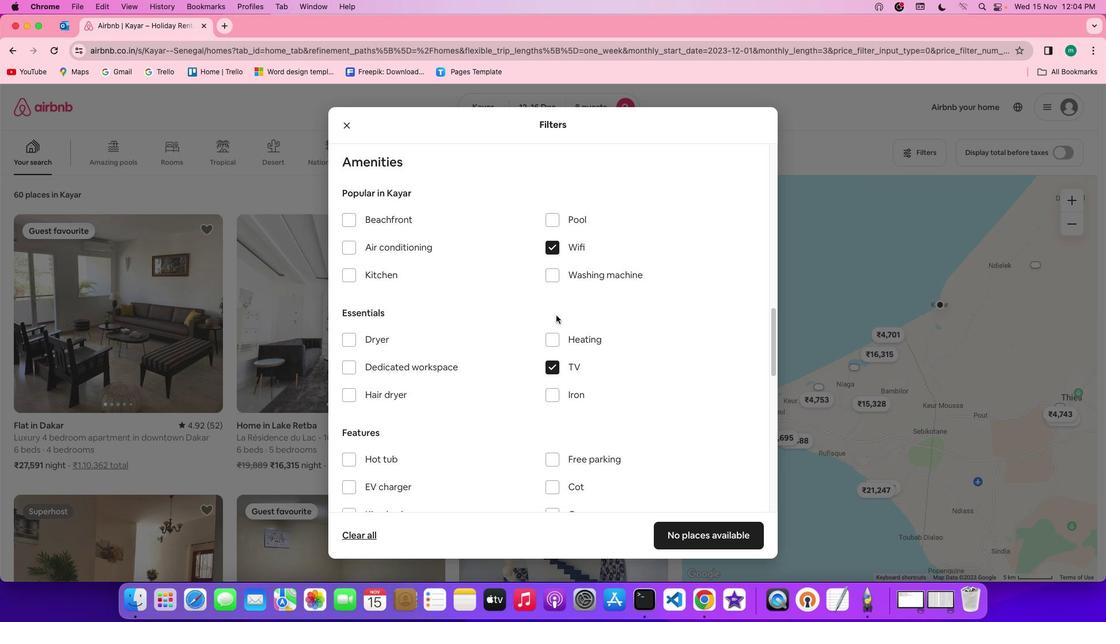 
Action: Mouse scrolled (556, 315) with delta (0, 0)
Screenshot: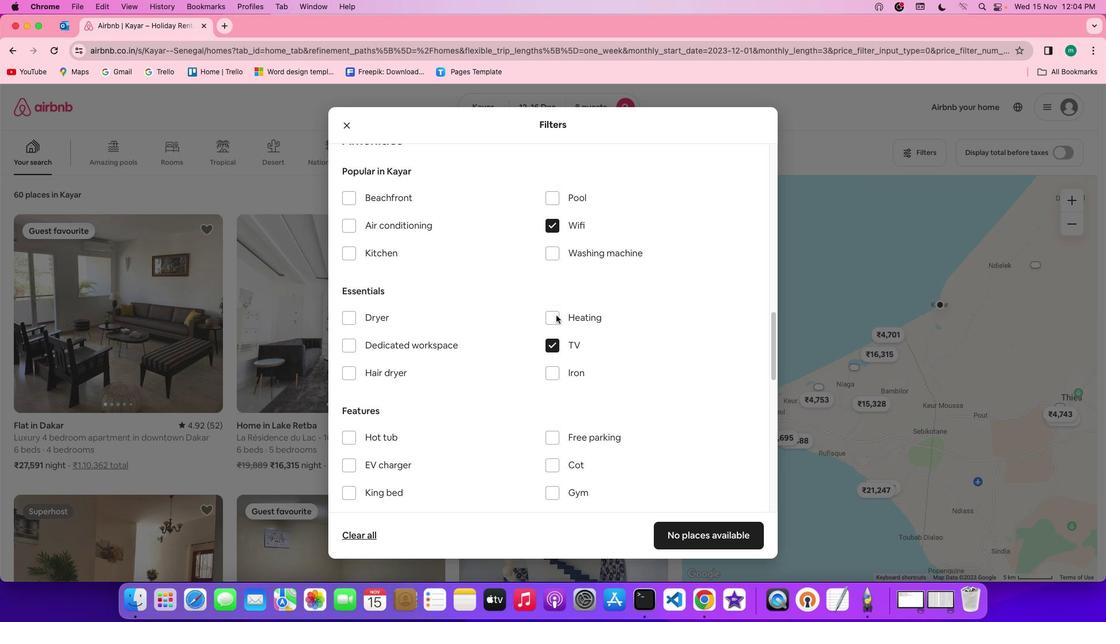 
Action: Mouse scrolled (556, 315) with delta (0, 0)
Screenshot: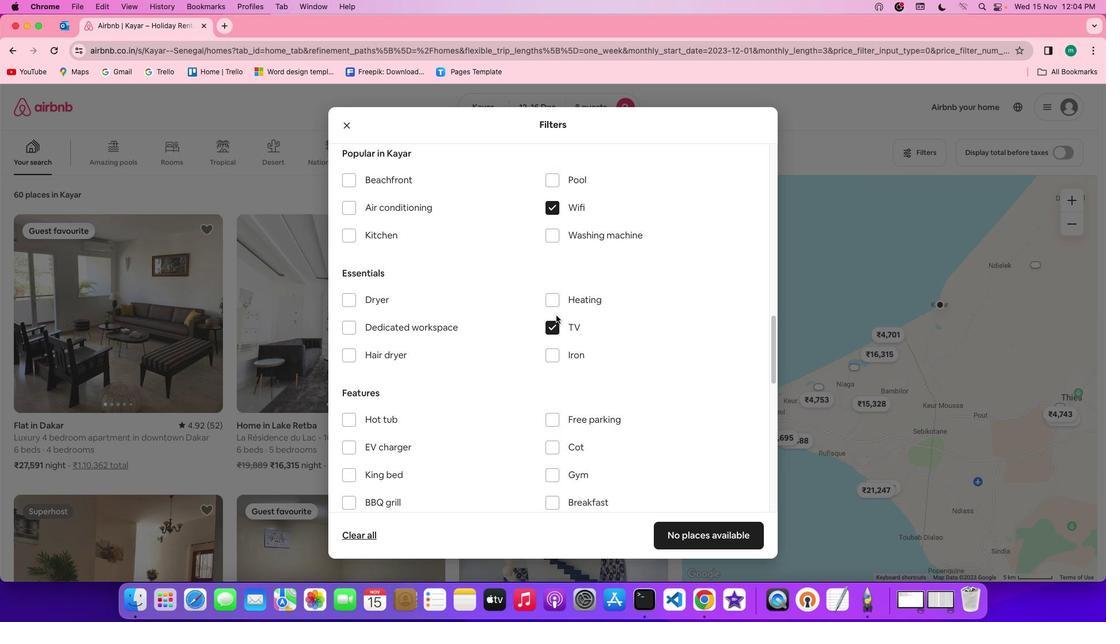 
Action: Mouse scrolled (556, 315) with delta (0, 0)
Screenshot: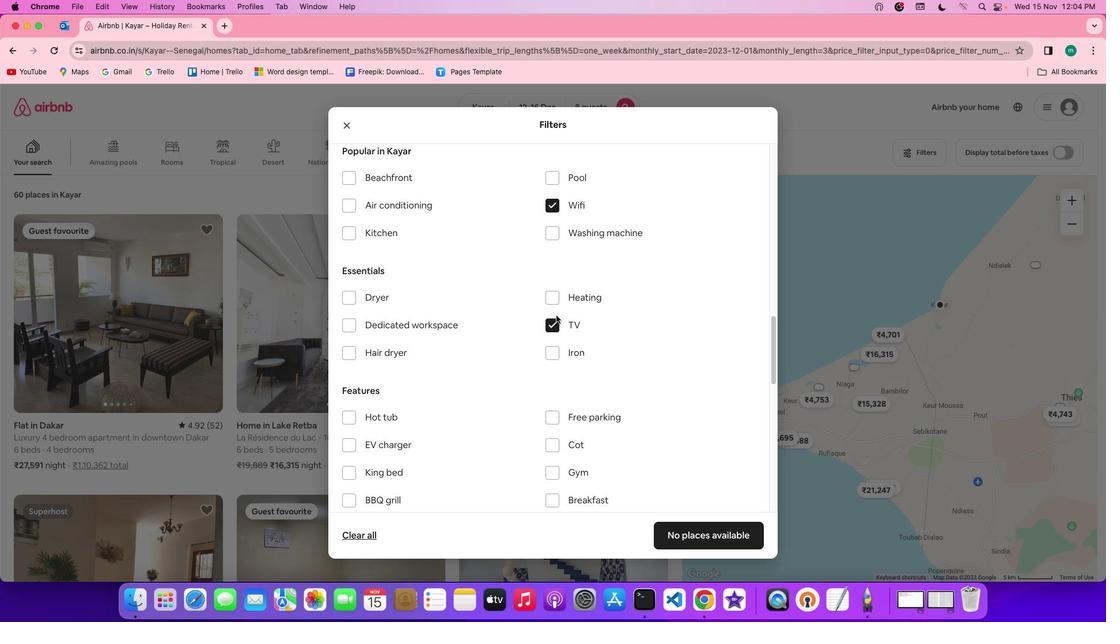 
Action: Mouse scrolled (556, 315) with delta (0, 0)
Screenshot: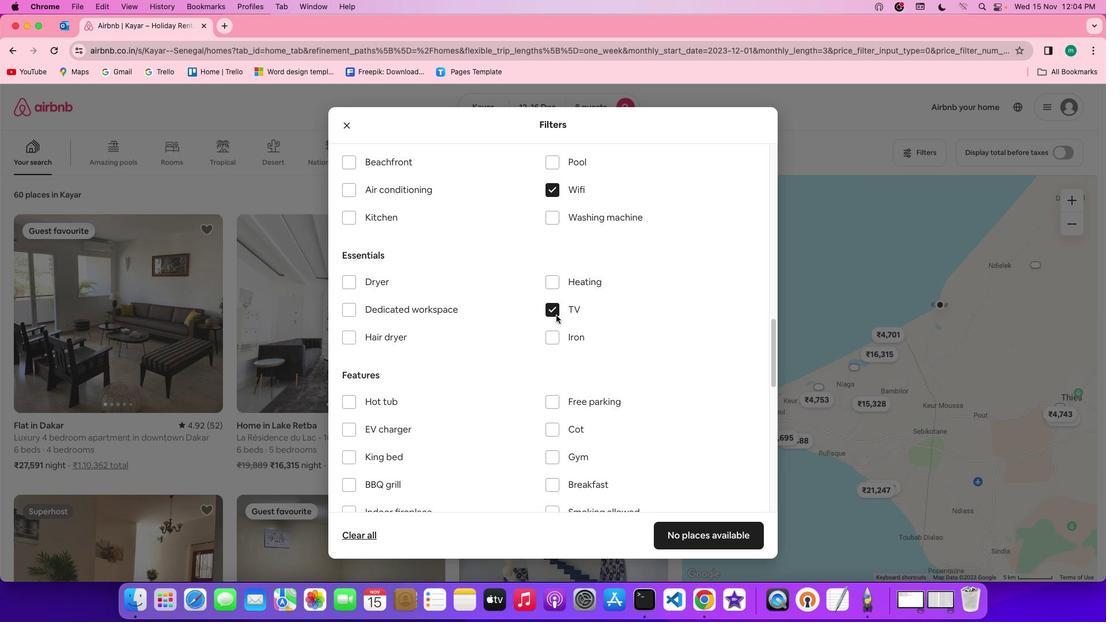
Action: Mouse scrolled (556, 315) with delta (0, -1)
Screenshot: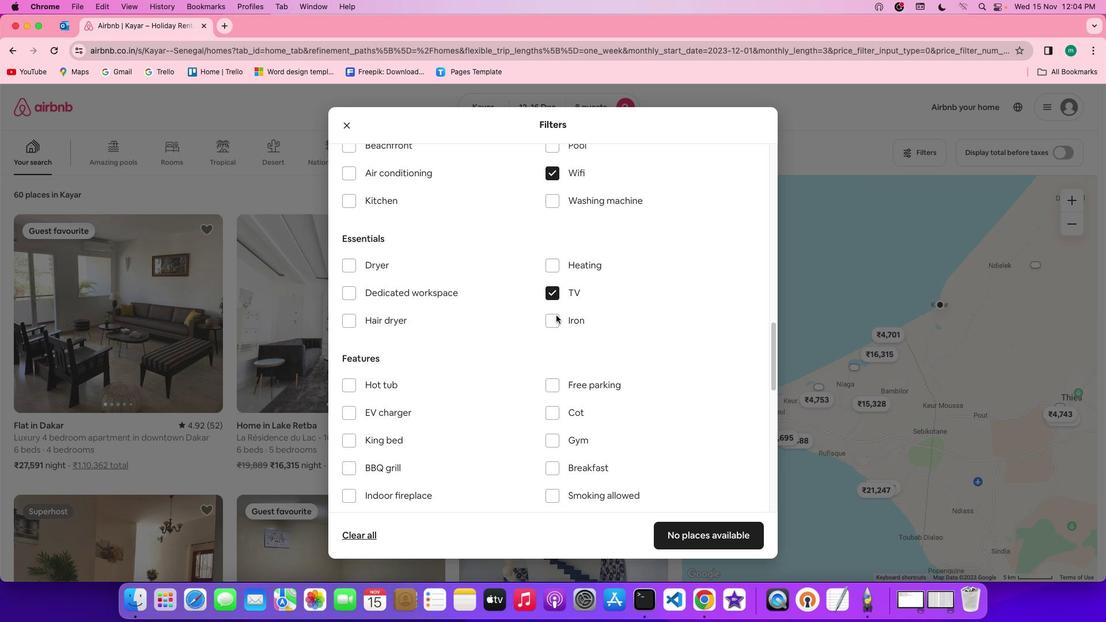 
Action: Mouse scrolled (556, 315) with delta (0, -1)
Screenshot: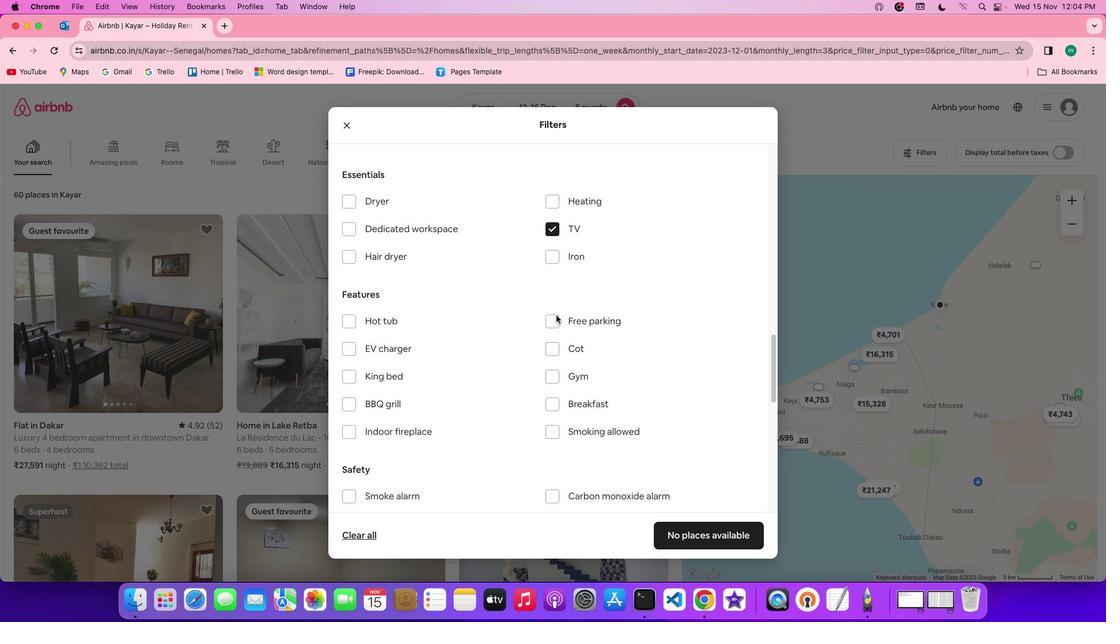 
Action: Mouse moved to (555, 289)
Screenshot: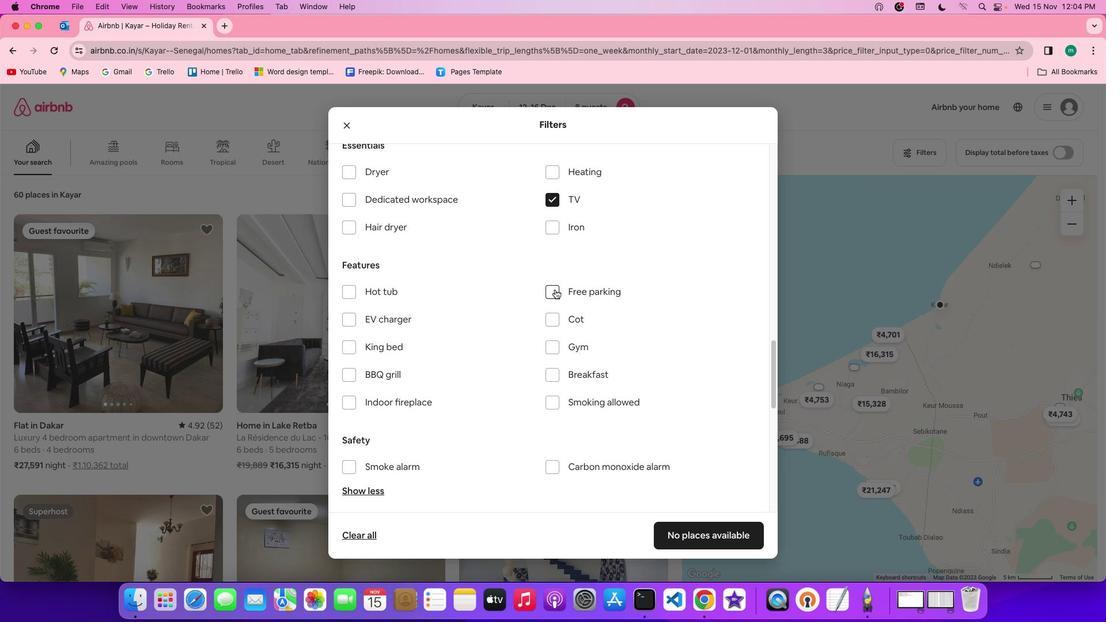 
Action: Mouse pressed left at (555, 289)
Screenshot: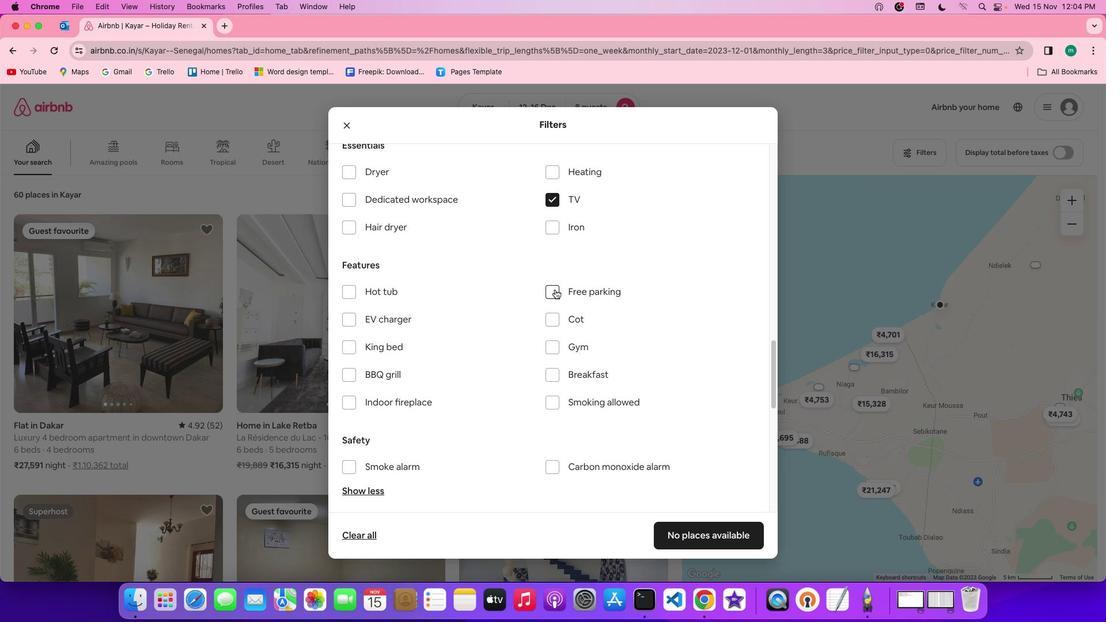 
Action: Mouse moved to (659, 325)
Screenshot: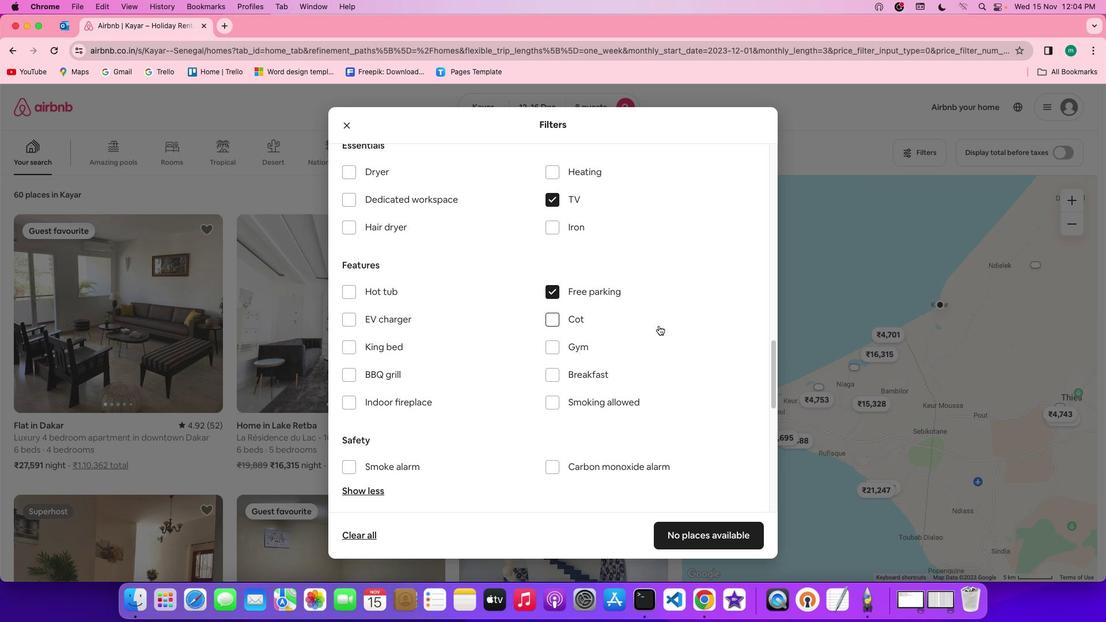 
Action: Mouse scrolled (659, 325) with delta (0, 0)
Screenshot: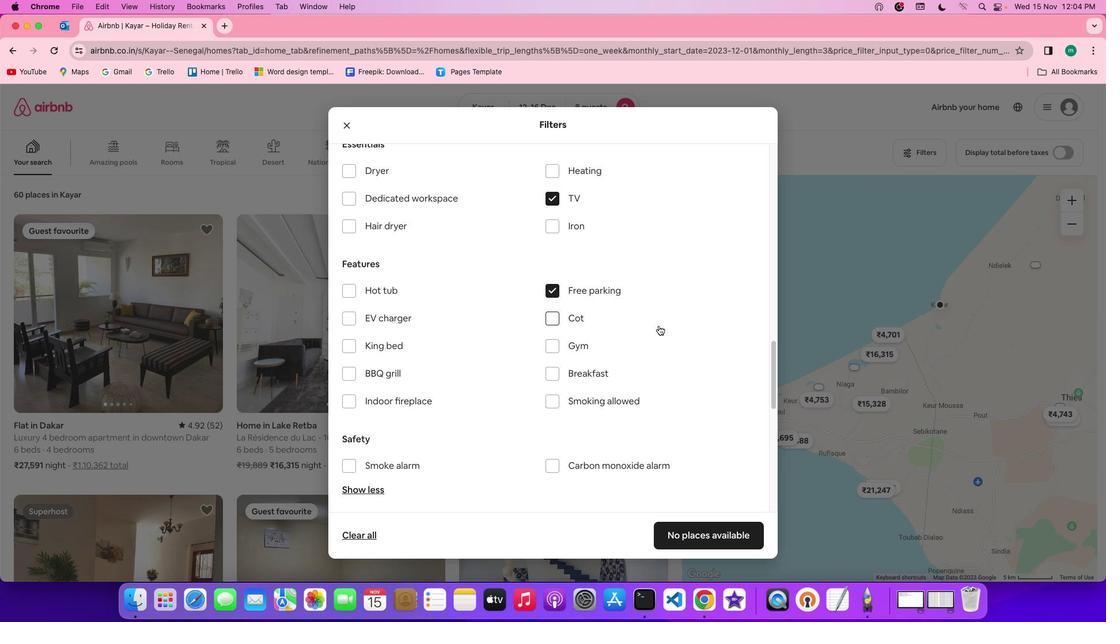 
Action: Mouse scrolled (659, 325) with delta (0, 0)
Screenshot: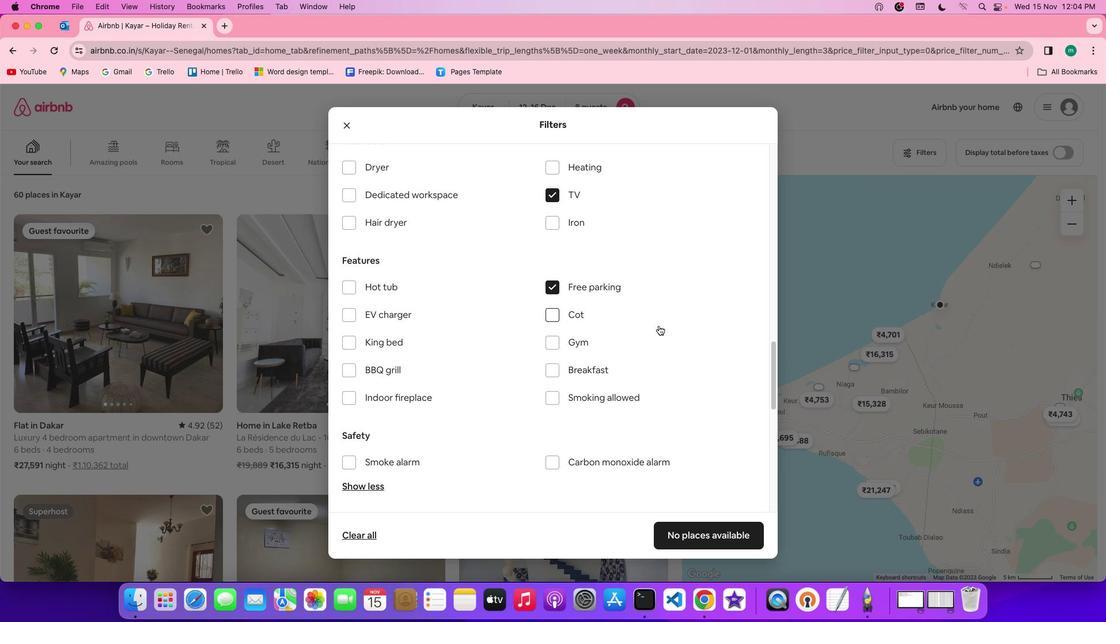 
Action: Mouse scrolled (659, 325) with delta (0, 0)
Screenshot: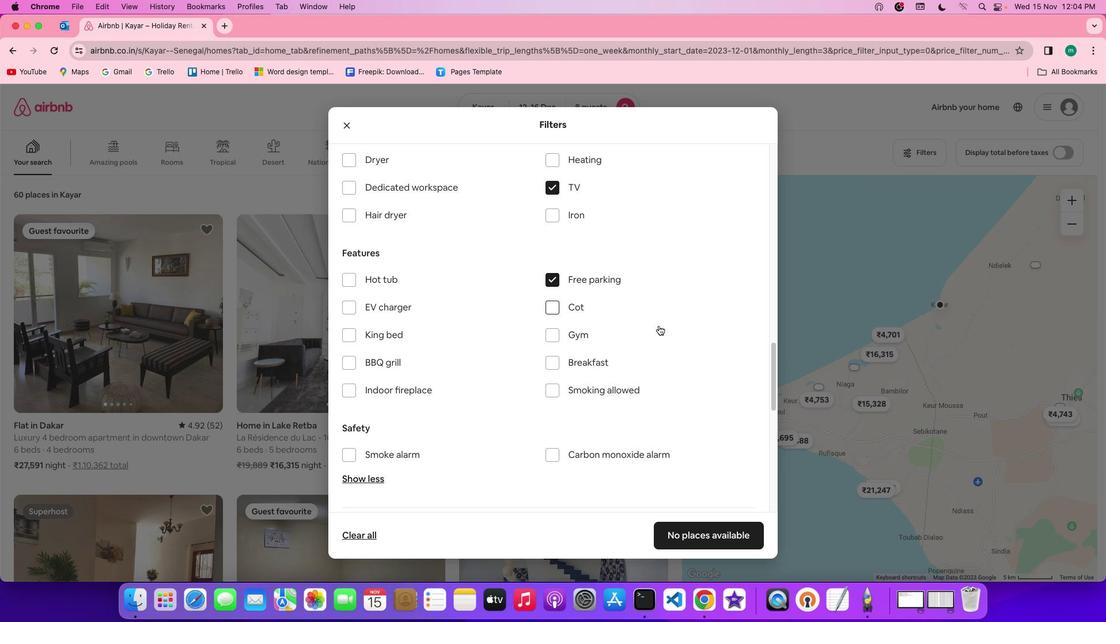 
Action: Mouse scrolled (659, 325) with delta (0, 0)
Screenshot: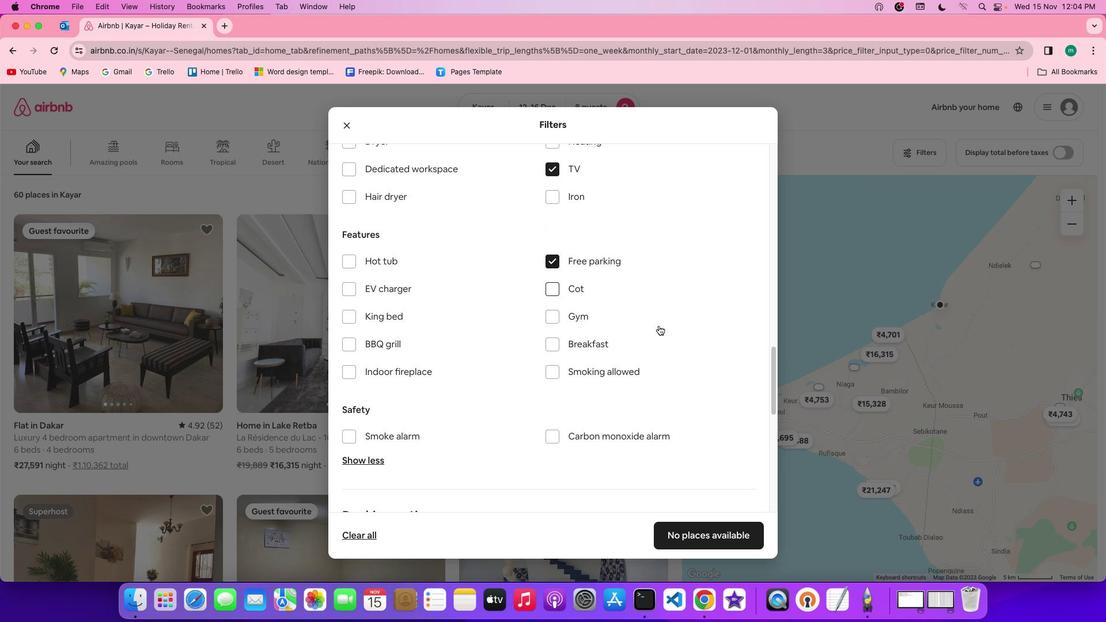 
Action: Mouse scrolled (659, 325) with delta (0, 0)
Screenshot: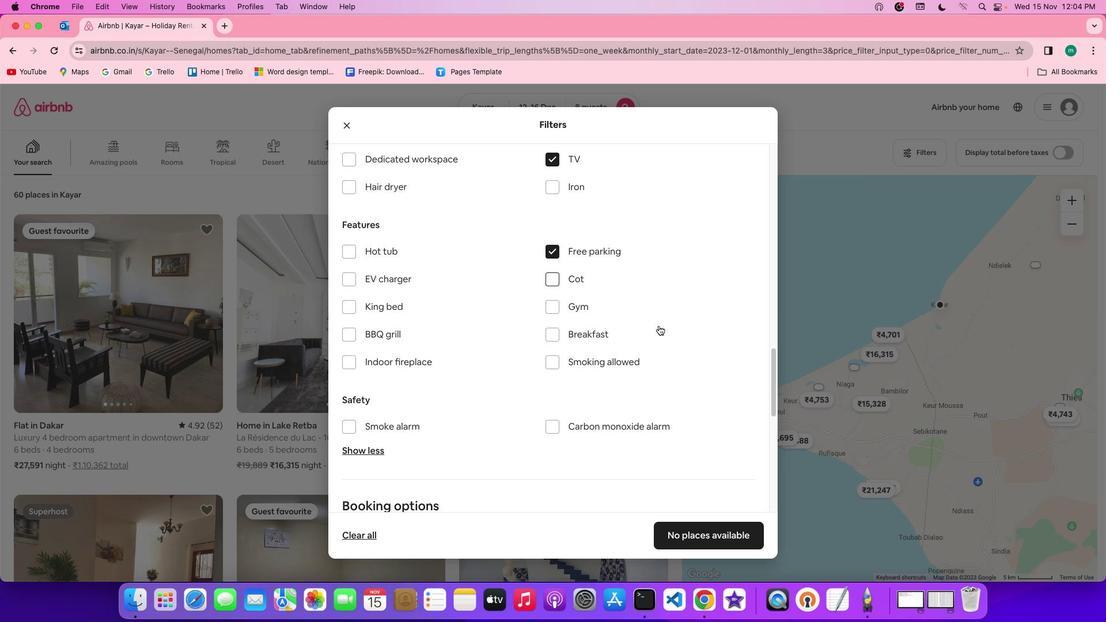 
Action: Mouse scrolled (659, 325) with delta (0, 0)
Screenshot: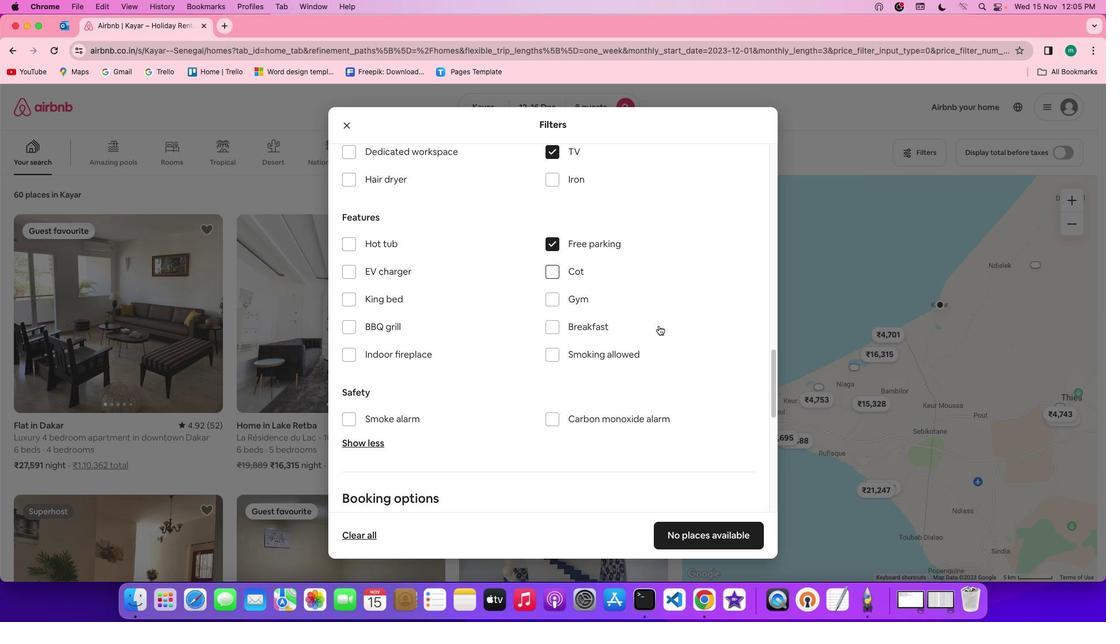 
Action: Mouse scrolled (659, 325) with delta (0, 0)
Screenshot: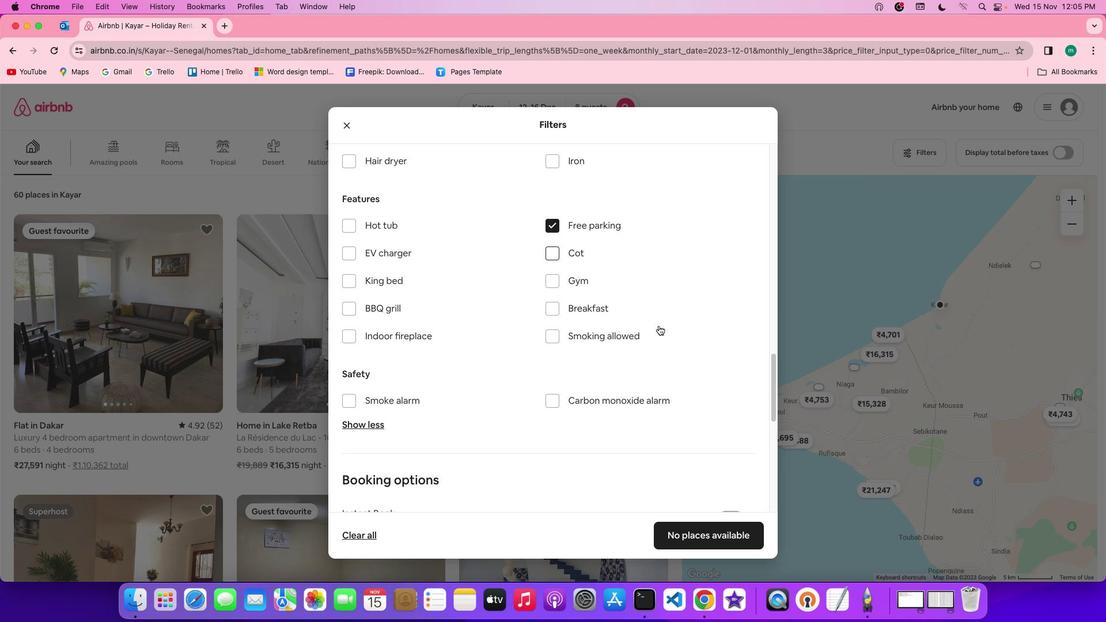 
Action: Mouse scrolled (659, 325) with delta (0, 0)
Screenshot: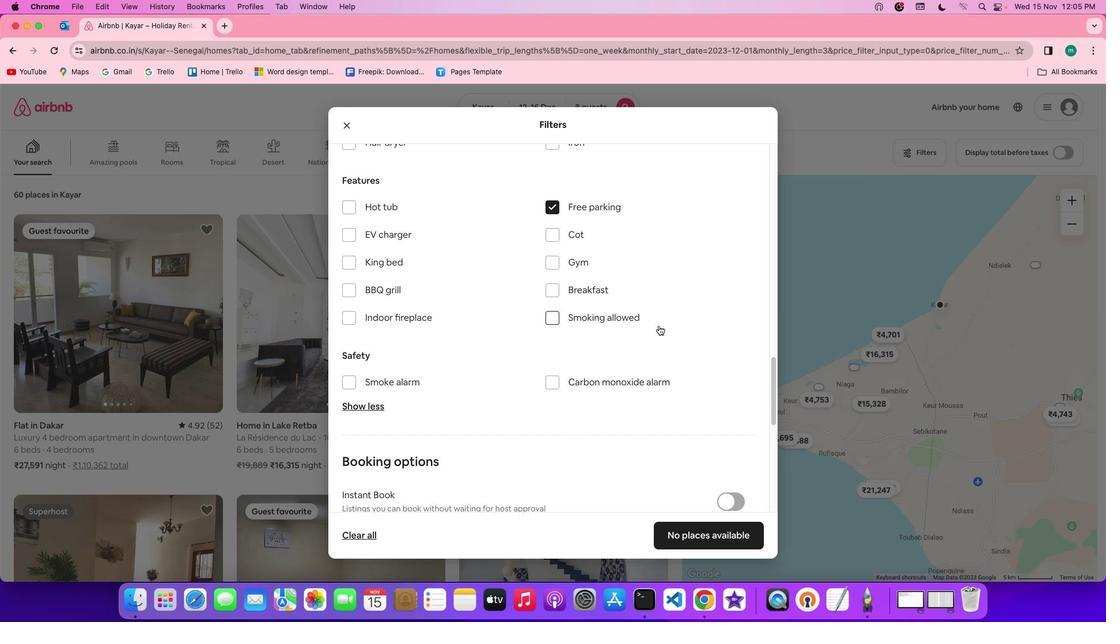 
Action: Mouse scrolled (659, 325) with delta (0, 0)
Screenshot: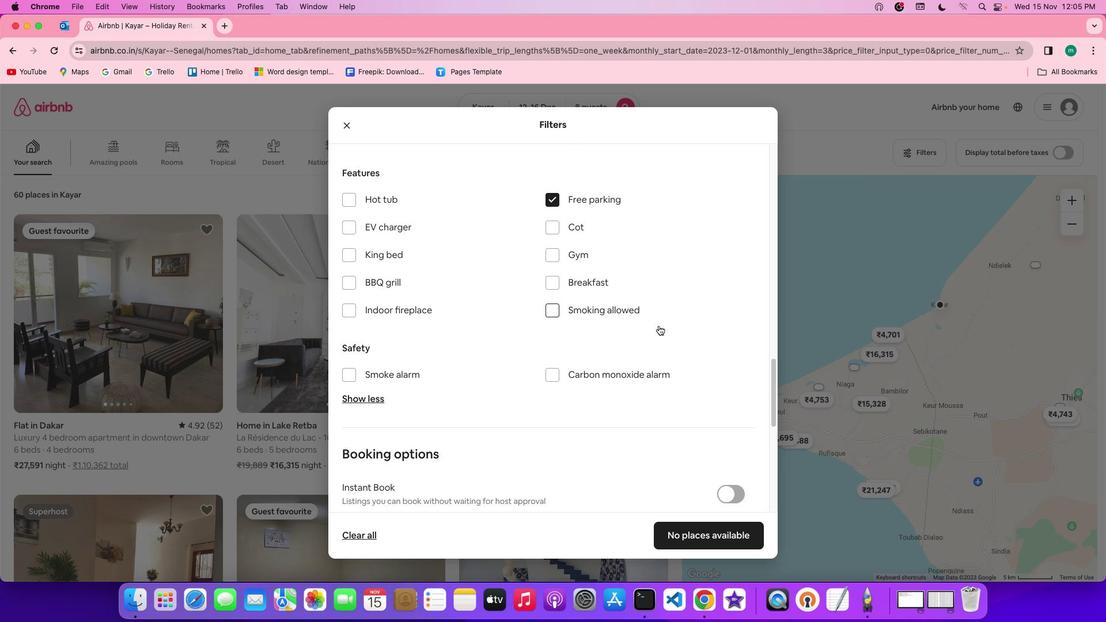 
Action: Mouse scrolled (659, 325) with delta (0, 0)
Screenshot: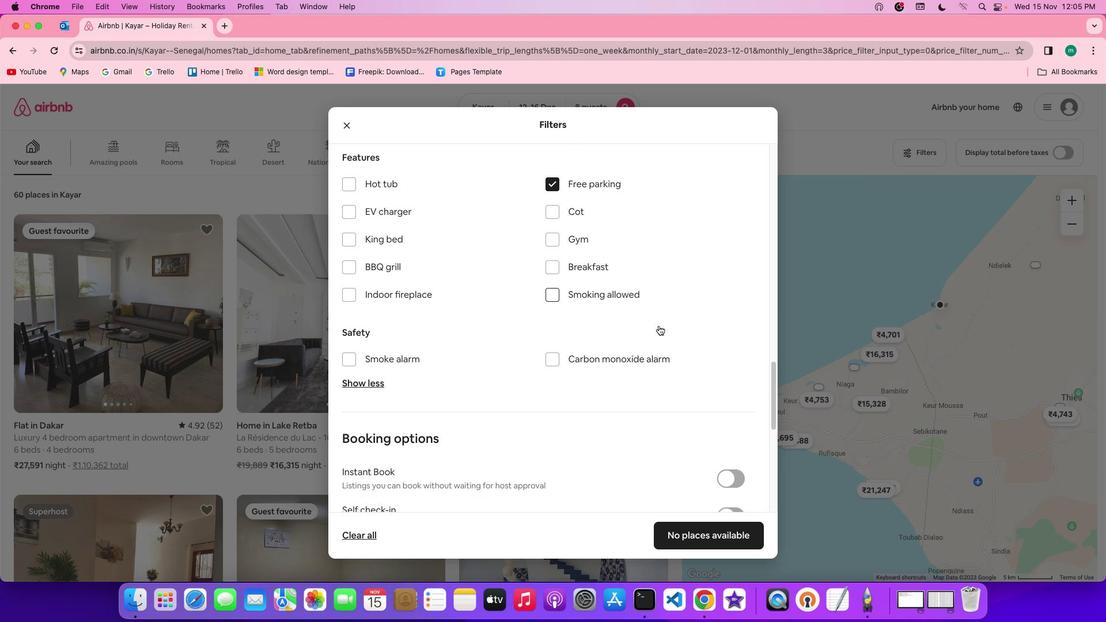 
Action: Mouse scrolled (659, 325) with delta (0, 0)
Screenshot: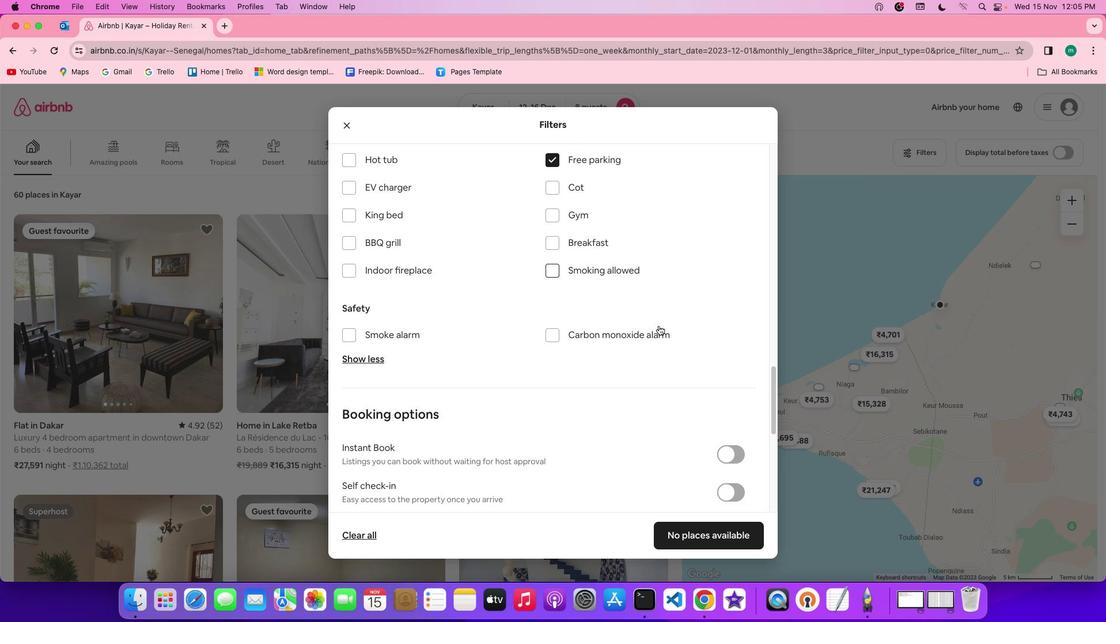 
Action: Mouse moved to (552, 205)
Screenshot: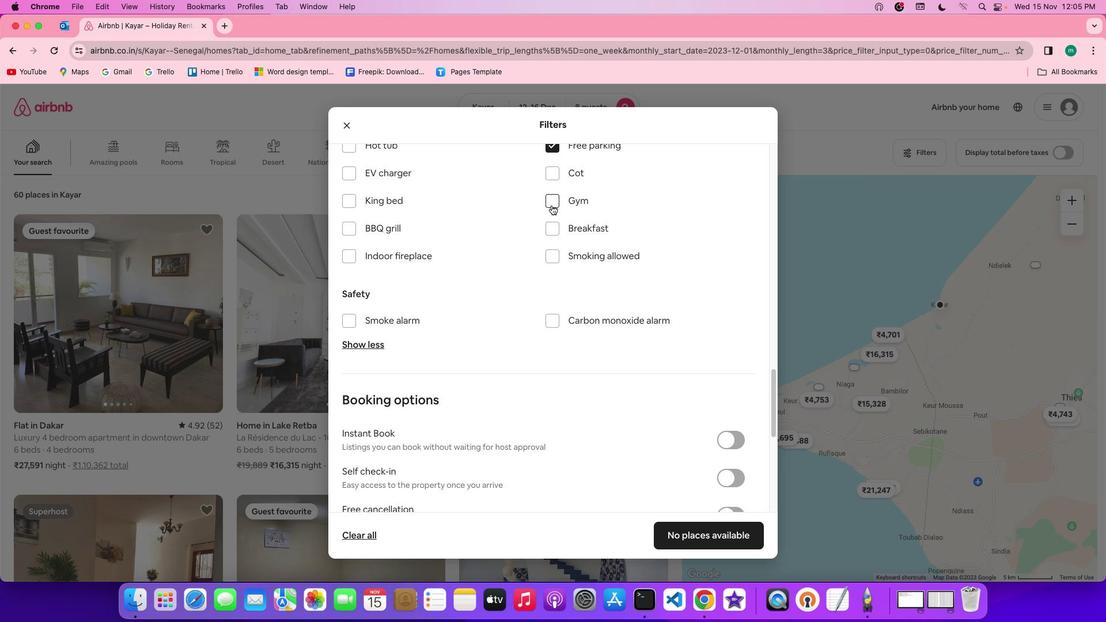 
Action: Mouse pressed left at (552, 205)
Screenshot: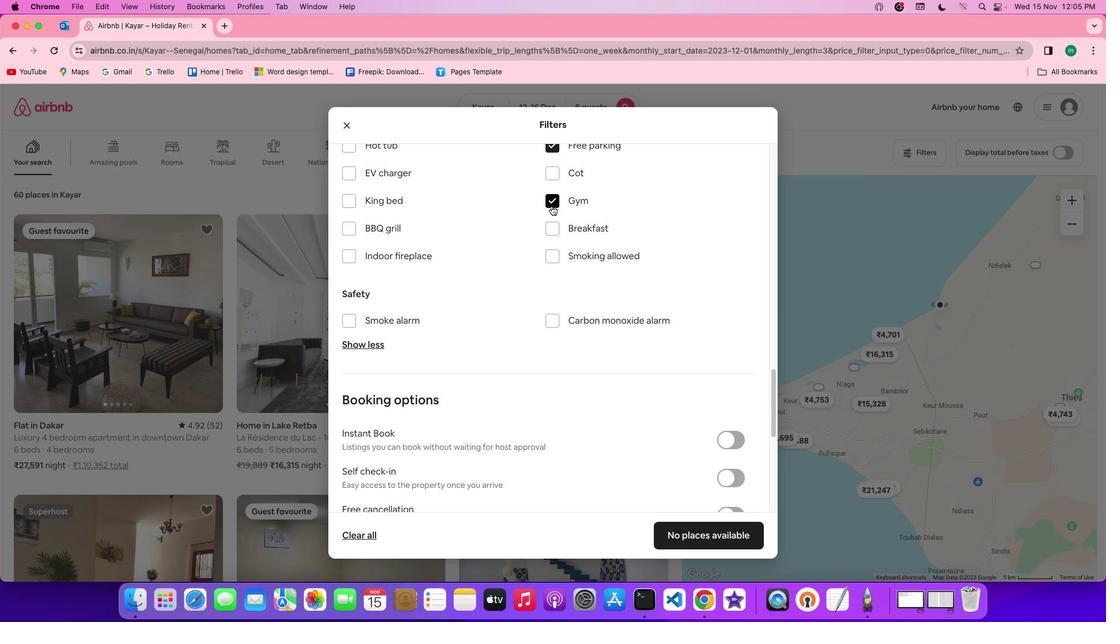
Action: Mouse moved to (550, 224)
Screenshot: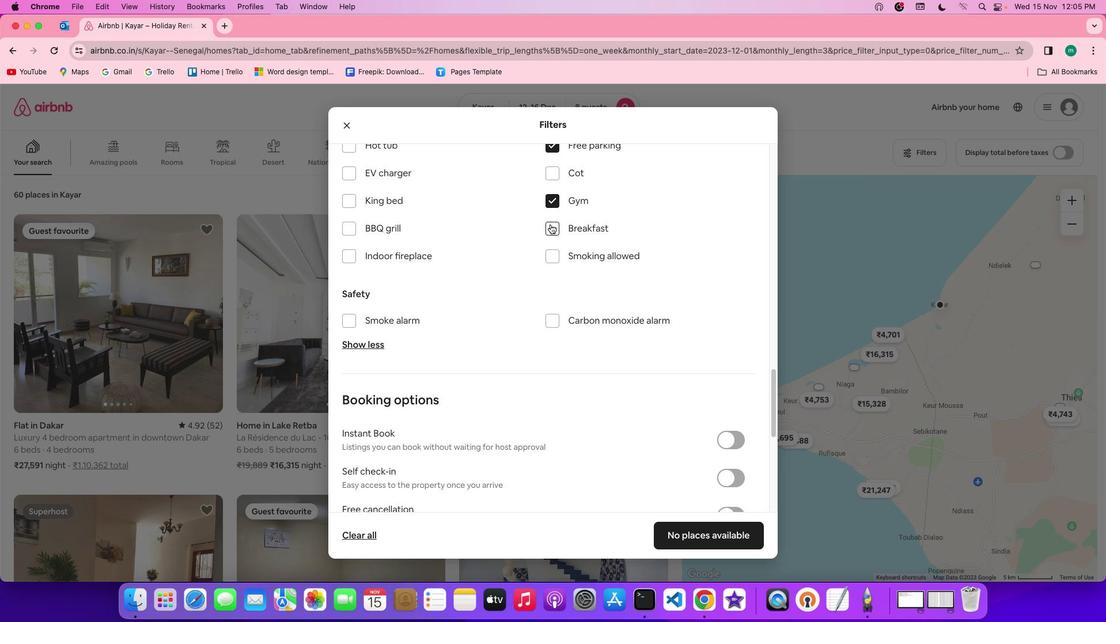 
Action: Mouse pressed left at (550, 224)
Screenshot: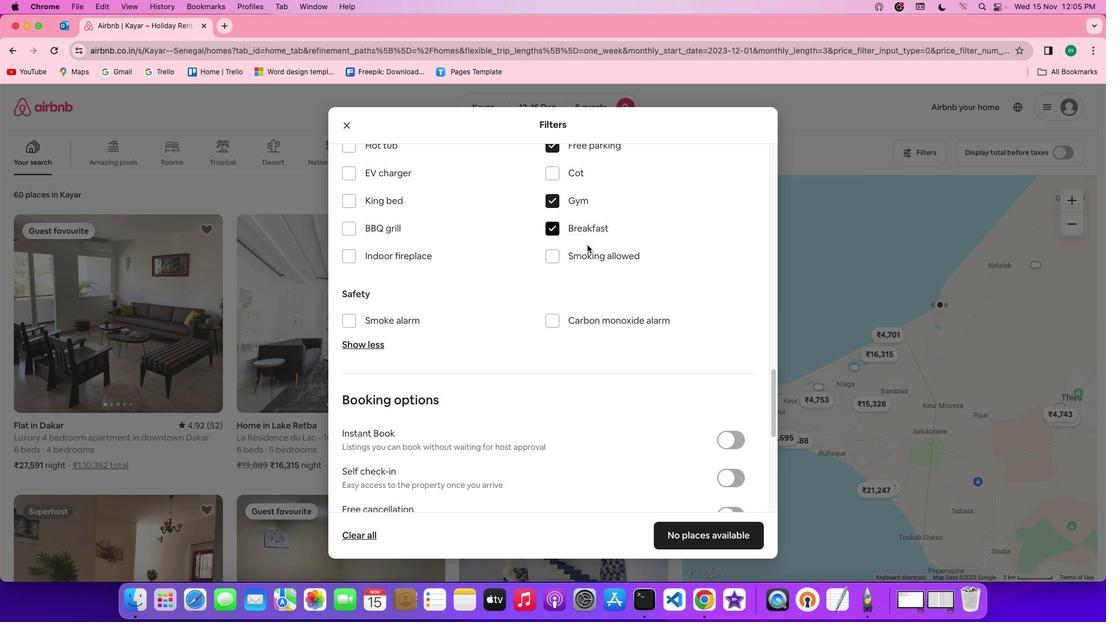 
Action: Mouse moved to (677, 337)
Screenshot: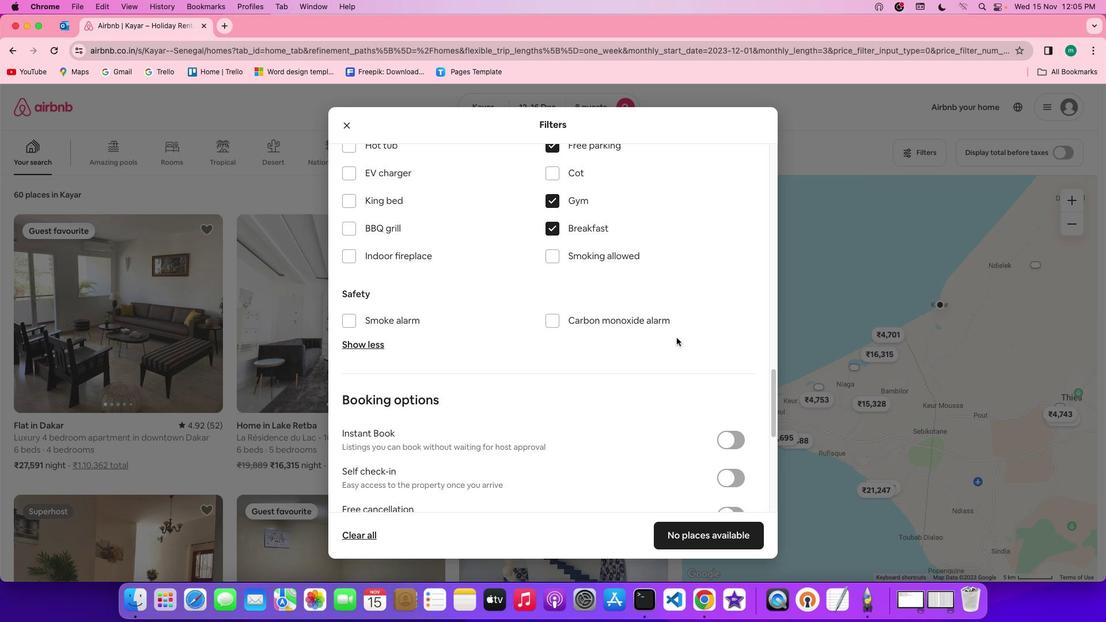 
Action: Mouse scrolled (677, 337) with delta (0, 0)
Screenshot: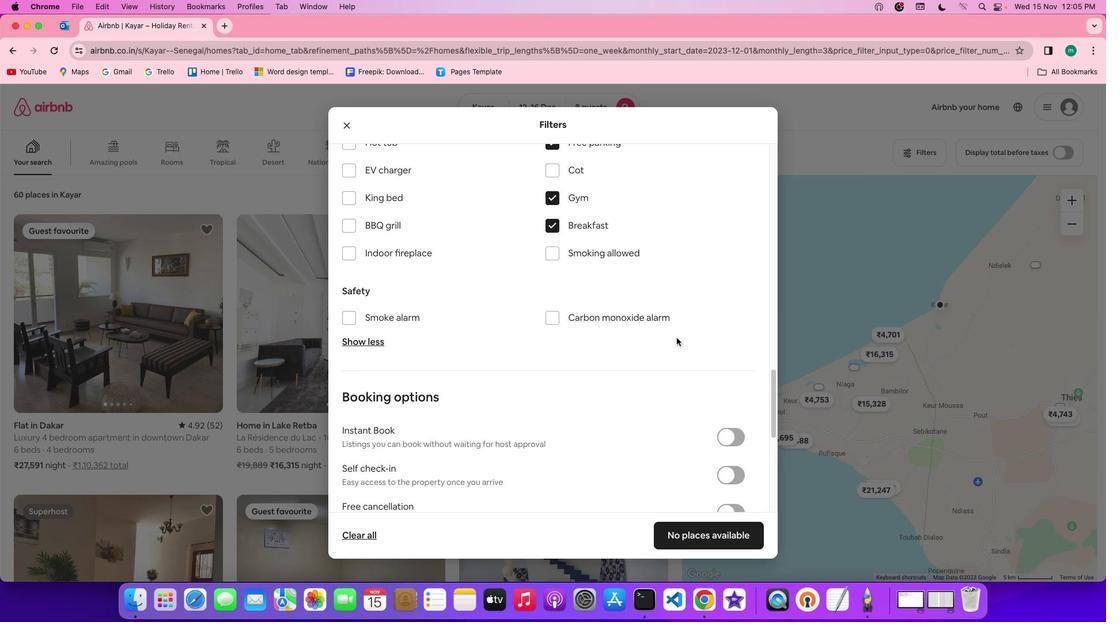 
Action: Mouse scrolled (677, 337) with delta (0, 0)
Screenshot: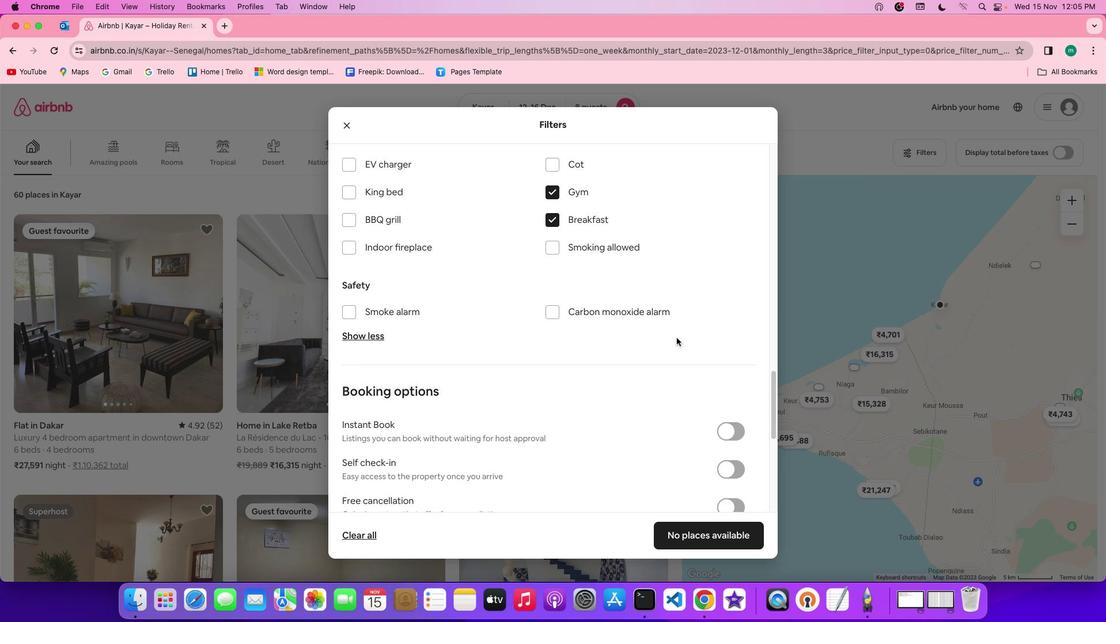 
Action: Mouse scrolled (677, 337) with delta (0, 0)
Screenshot: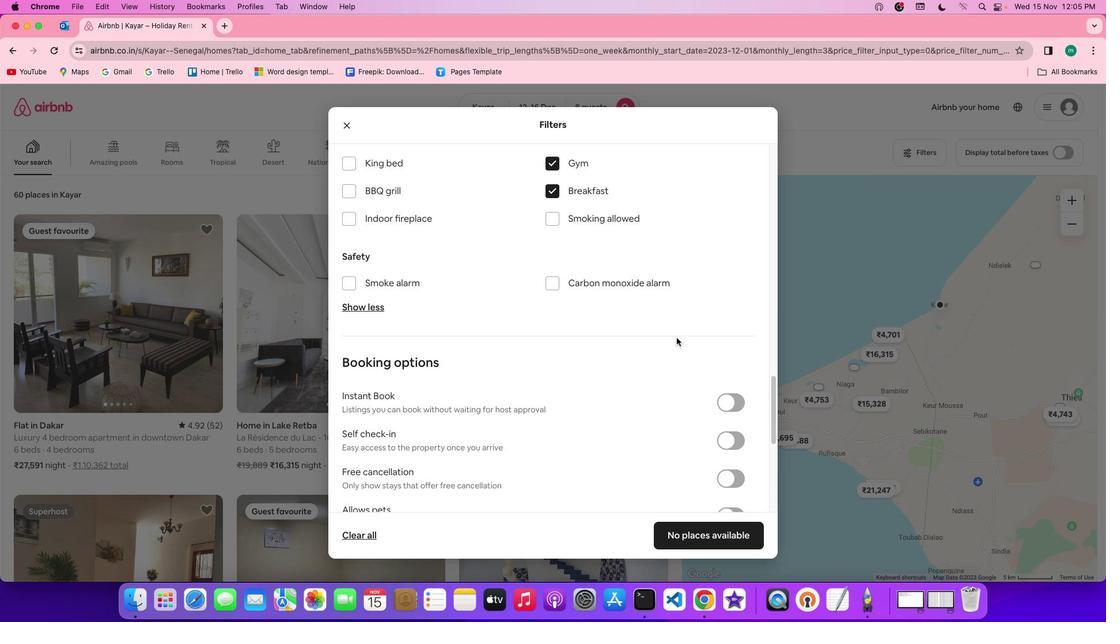 
Action: Mouse scrolled (677, 337) with delta (0, 0)
Screenshot: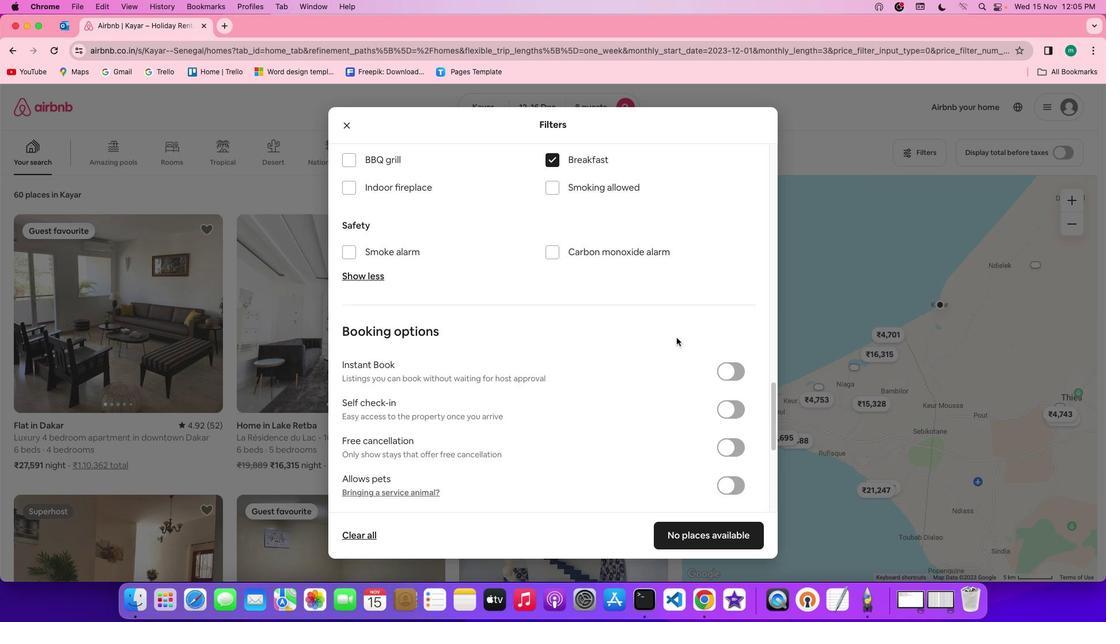 
Action: Mouse moved to (676, 349)
Screenshot: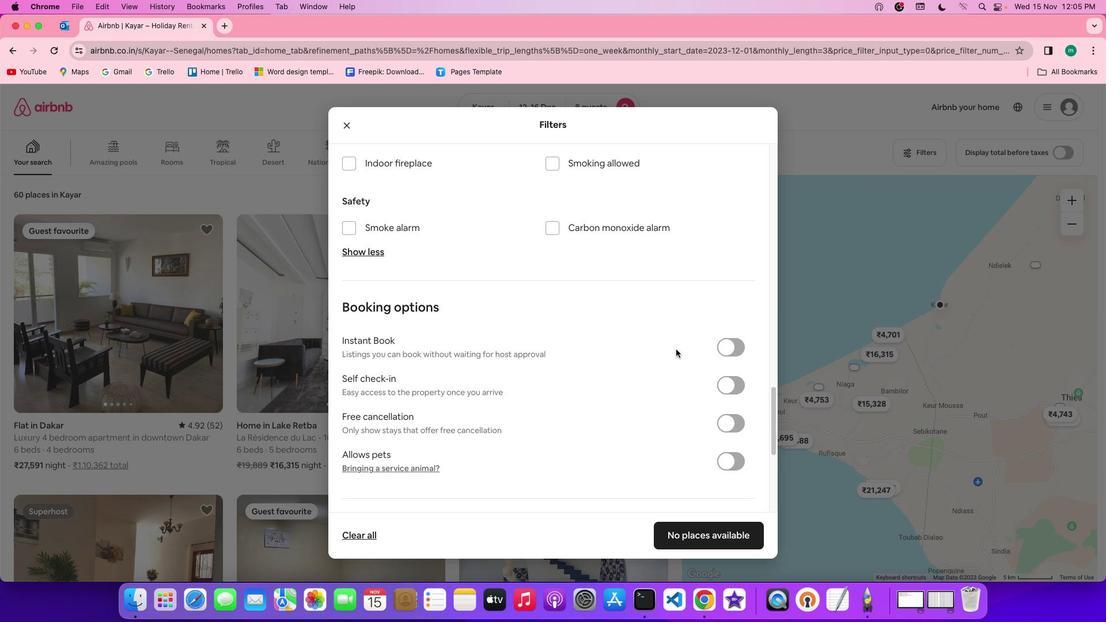 
Action: Mouse scrolled (676, 349) with delta (0, 0)
Screenshot: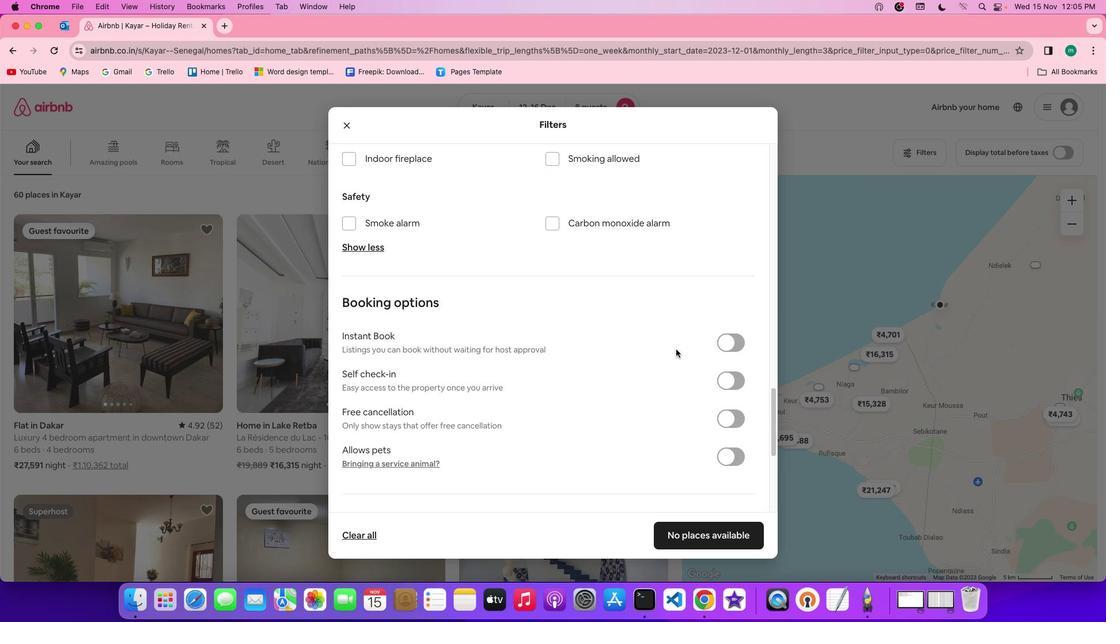 
Action: Mouse scrolled (676, 349) with delta (0, 0)
Screenshot: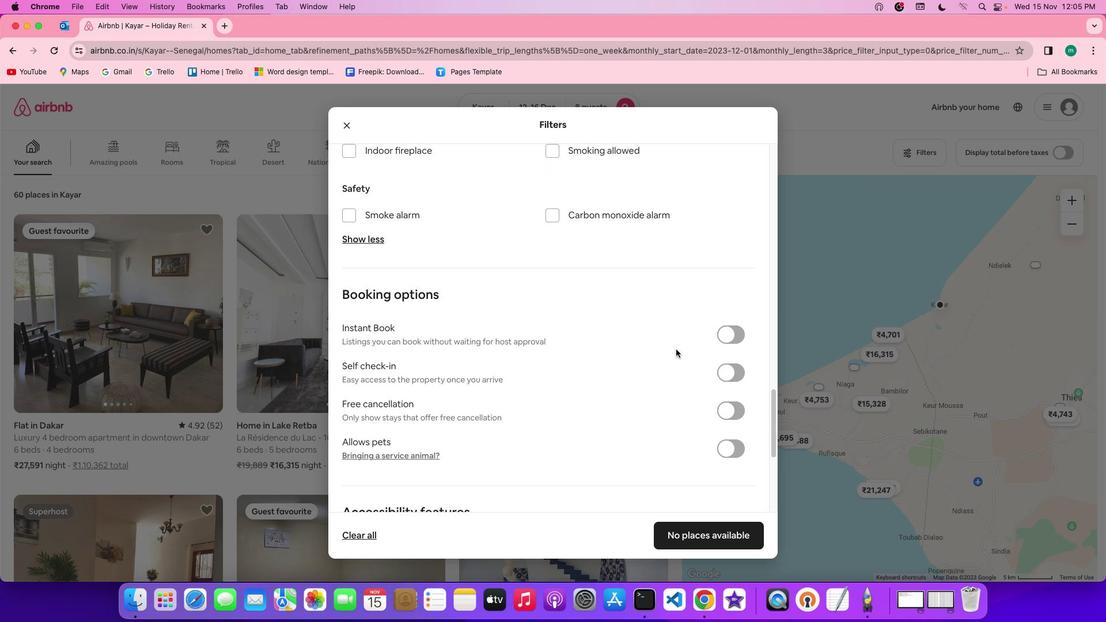 
Action: Mouse moved to (676, 349)
Screenshot: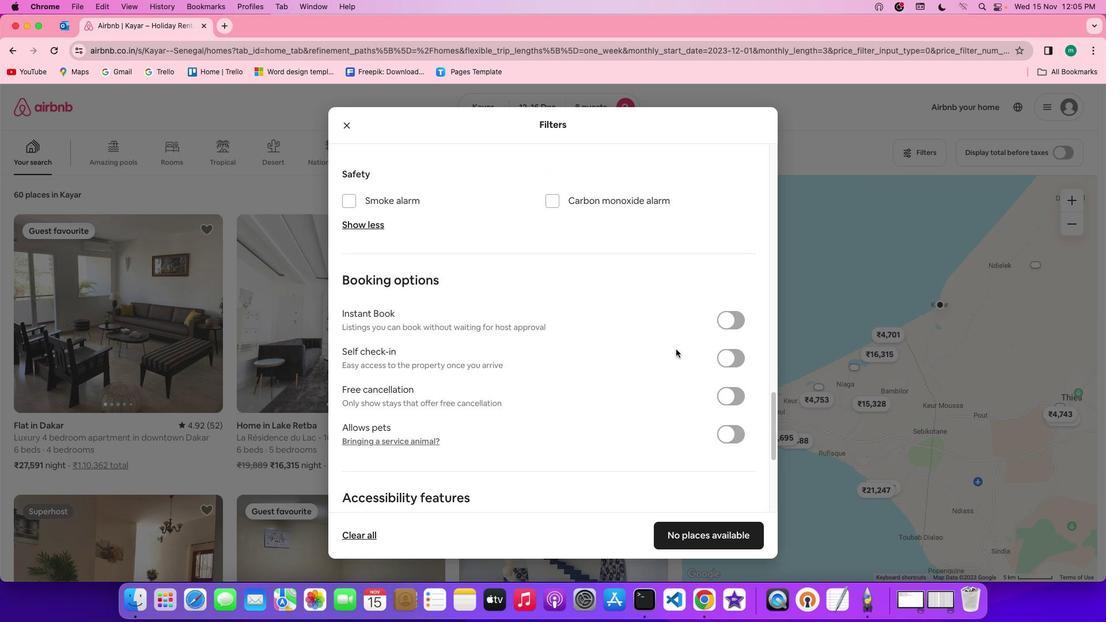 
Action: Mouse scrolled (676, 349) with delta (0, -1)
Screenshot: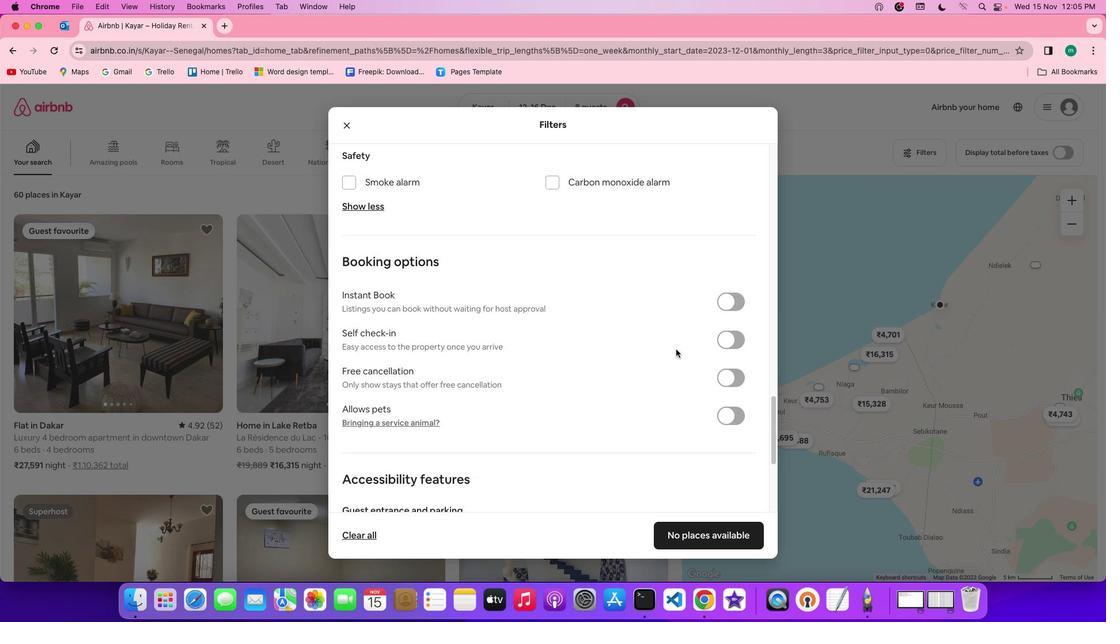 
Action: Mouse moved to (729, 304)
Screenshot: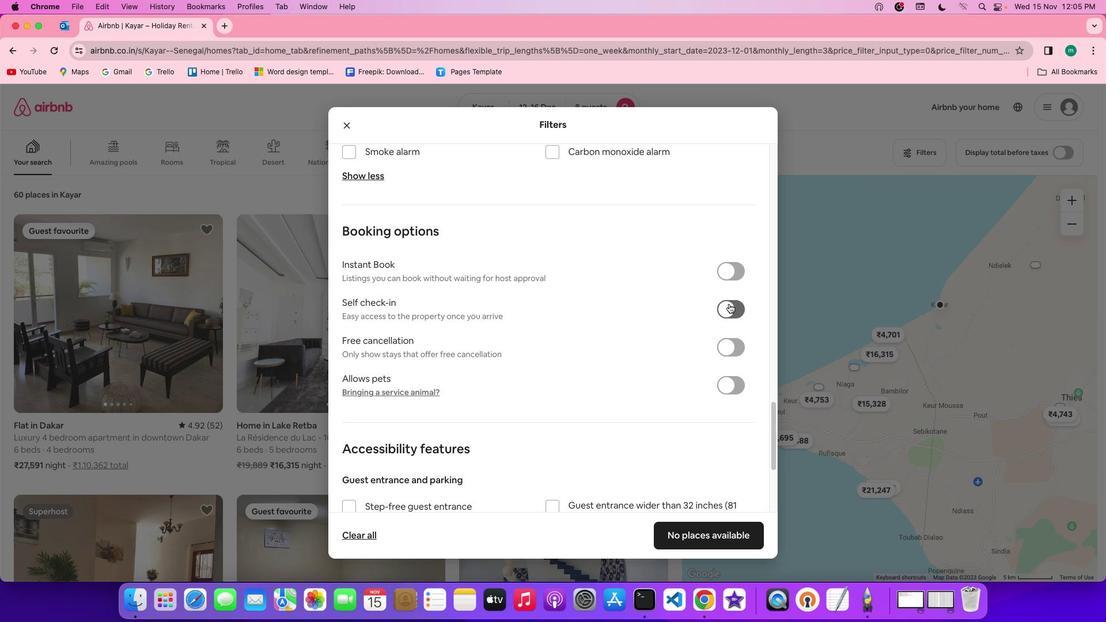 
Action: Mouse pressed left at (729, 304)
Screenshot: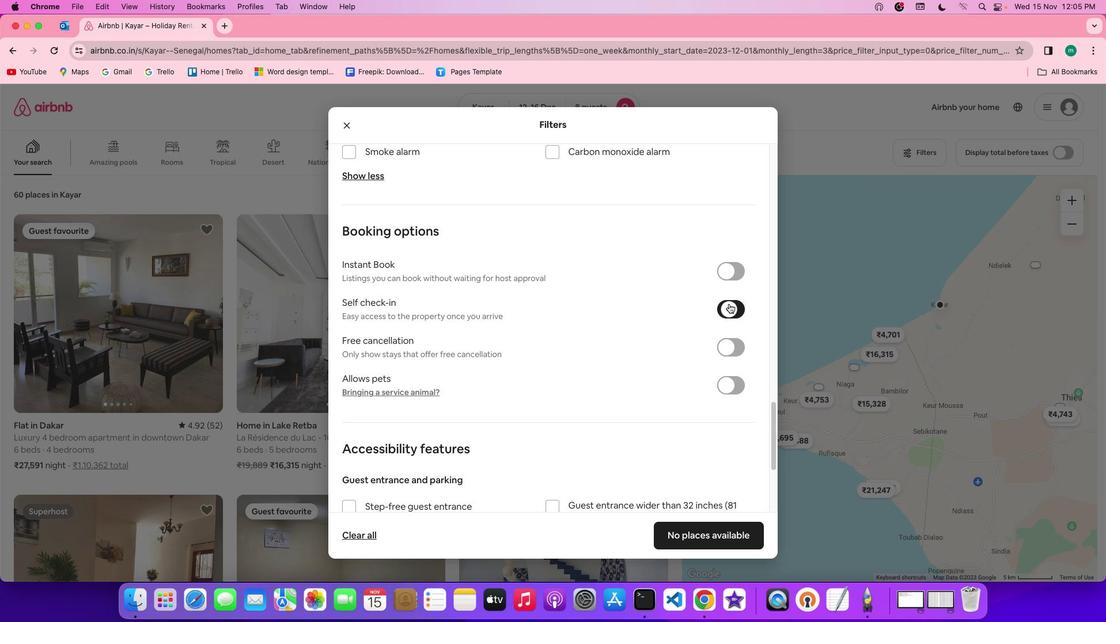 
Action: Mouse moved to (600, 385)
Screenshot: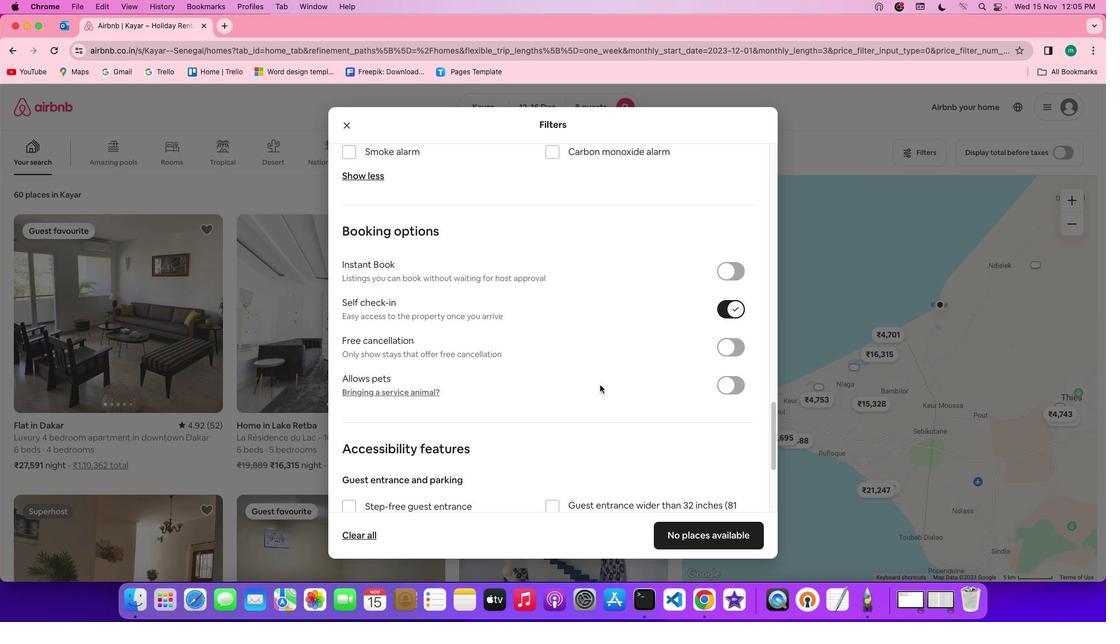 
Action: Mouse scrolled (600, 385) with delta (0, 0)
Screenshot: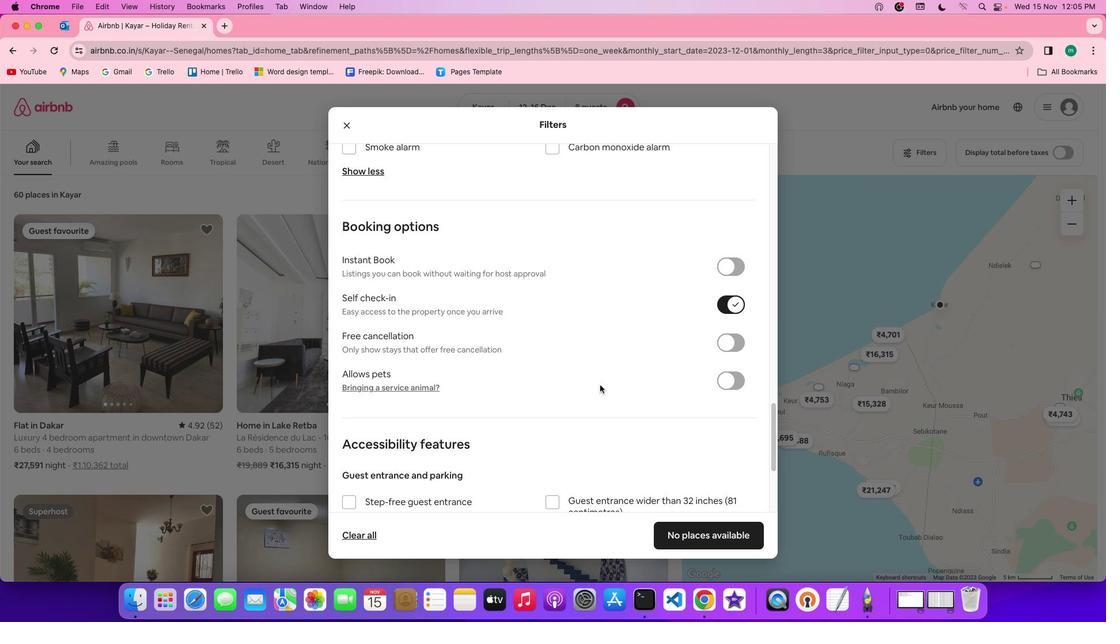
Action: Mouse scrolled (600, 385) with delta (0, 0)
Screenshot: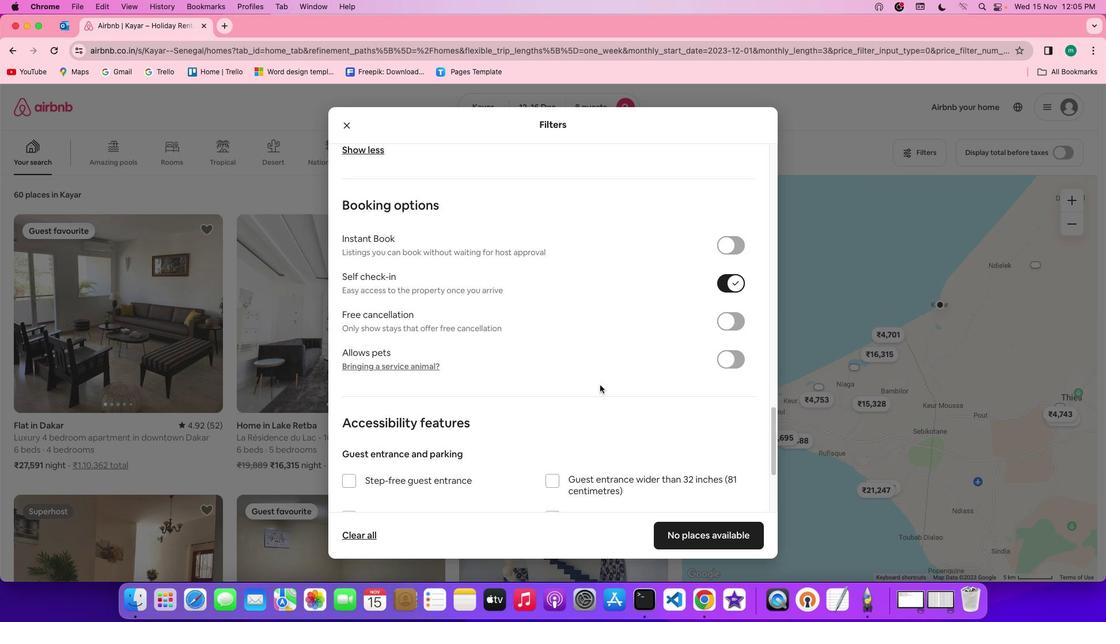 
Action: Mouse scrolled (600, 385) with delta (0, -1)
Screenshot: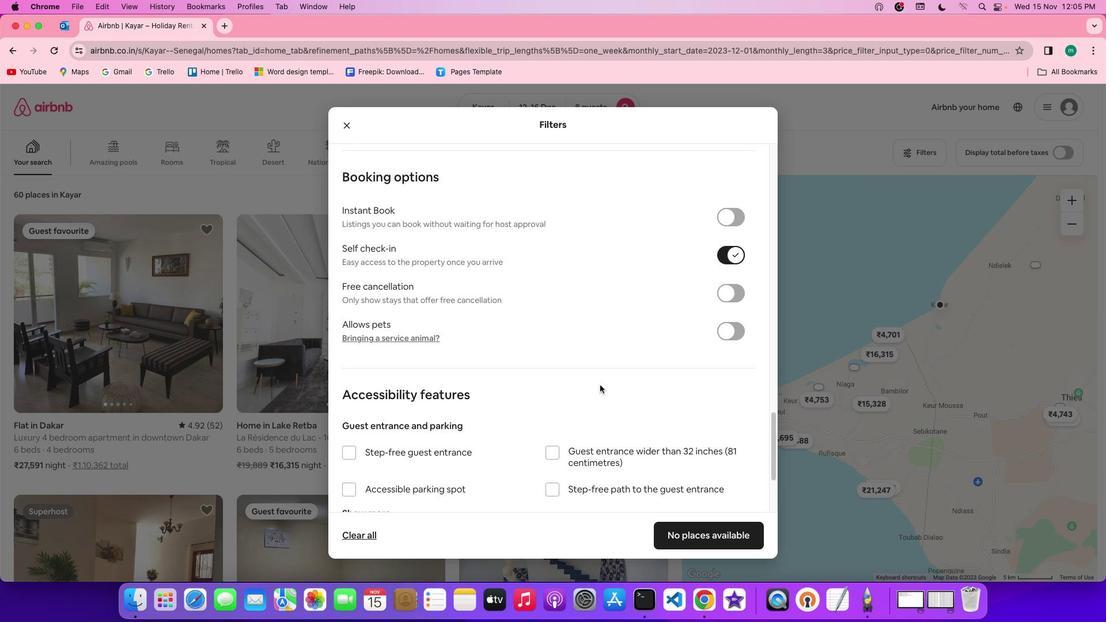 
Action: Mouse scrolled (600, 385) with delta (0, -1)
Screenshot: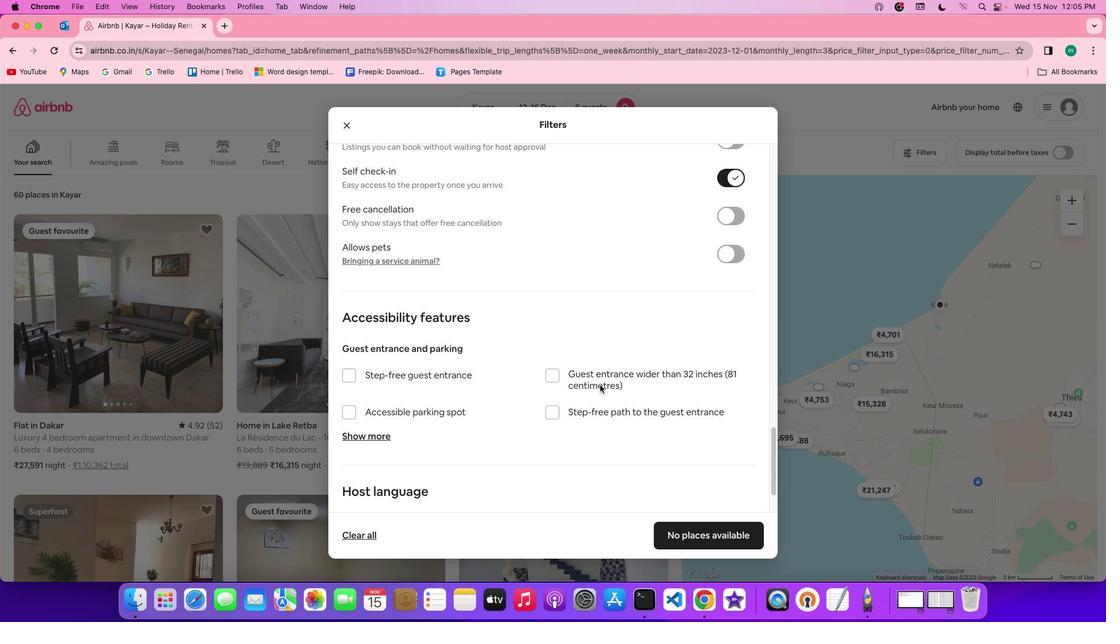 
Action: Mouse scrolled (600, 385) with delta (0, 0)
Screenshot: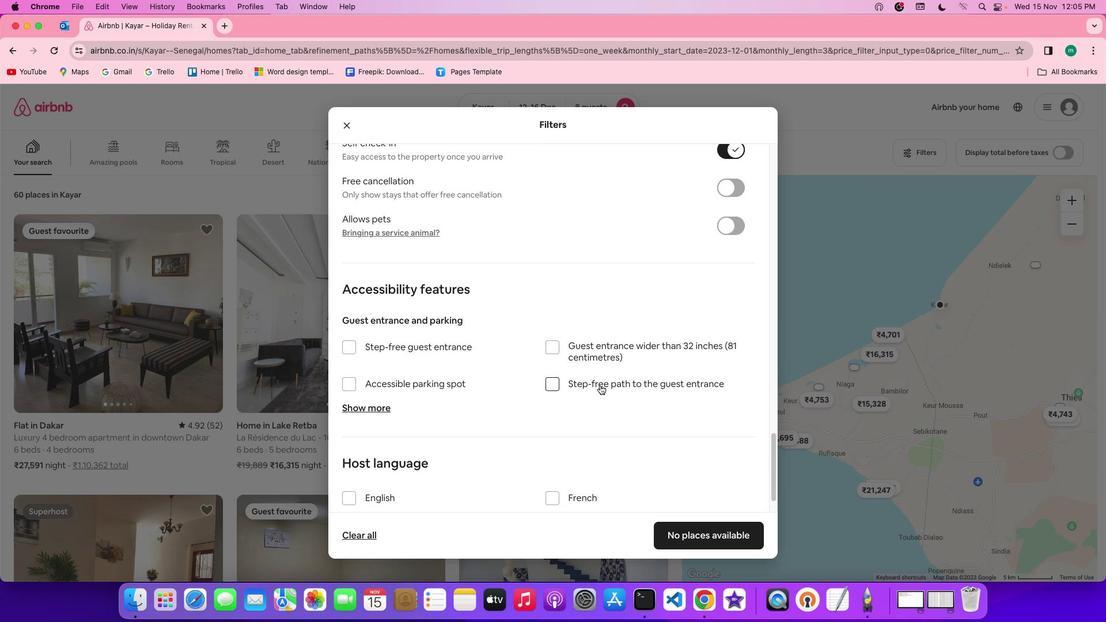 
Action: Mouse scrolled (600, 385) with delta (0, 0)
Screenshot: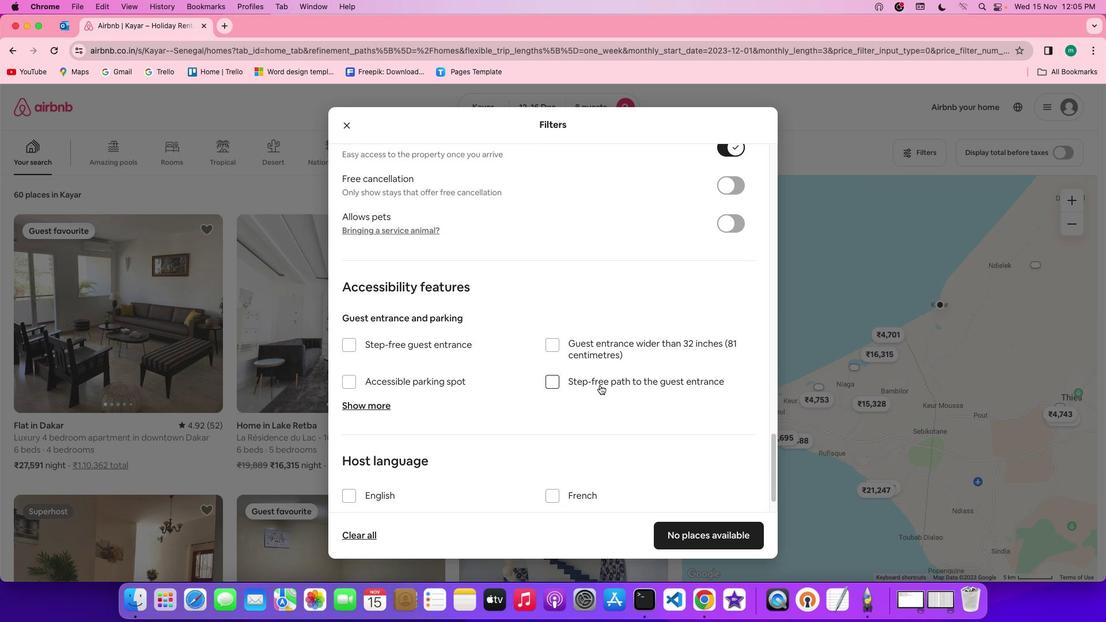 
Action: Mouse scrolled (600, 385) with delta (0, 0)
Screenshot: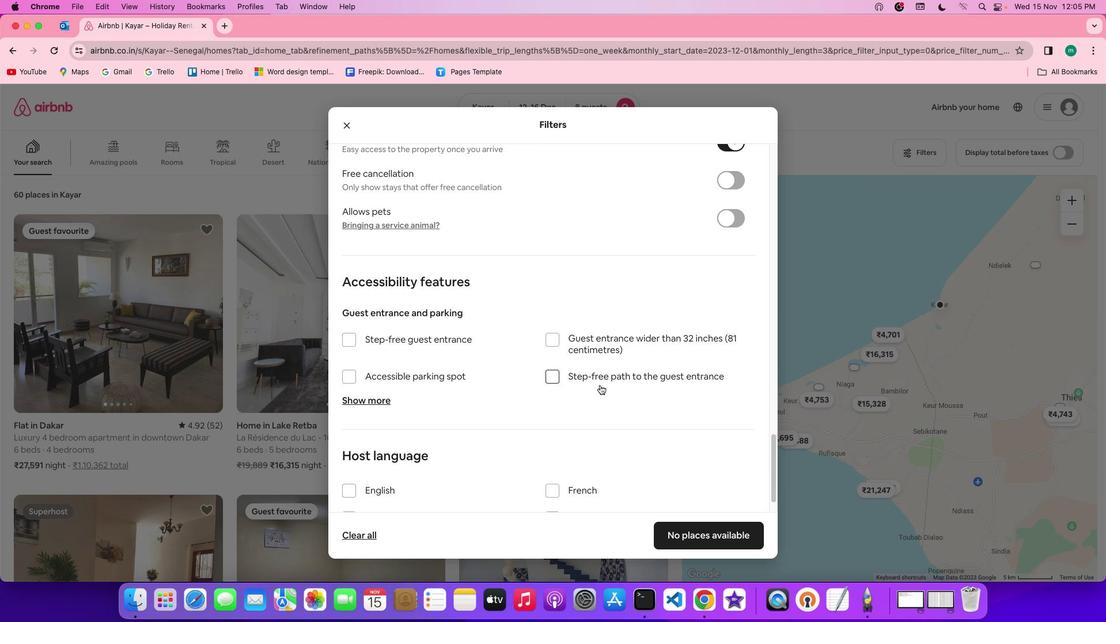 
Action: Mouse scrolled (600, 385) with delta (0, 0)
Screenshot: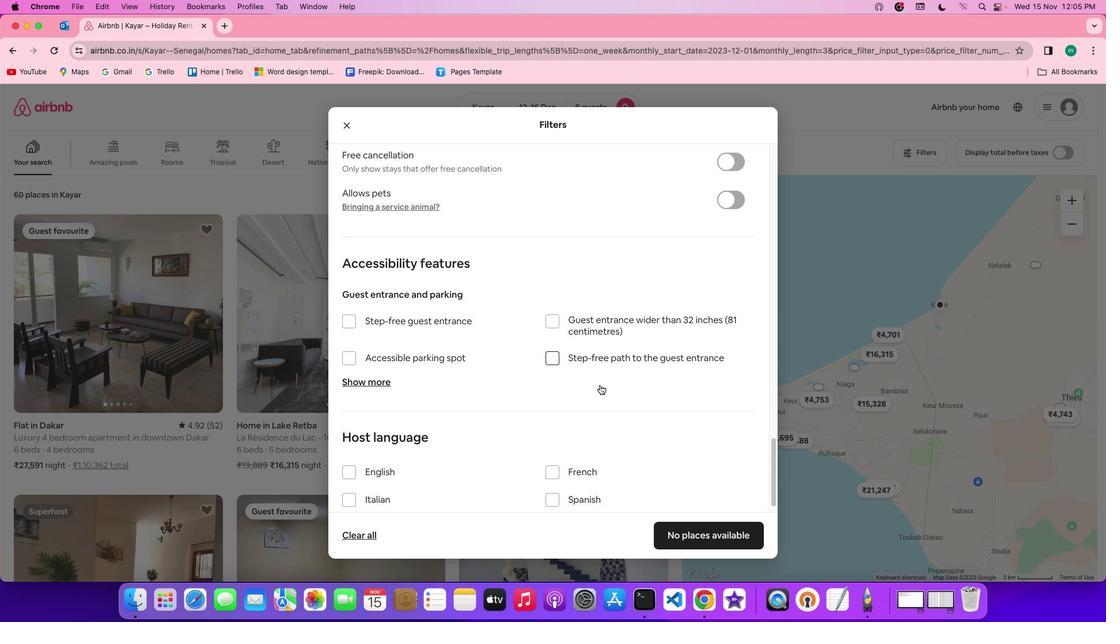 
Action: Mouse scrolled (600, 385) with delta (0, 0)
Screenshot: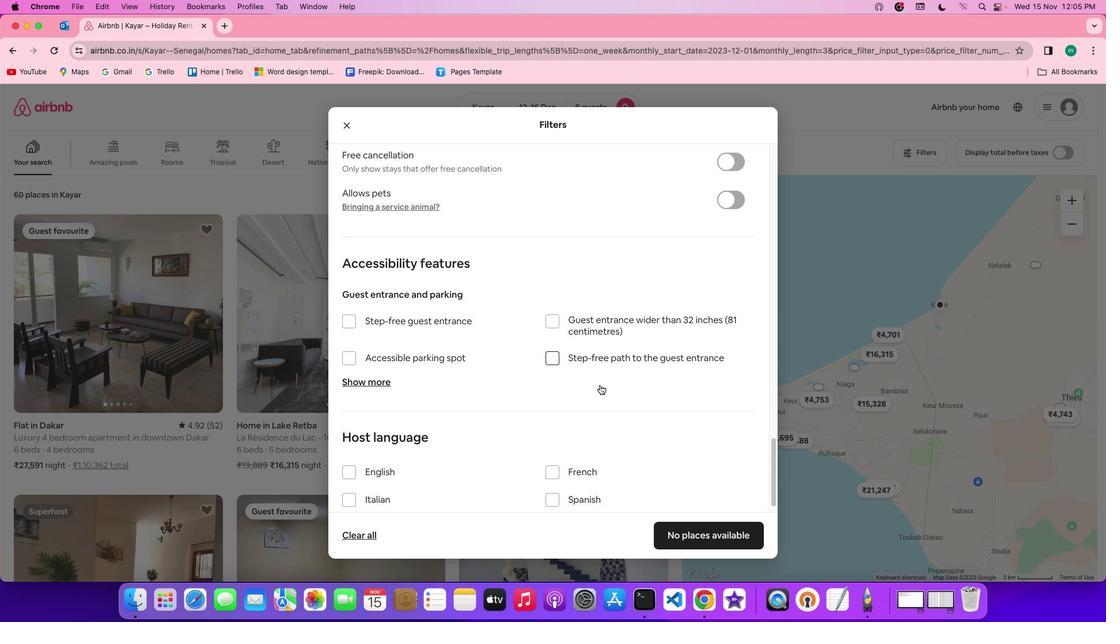 
Action: Mouse scrolled (600, 385) with delta (0, -1)
Screenshot: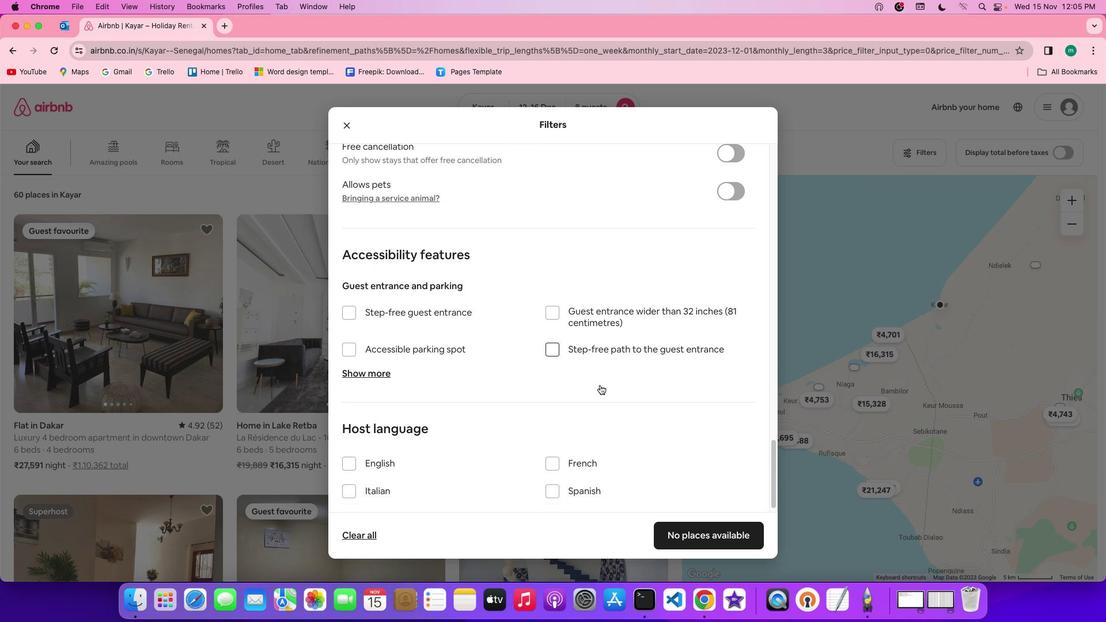 
Action: Mouse scrolled (600, 385) with delta (0, -2)
Screenshot: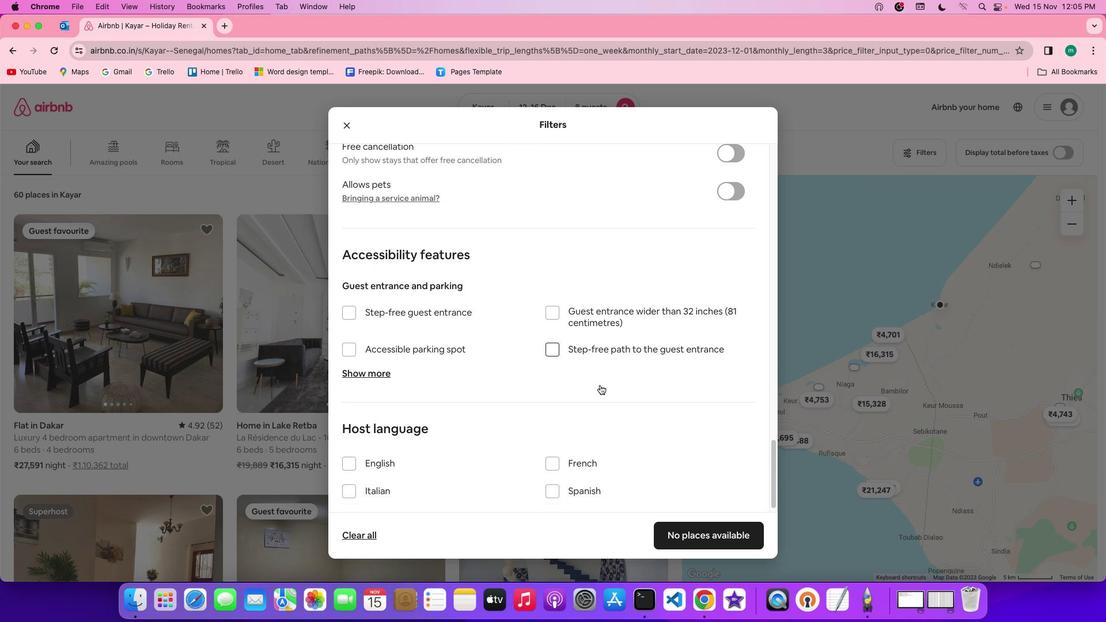 
Action: Mouse scrolled (600, 385) with delta (0, -3)
Screenshot: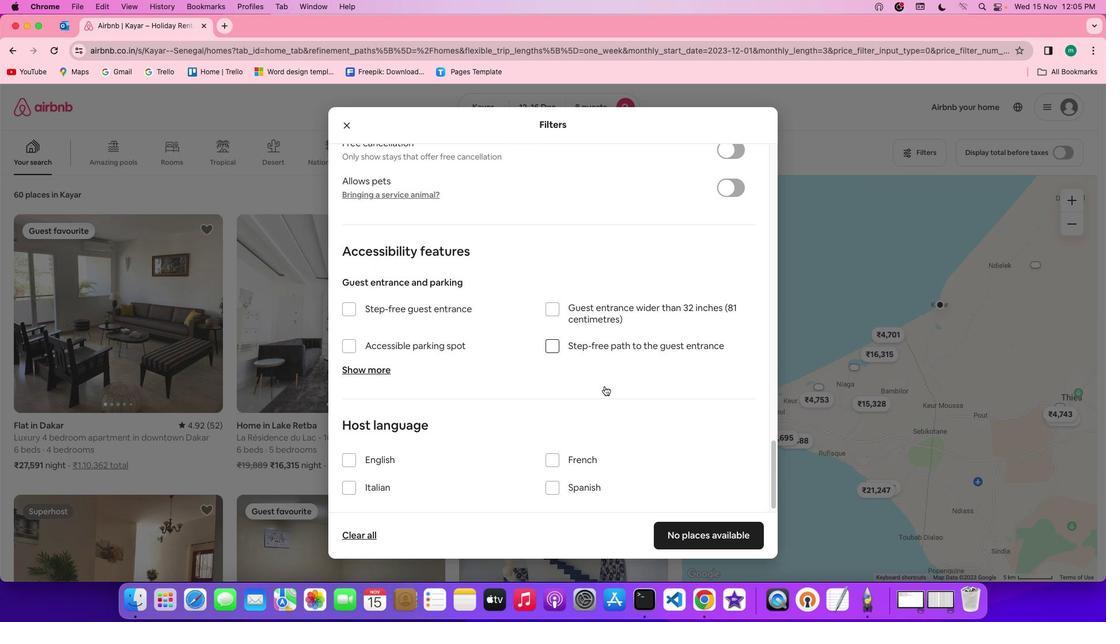 
Action: Mouse scrolled (600, 385) with delta (0, -3)
Screenshot: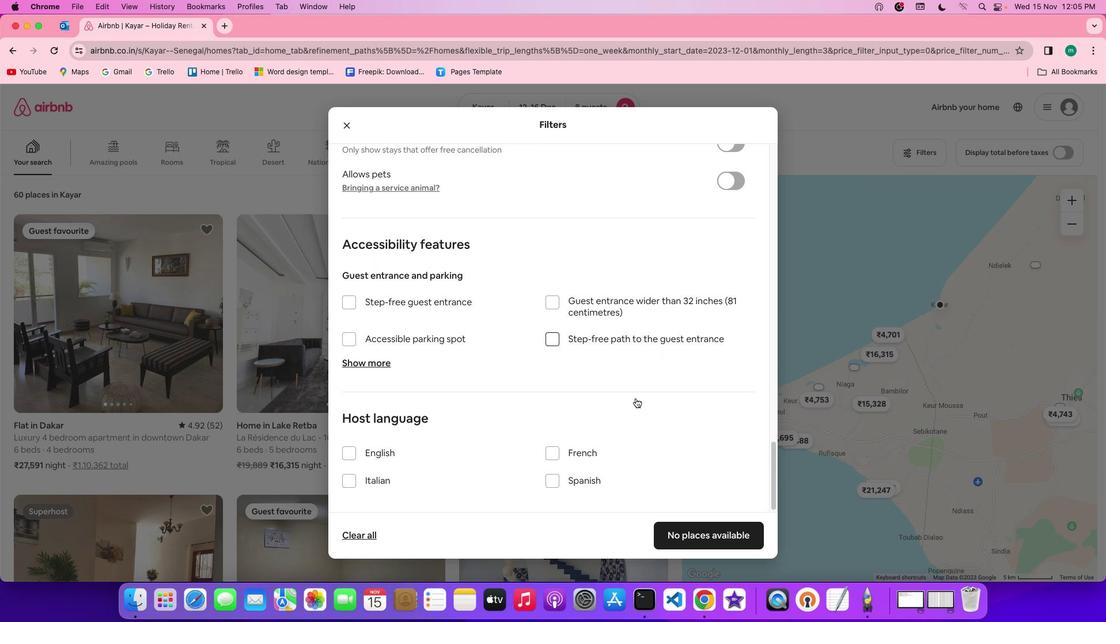 
Action: Mouse moved to (683, 483)
Screenshot: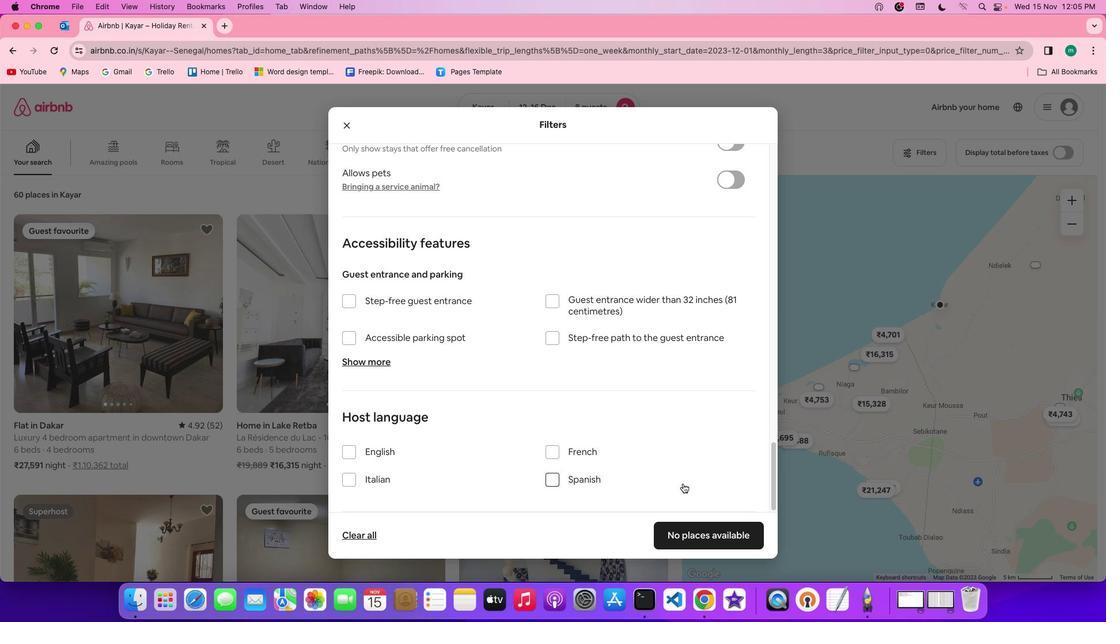 
Action: Mouse scrolled (683, 483) with delta (0, 0)
Screenshot: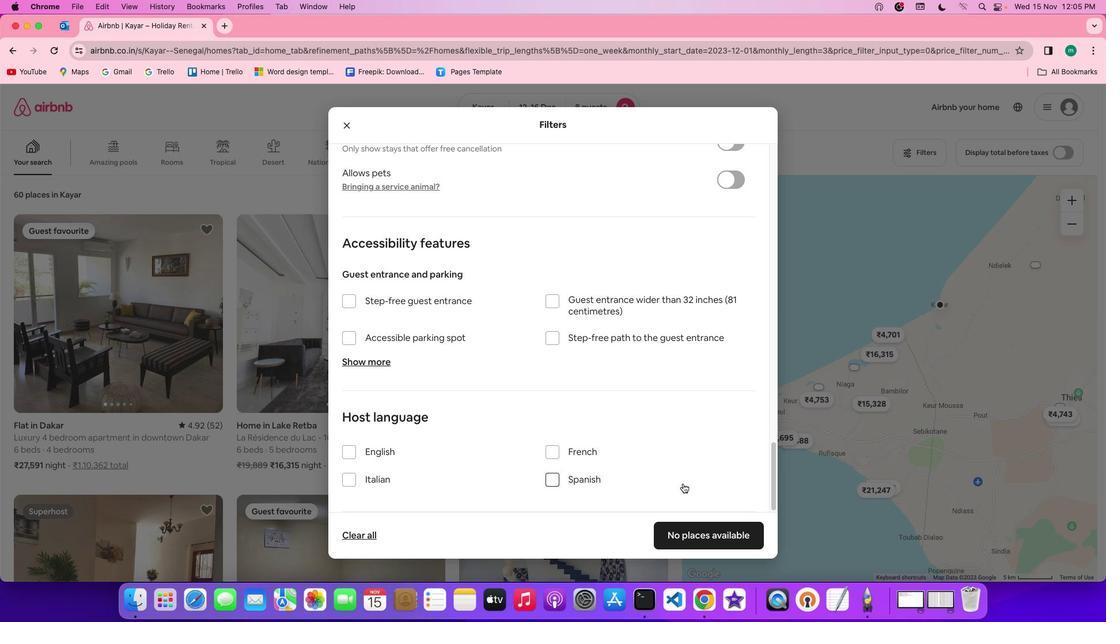 
Action: Mouse scrolled (683, 483) with delta (0, 0)
Screenshot: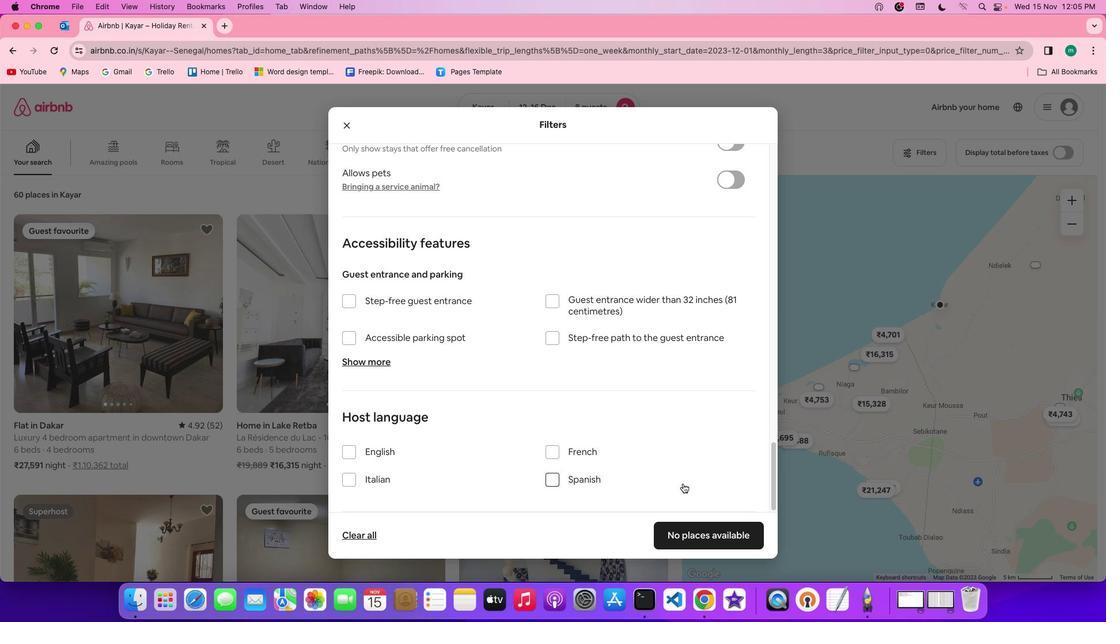 
Action: Mouse scrolled (683, 483) with delta (0, -1)
Screenshot: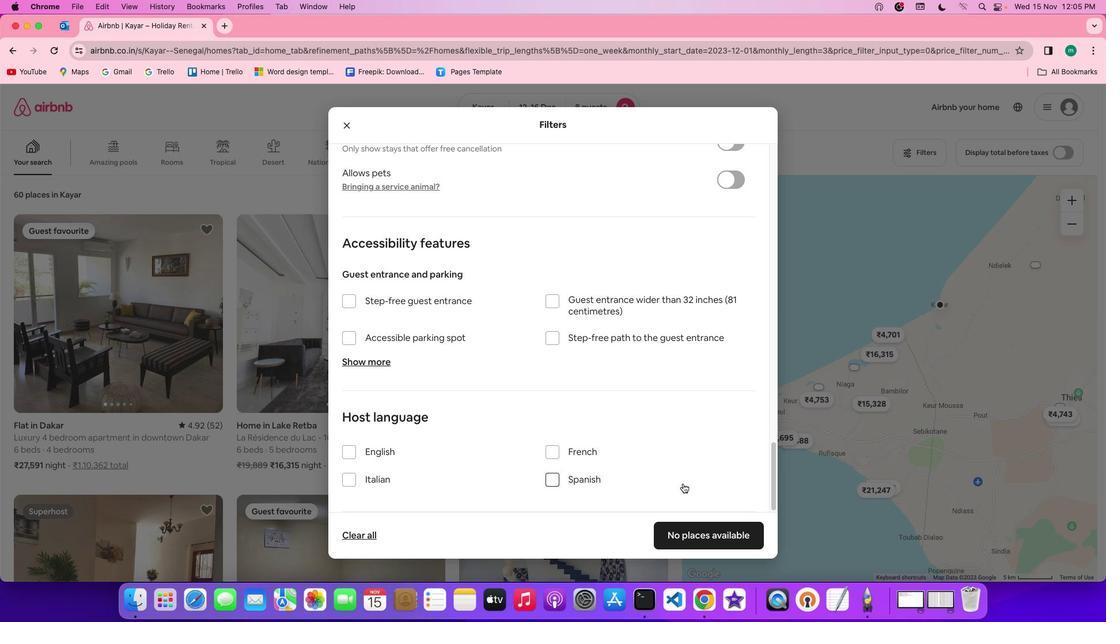
Action: Mouse scrolled (683, 483) with delta (0, -2)
Screenshot: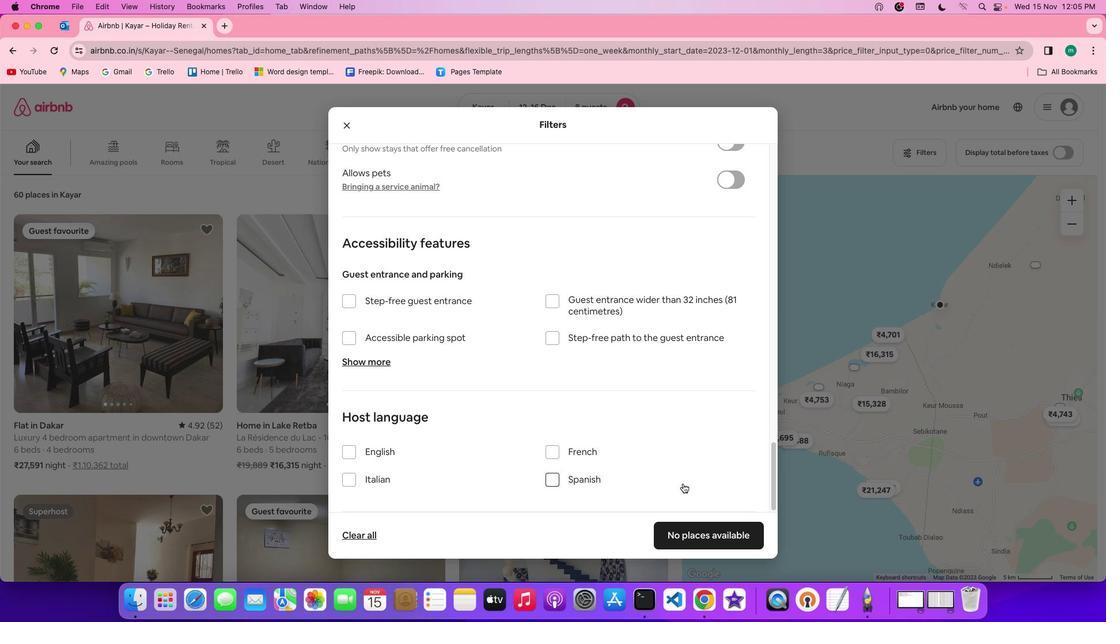 
Action: Mouse scrolled (683, 483) with delta (0, -3)
Screenshot: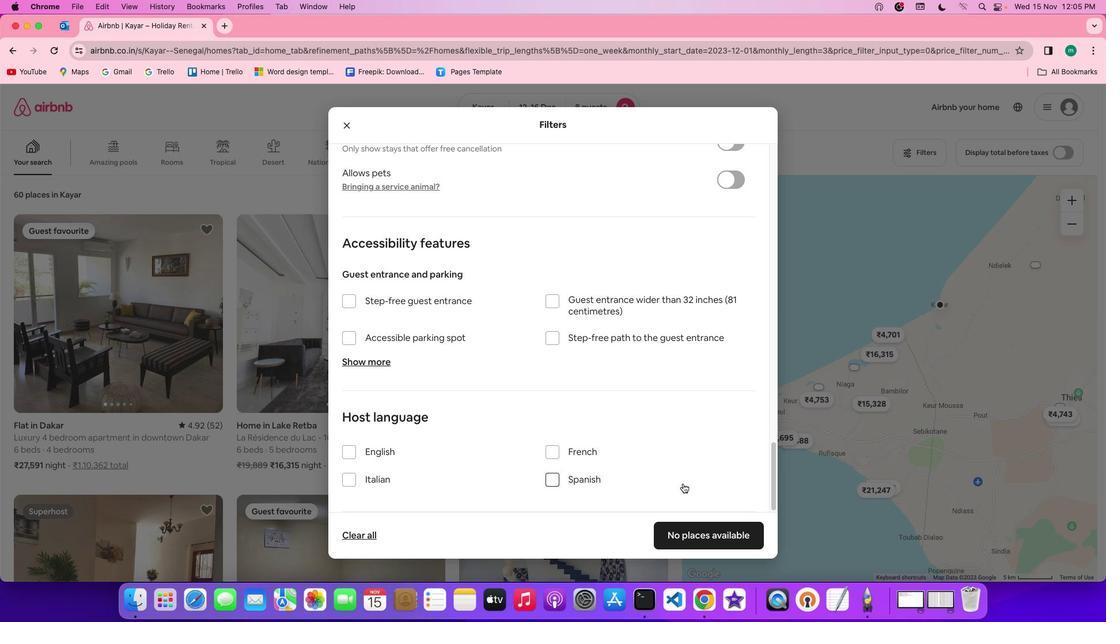 
Action: Mouse moved to (720, 528)
Screenshot: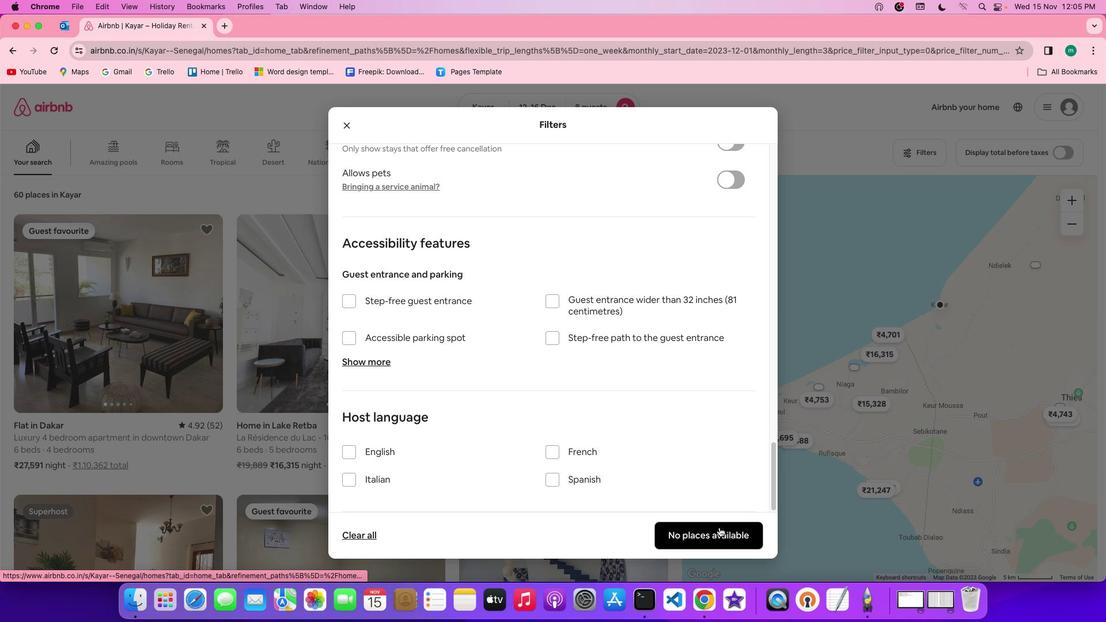 
Action: Mouse pressed left at (720, 528)
Screenshot: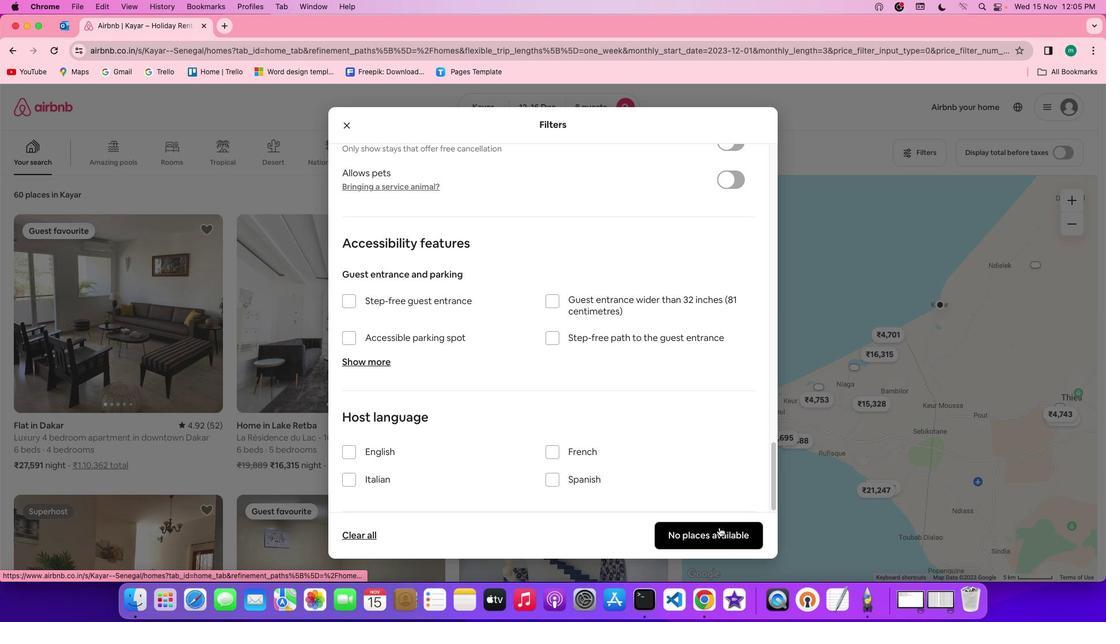 
Action: Mouse moved to (426, 536)
Screenshot: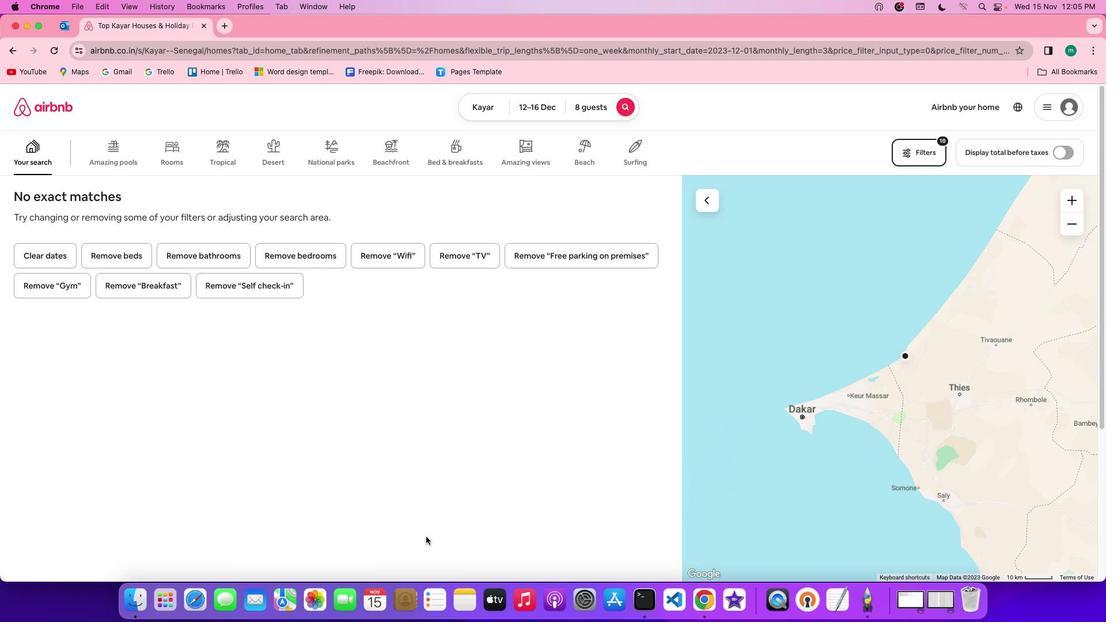 
